 Task: Find connections with filter location Ciutat Vella with filter topic #programingwith filter profile language English with filter current company Xoriant with filter school G.B. Pant Govt. Engineering College with filter industry Accommodation Services with filter service category Labor and Employment Law with filter keywords title Managing Member
Action: Mouse moved to (258, 322)
Screenshot: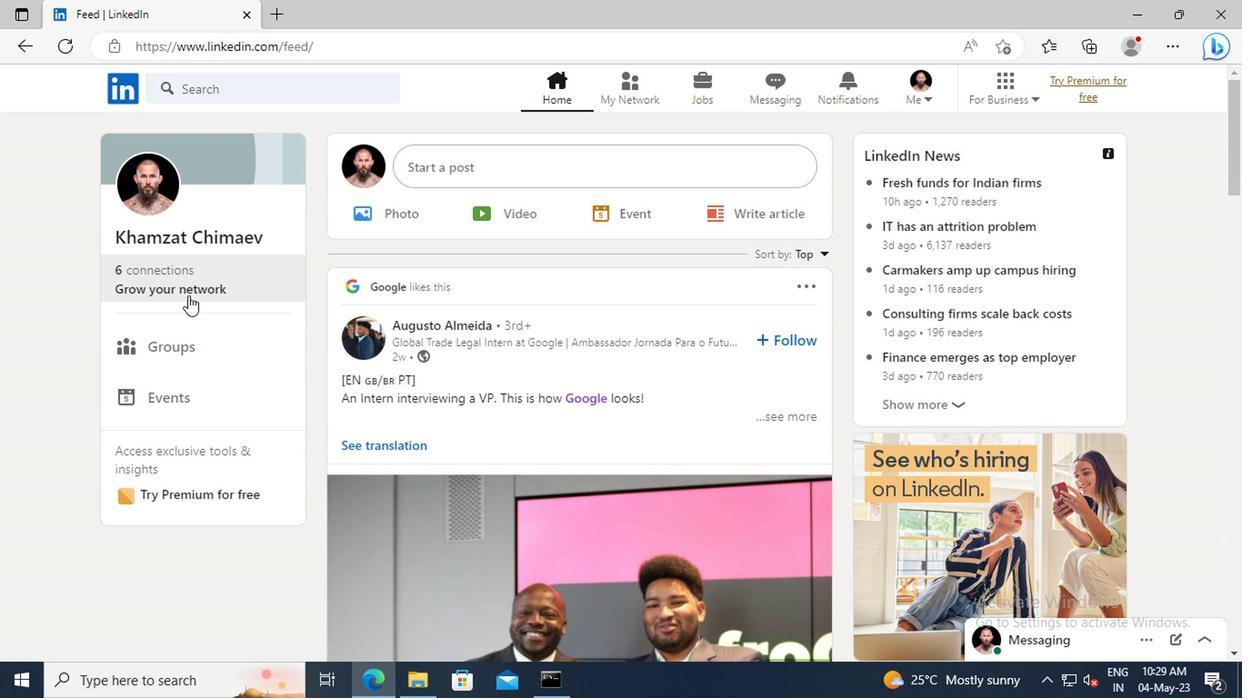 
Action: Mouse pressed left at (258, 322)
Screenshot: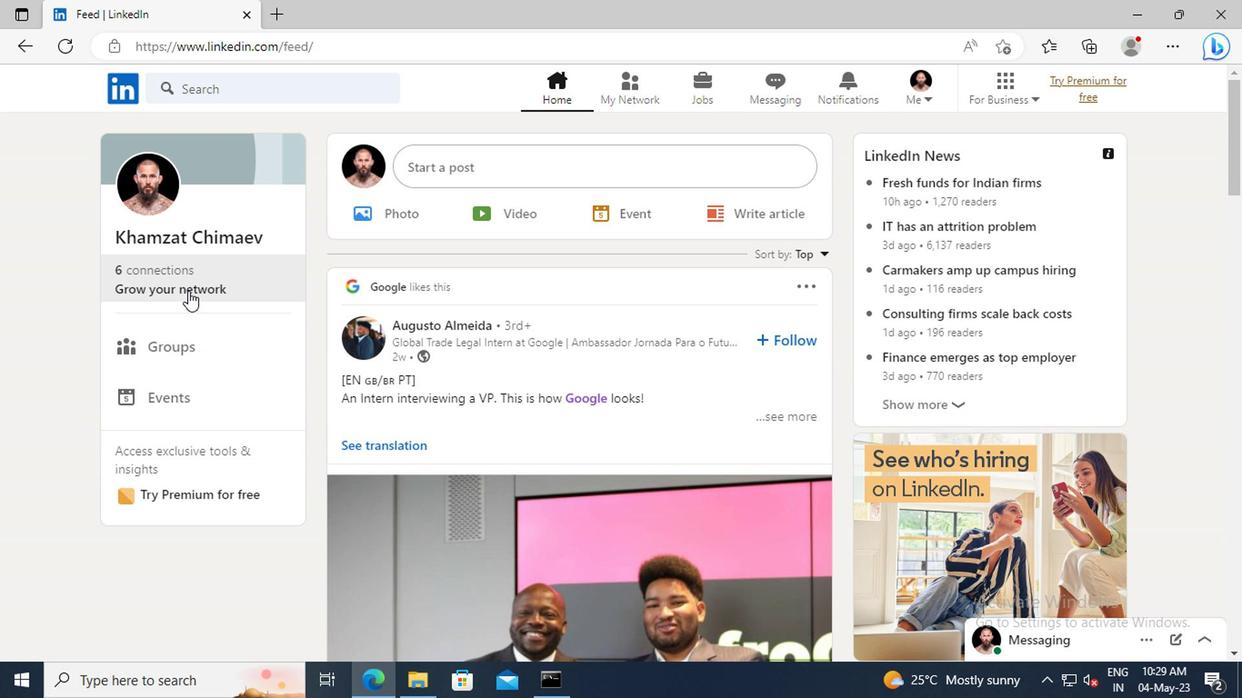 
Action: Mouse moved to (262, 258)
Screenshot: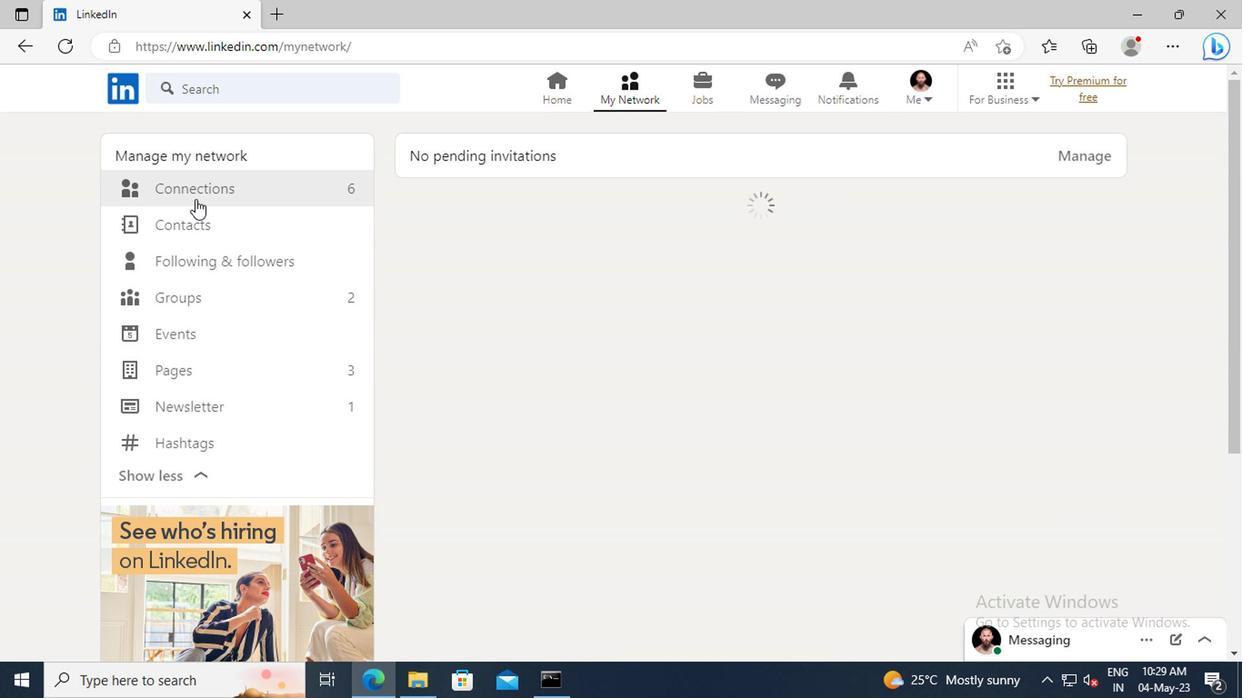 
Action: Mouse pressed left at (262, 258)
Screenshot: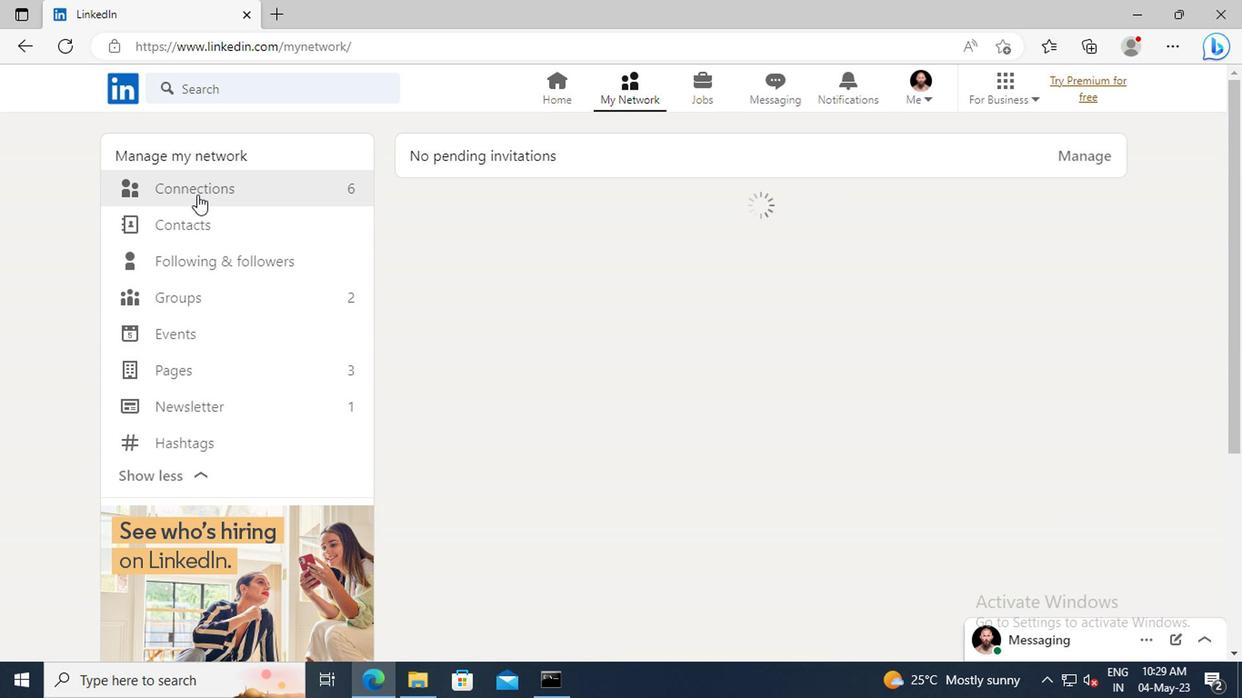 
Action: Mouse moved to (661, 259)
Screenshot: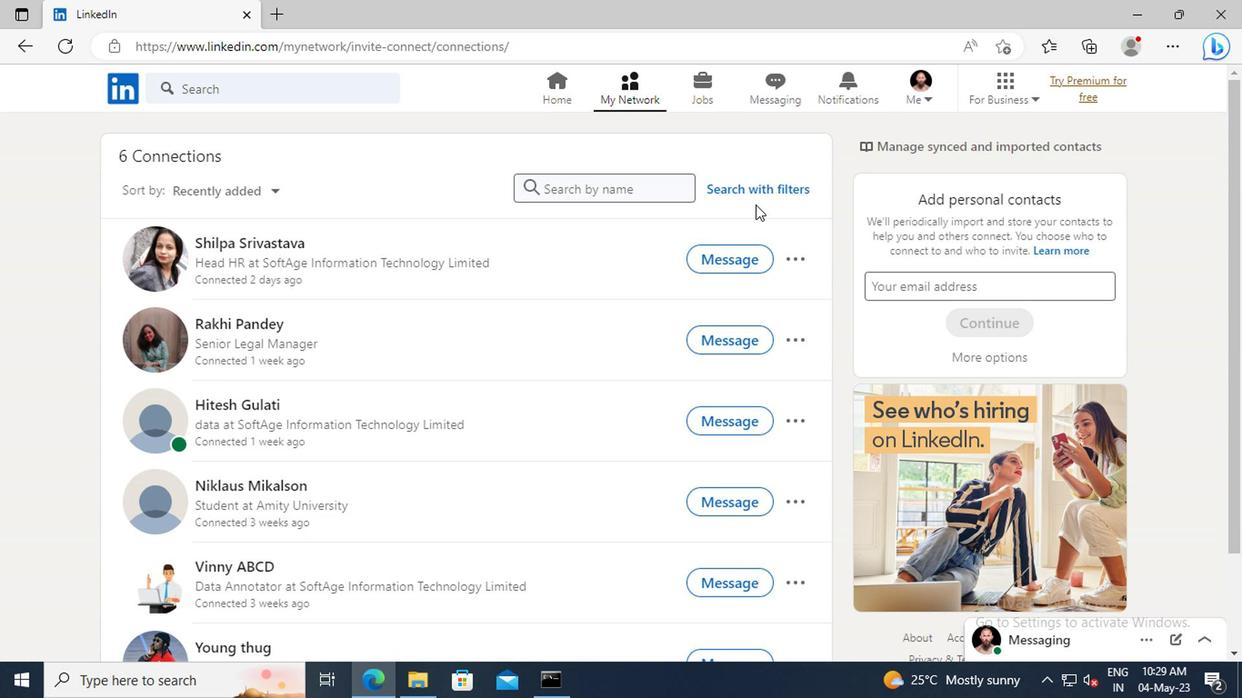 
Action: Mouse pressed left at (661, 259)
Screenshot: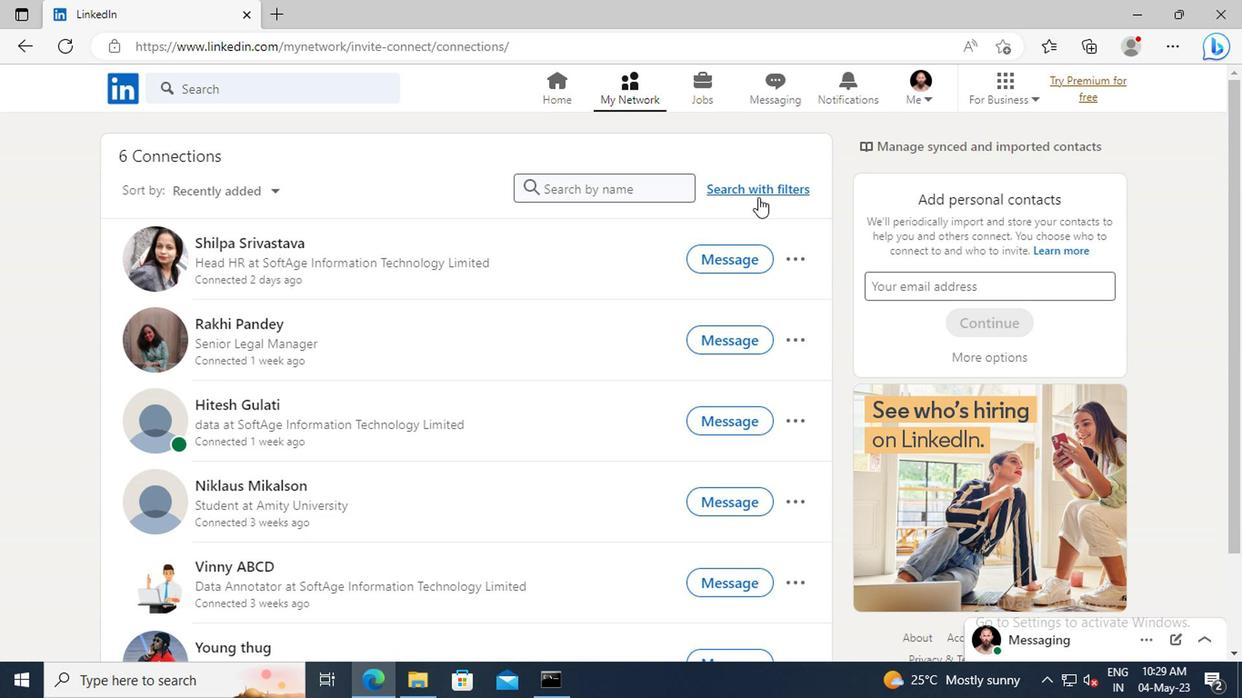 
Action: Mouse moved to (611, 222)
Screenshot: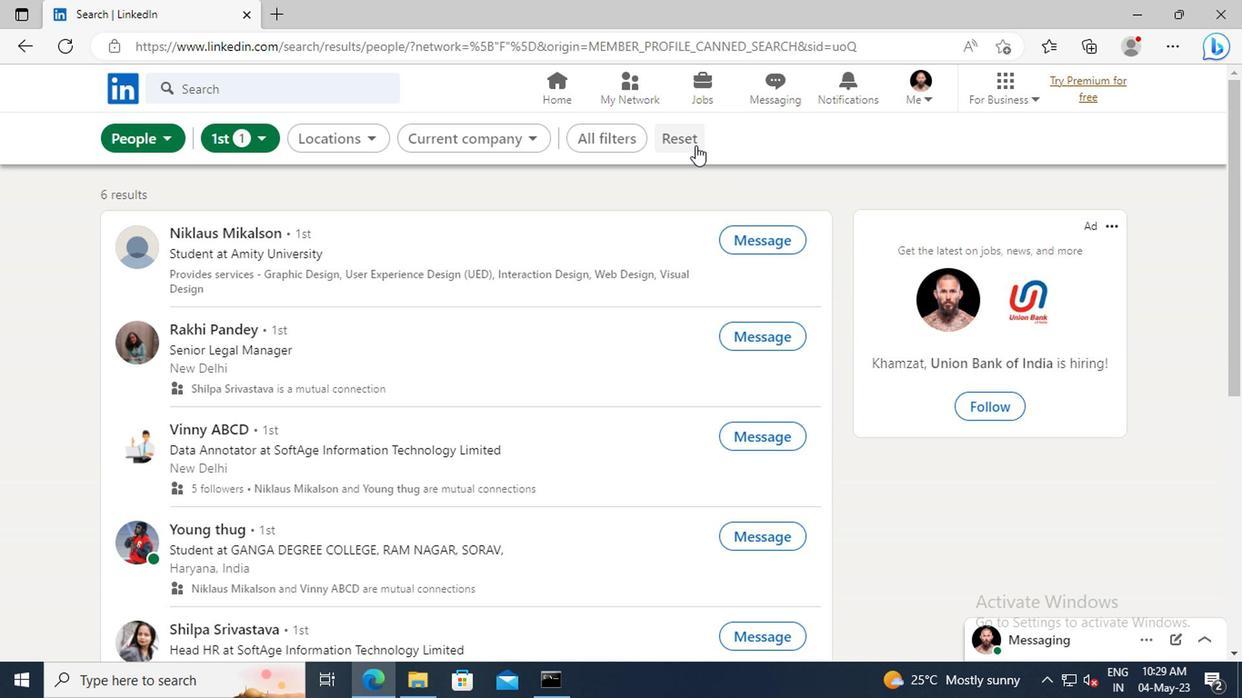 
Action: Mouse pressed left at (611, 222)
Screenshot: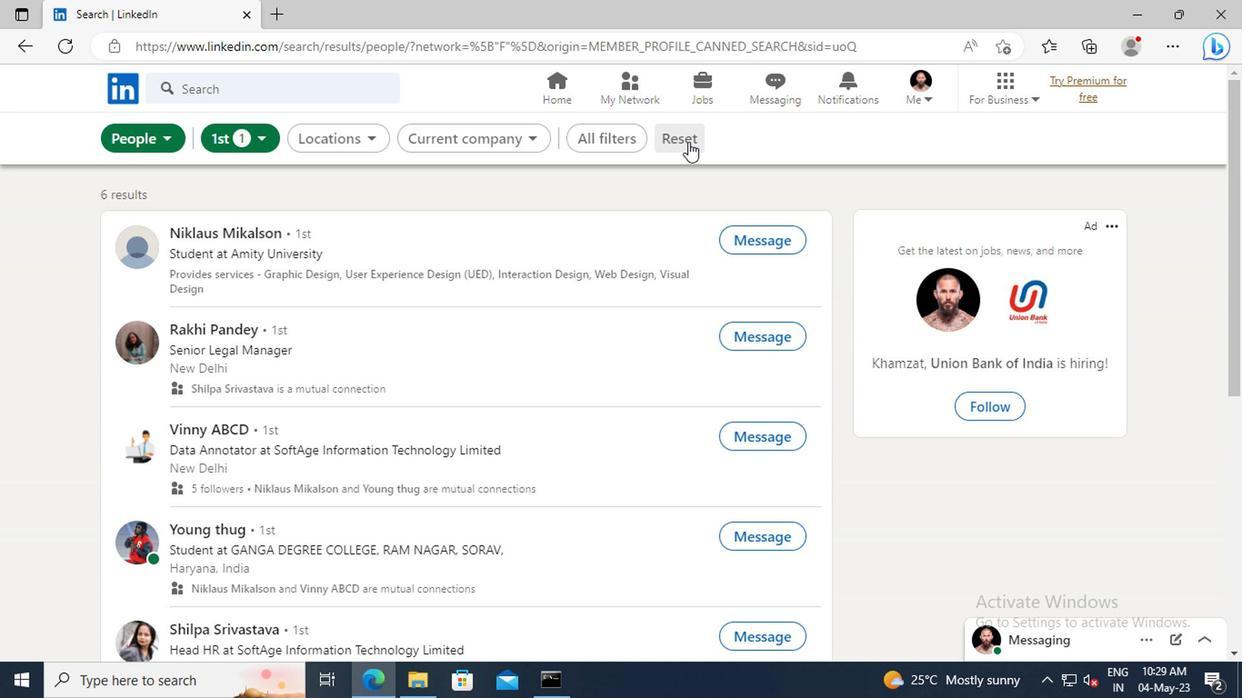 
Action: Mouse moved to (584, 221)
Screenshot: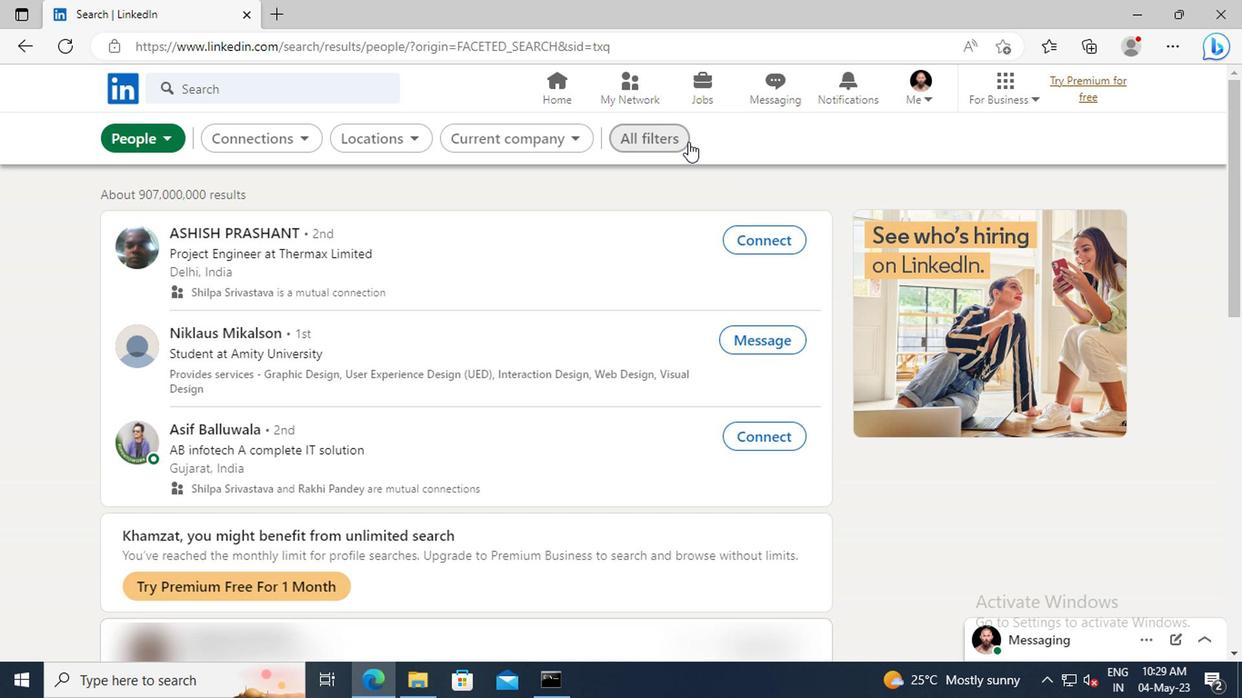 
Action: Mouse pressed left at (584, 221)
Screenshot: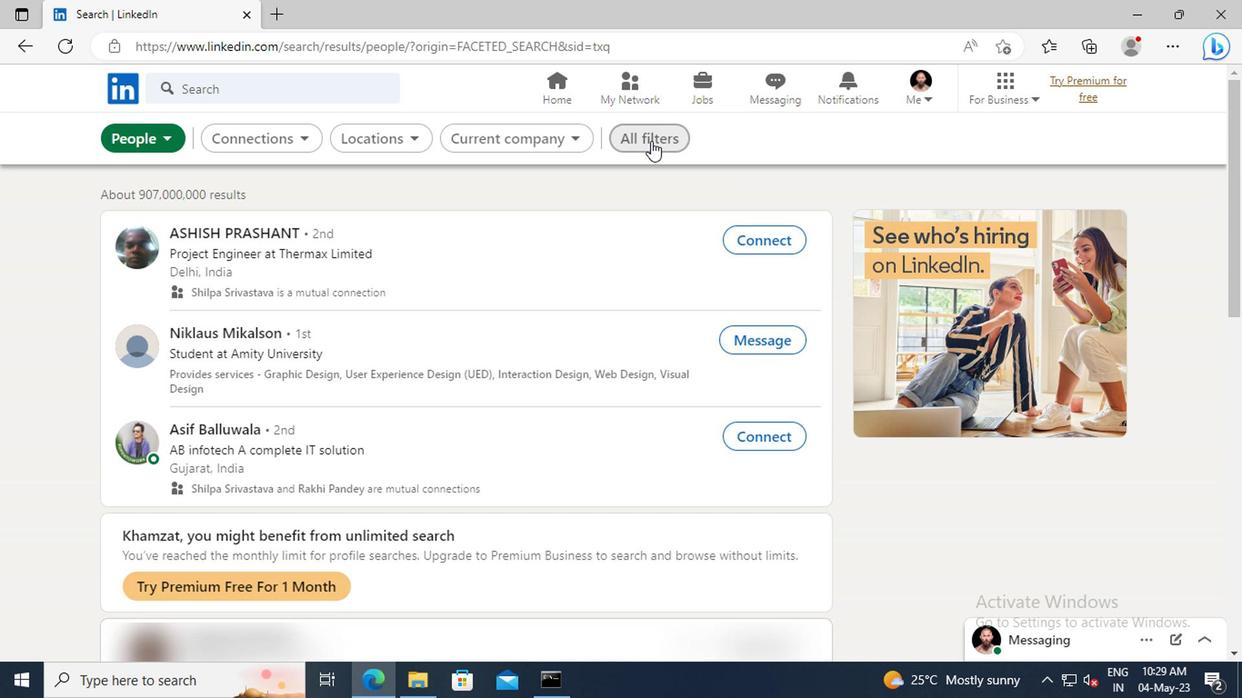 
Action: Mouse moved to (817, 370)
Screenshot: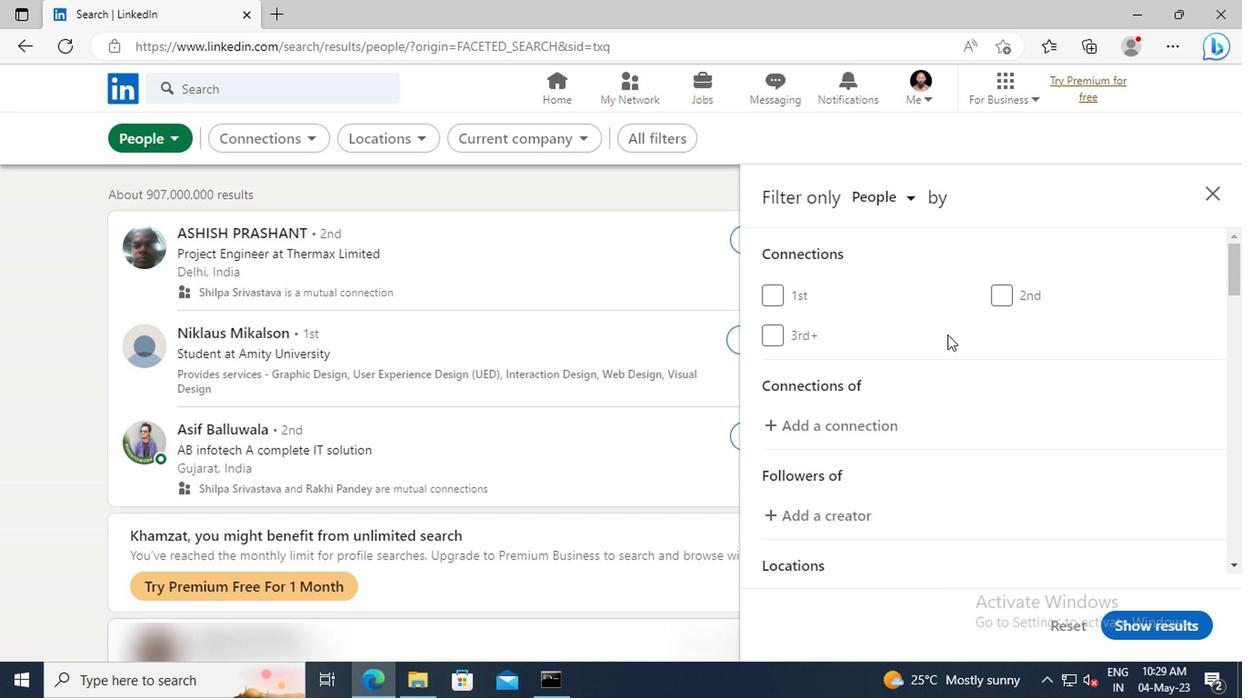
Action: Mouse scrolled (817, 370) with delta (0, 0)
Screenshot: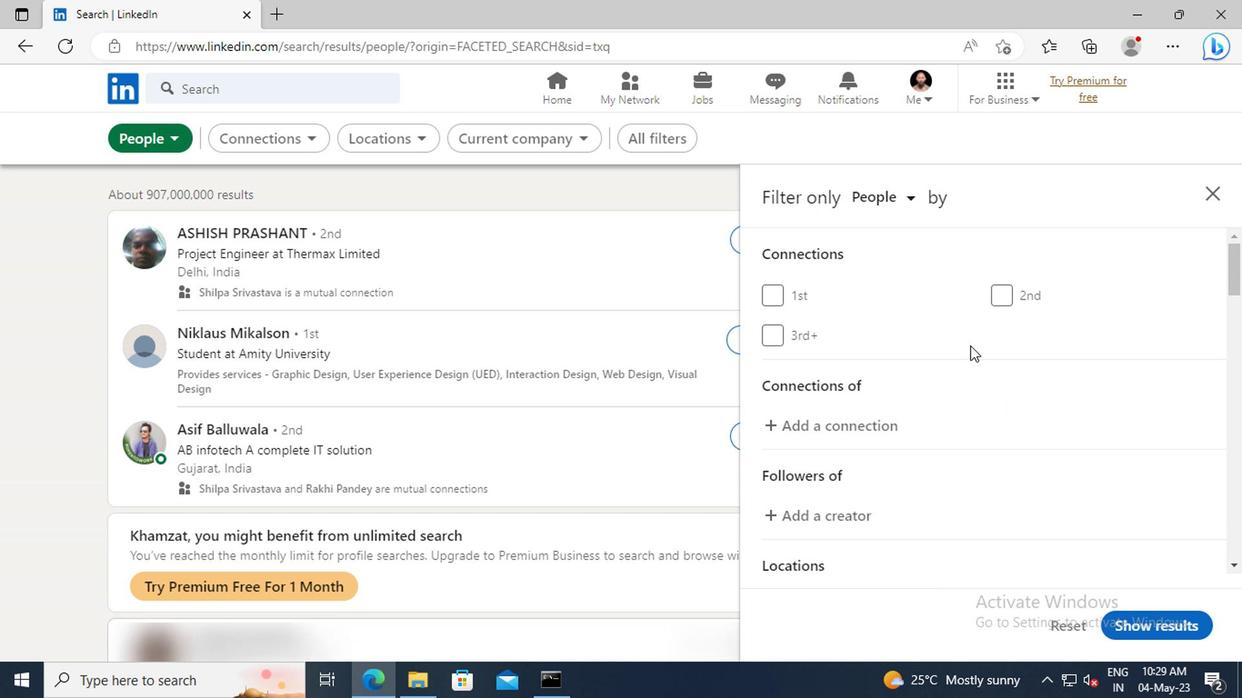 
Action: Mouse scrolled (817, 370) with delta (0, 0)
Screenshot: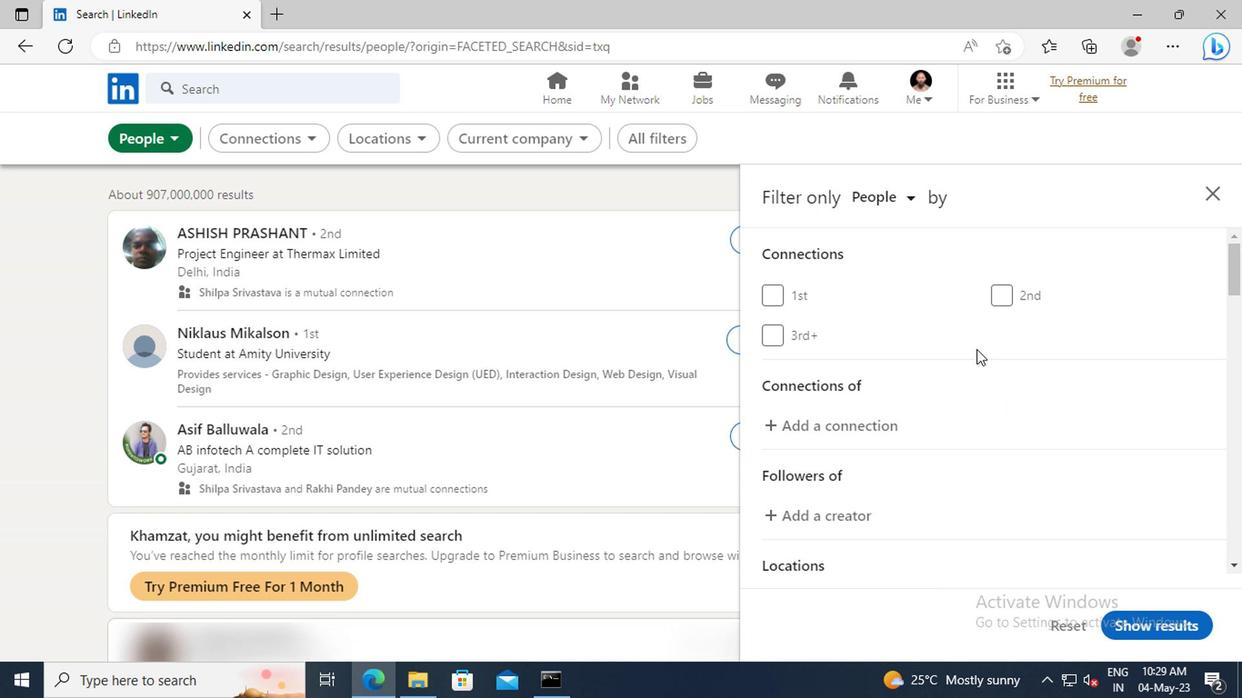 
Action: Mouse scrolled (817, 370) with delta (0, 0)
Screenshot: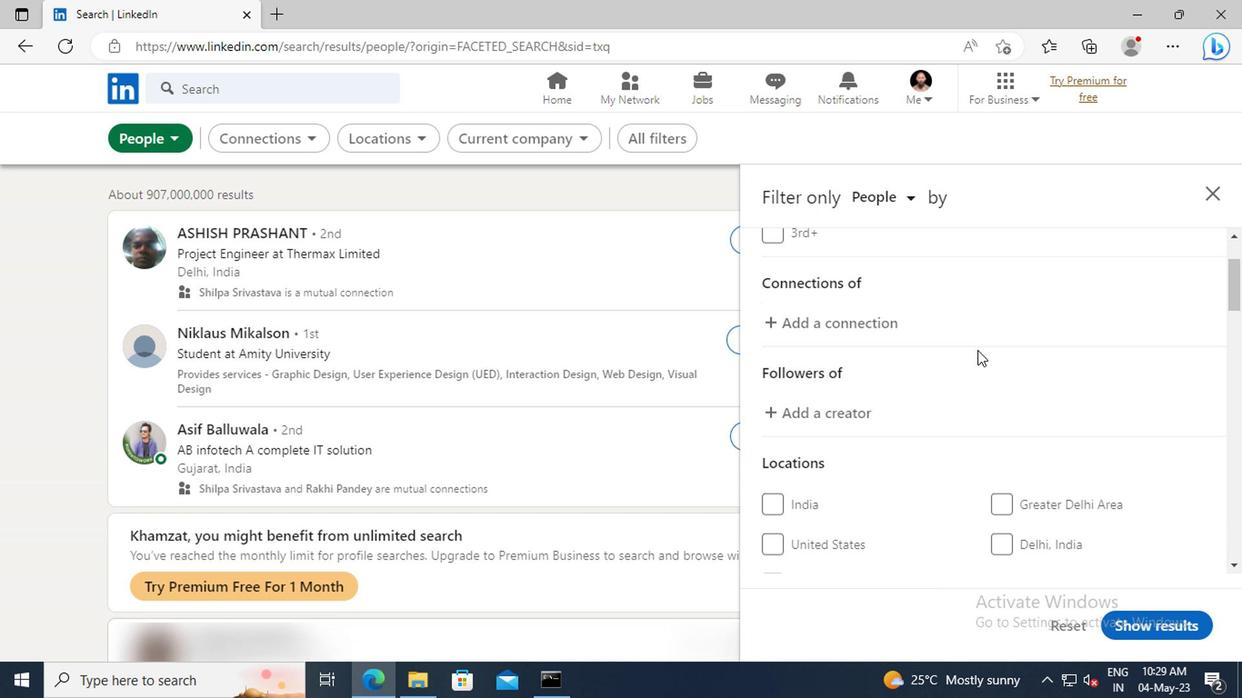 
Action: Mouse scrolled (817, 370) with delta (0, 0)
Screenshot: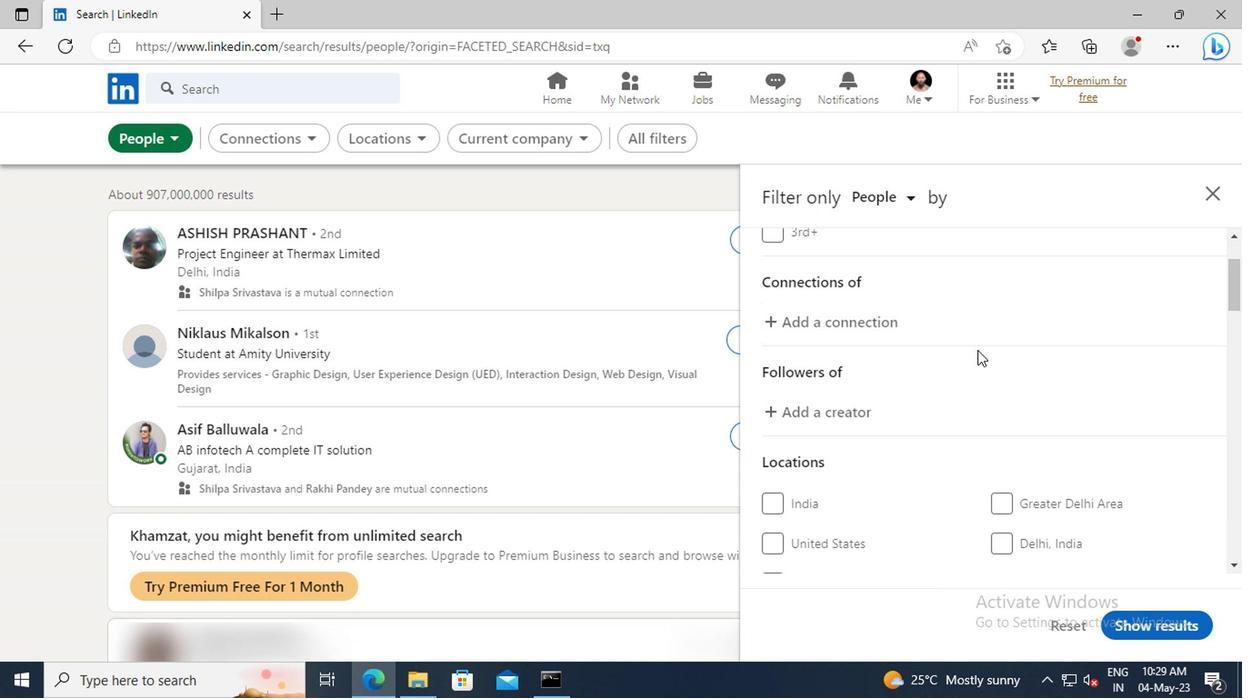 
Action: Mouse scrolled (817, 370) with delta (0, 0)
Screenshot: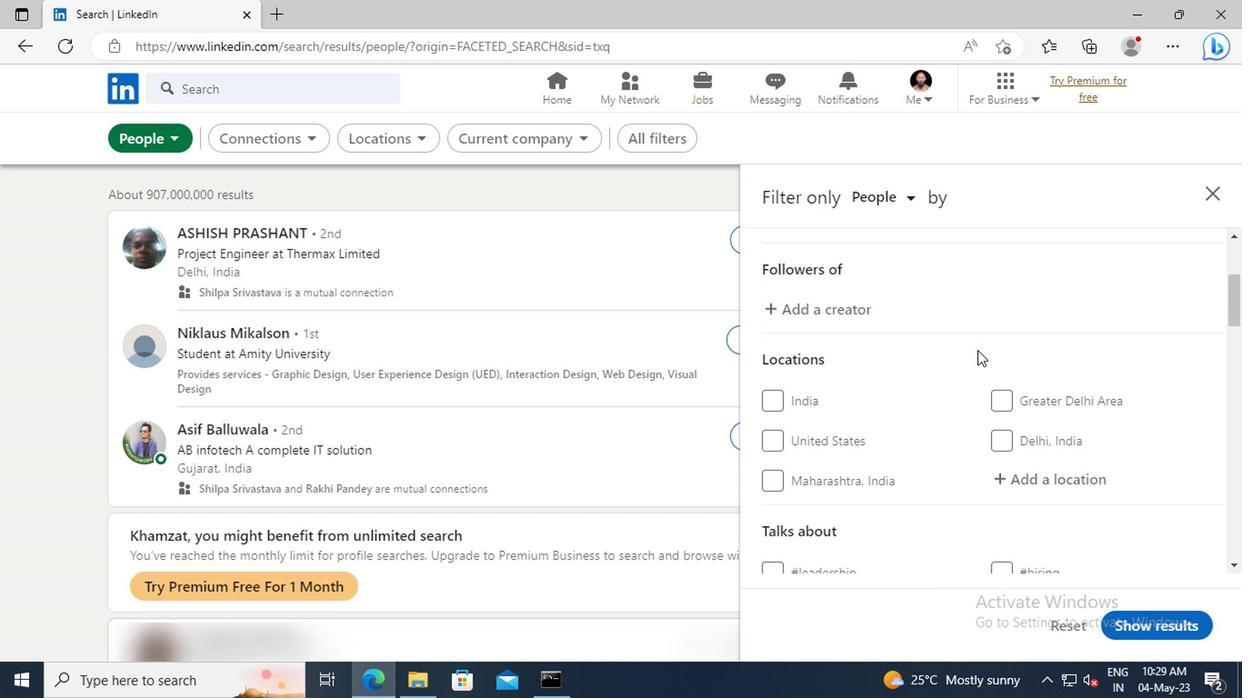 
Action: Mouse scrolled (817, 370) with delta (0, 0)
Screenshot: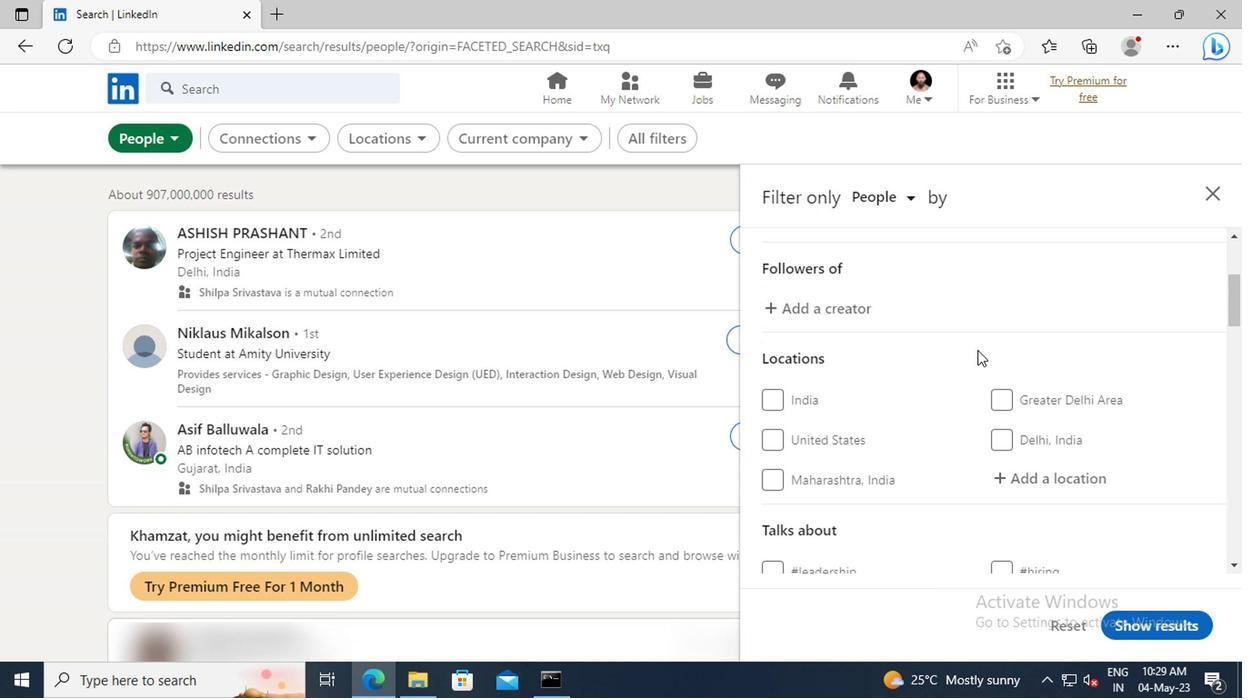 
Action: Mouse moved to (831, 391)
Screenshot: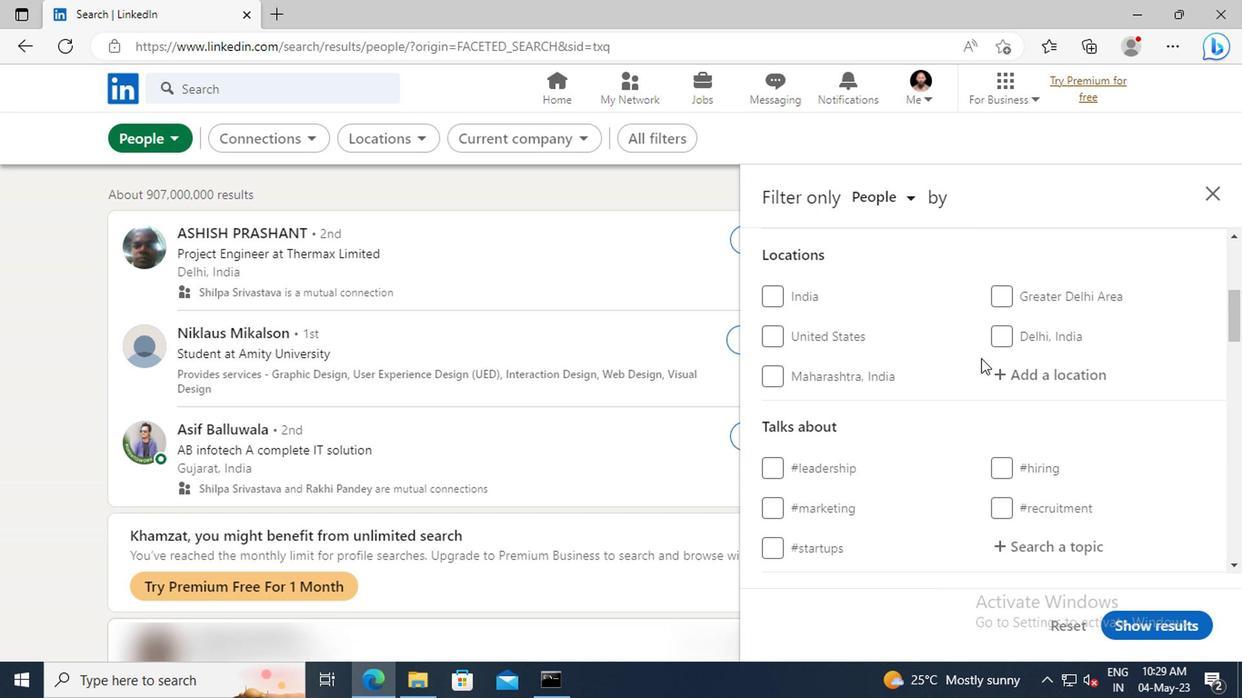 
Action: Mouse pressed left at (831, 391)
Screenshot: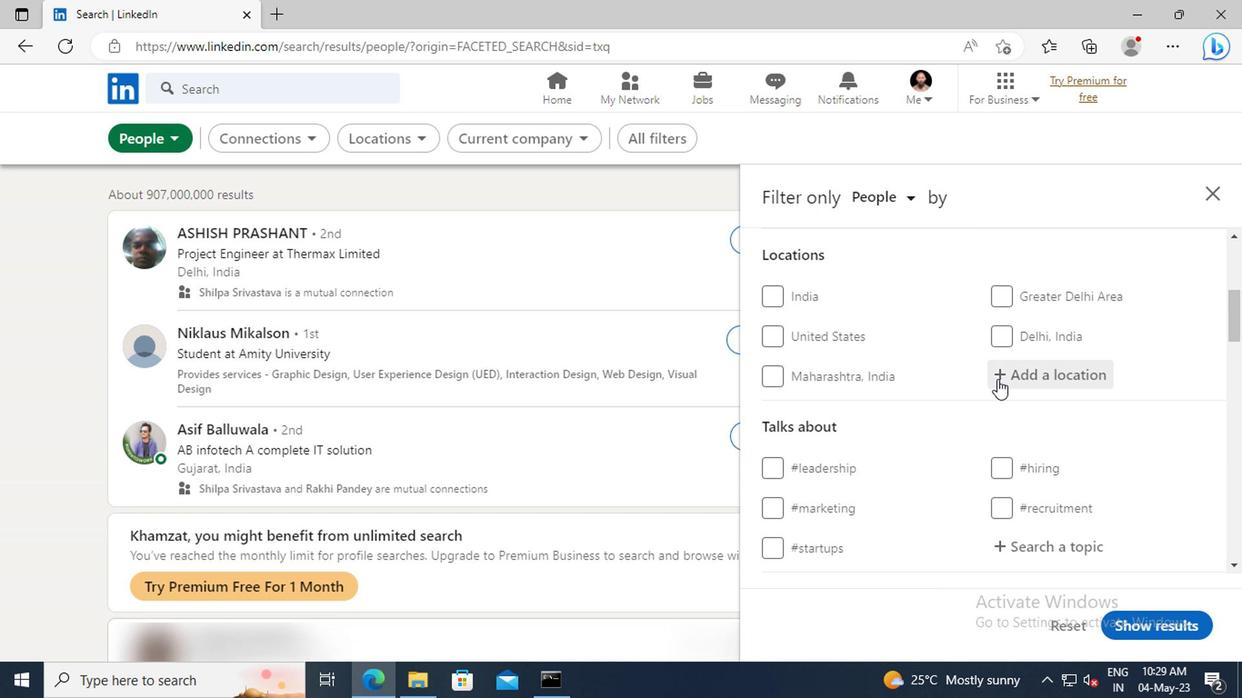 
Action: Key pressed <Key.shift>CIUTAT<Key.space><Key.shift>VELLA<Key.enter>
Screenshot: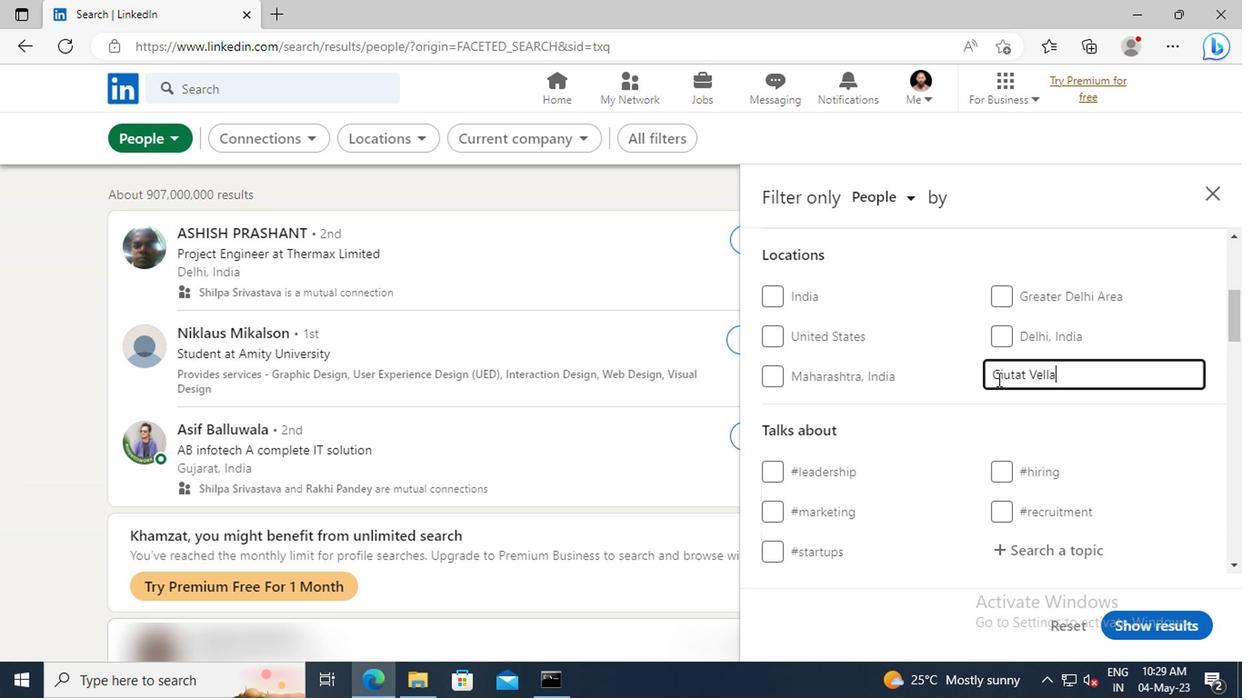 
Action: Mouse scrolled (831, 390) with delta (0, 0)
Screenshot: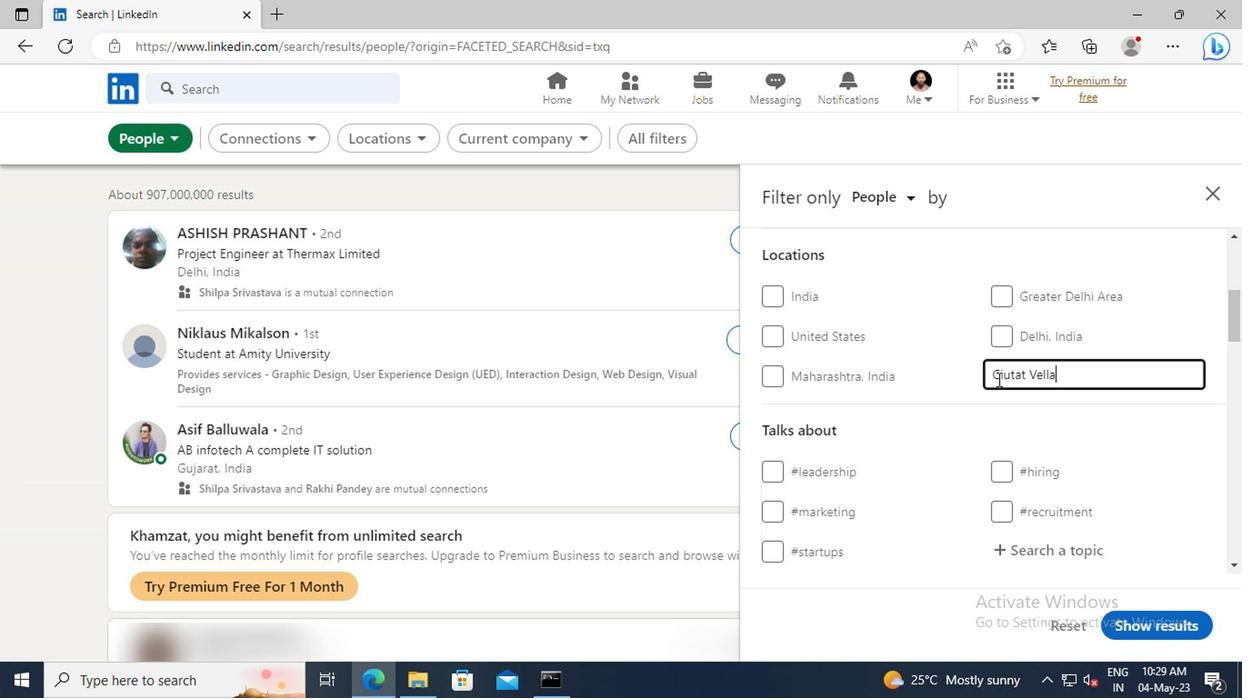 
Action: Mouse scrolled (831, 390) with delta (0, 0)
Screenshot: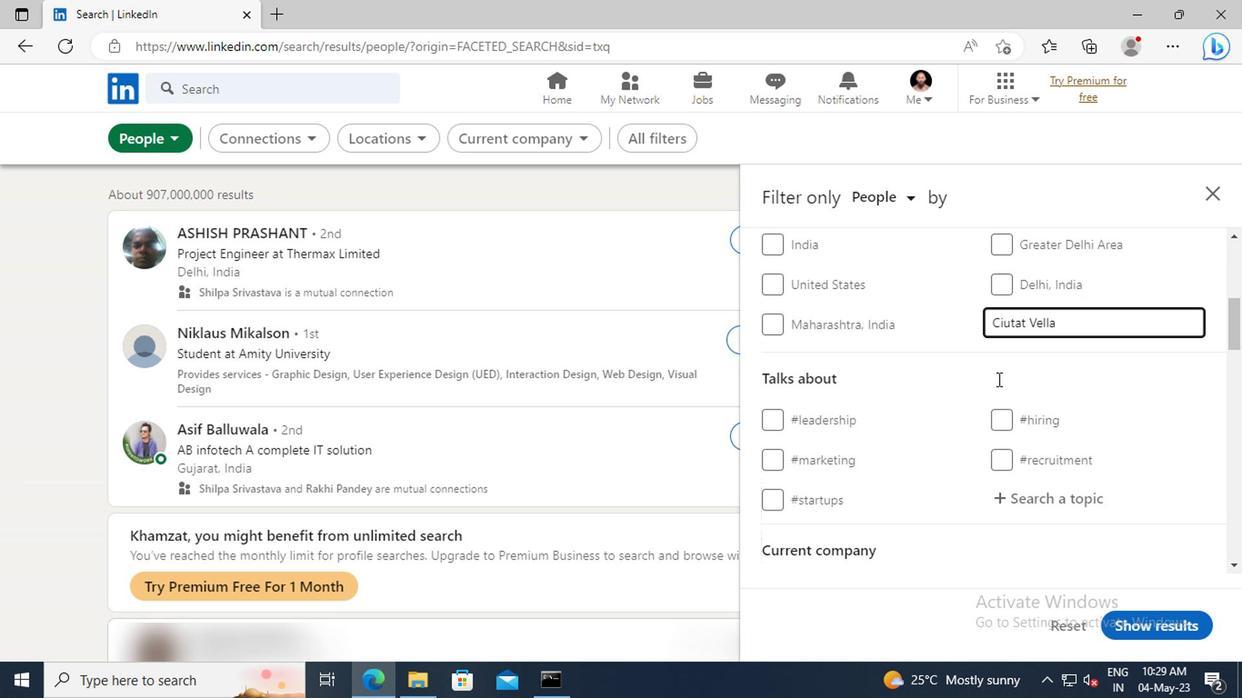 
Action: Mouse scrolled (831, 390) with delta (0, 0)
Screenshot: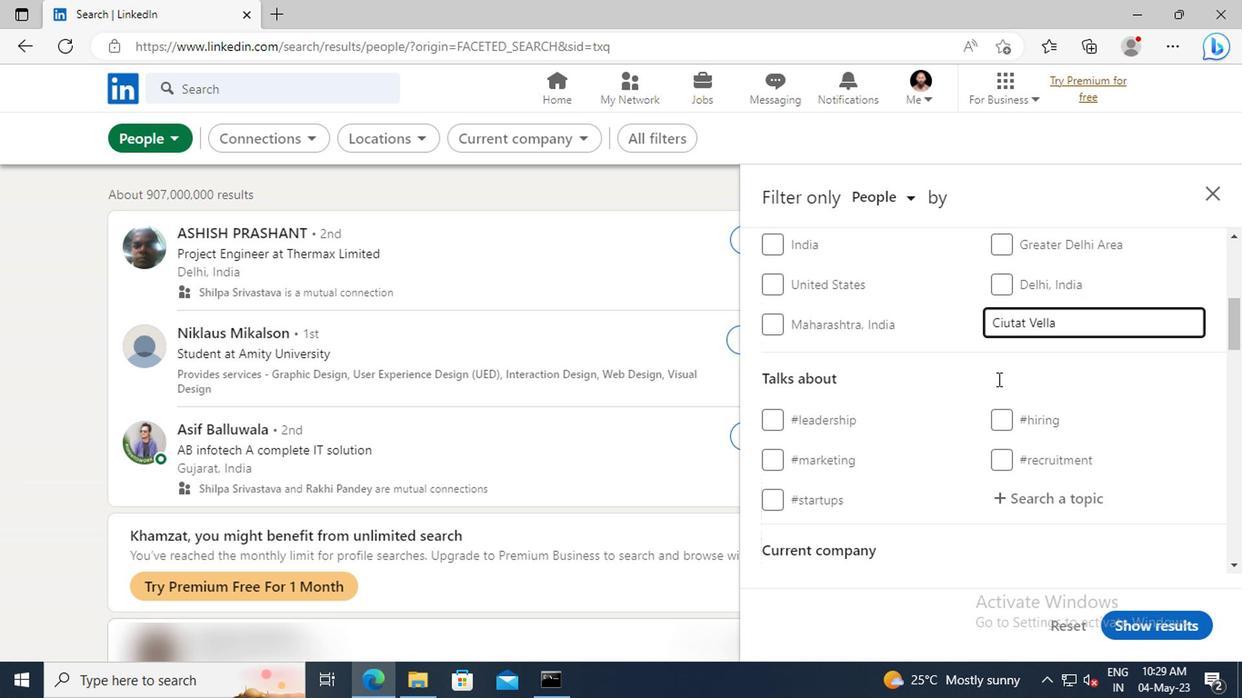 
Action: Mouse moved to (834, 398)
Screenshot: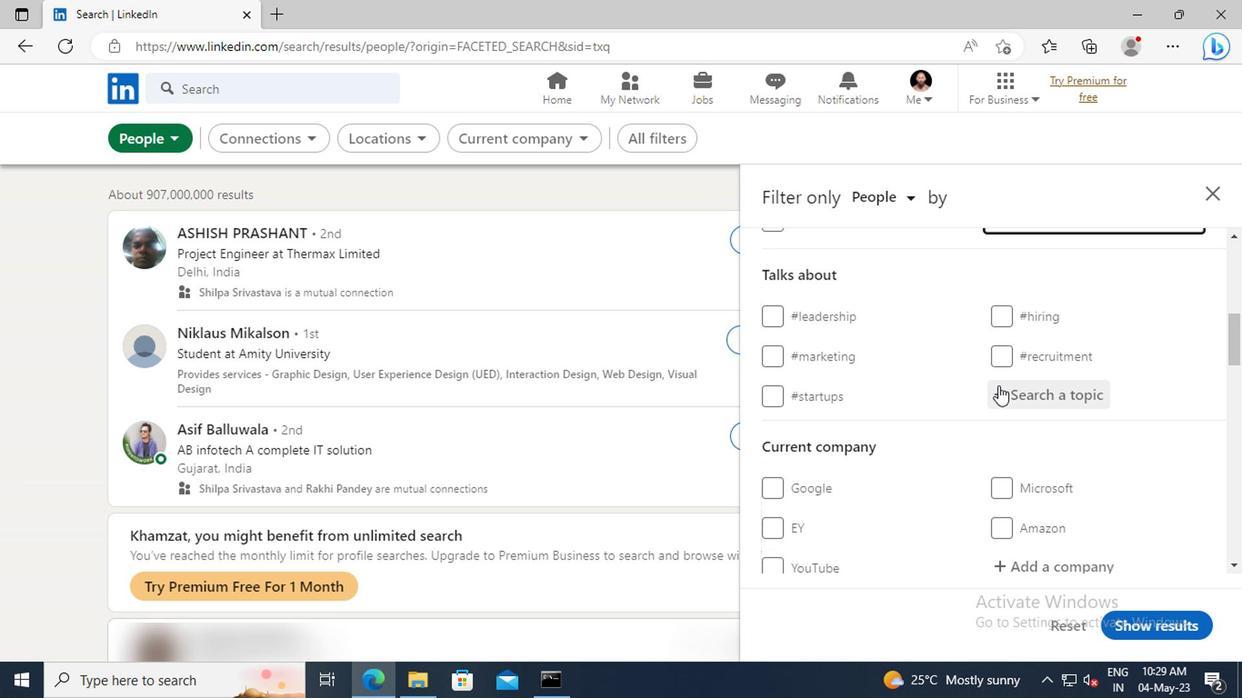 
Action: Mouse pressed left at (834, 398)
Screenshot: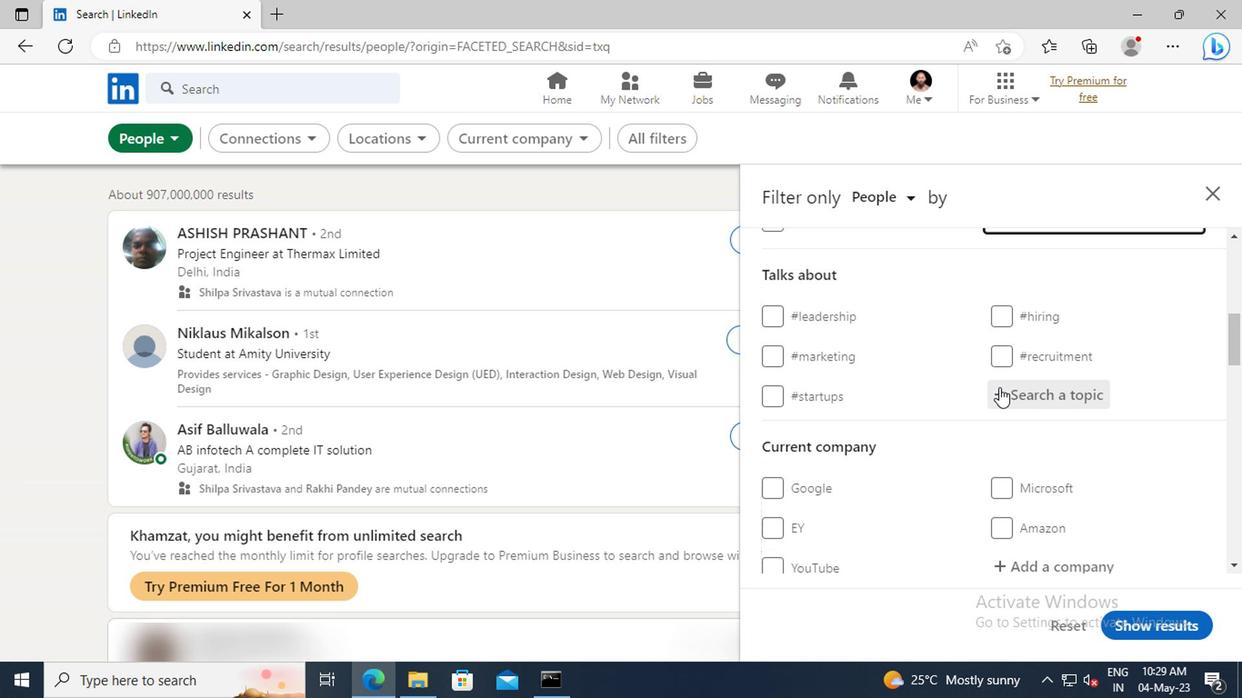 
Action: Key pressed PROGRAMIN
Screenshot: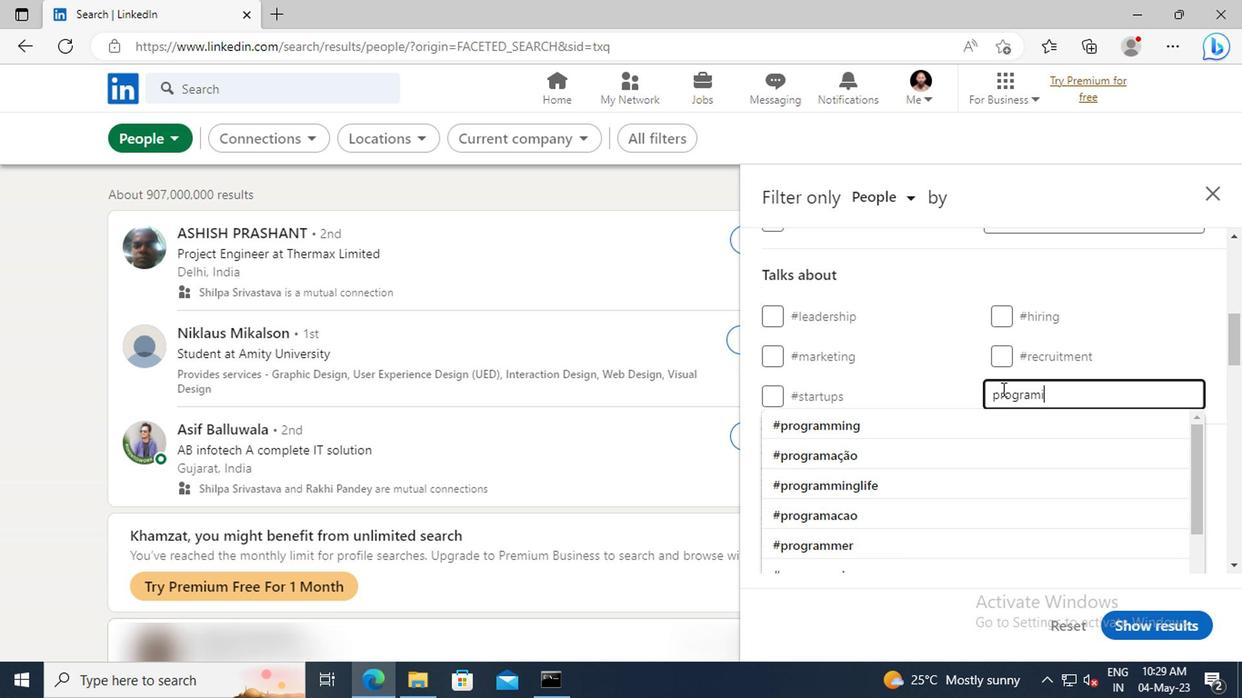 
Action: Mouse moved to (833, 419)
Screenshot: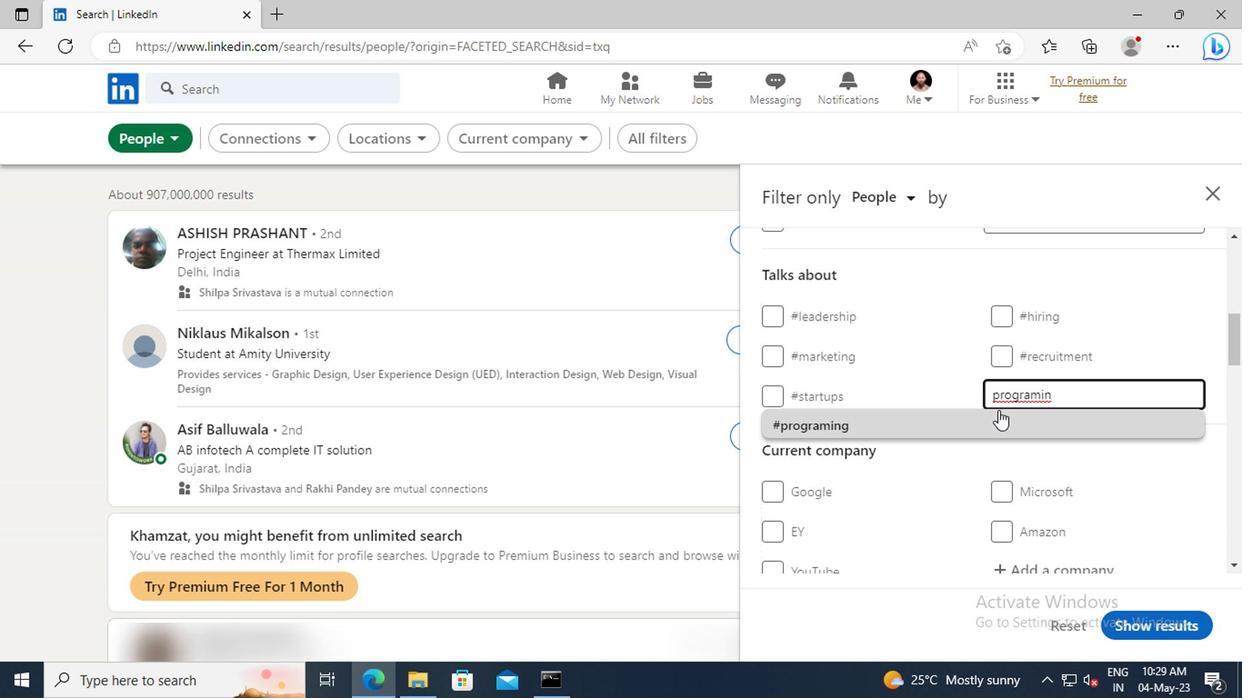 
Action: Mouse pressed left at (833, 419)
Screenshot: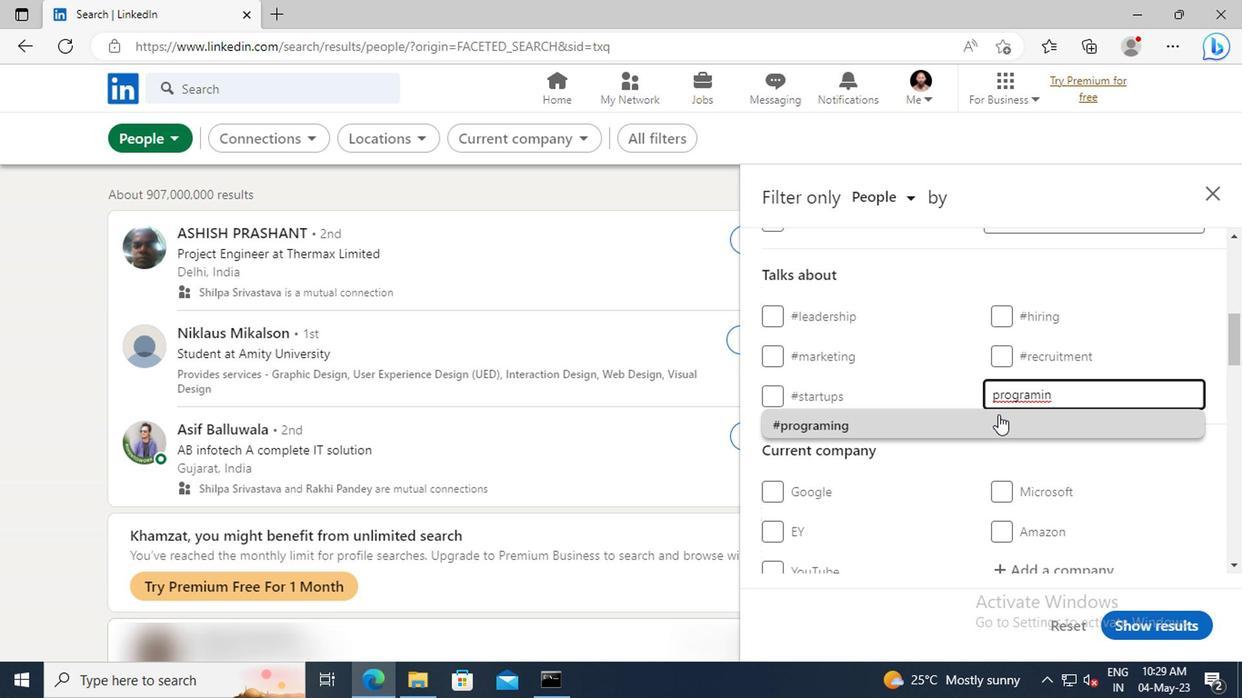 
Action: Mouse scrolled (833, 419) with delta (0, 0)
Screenshot: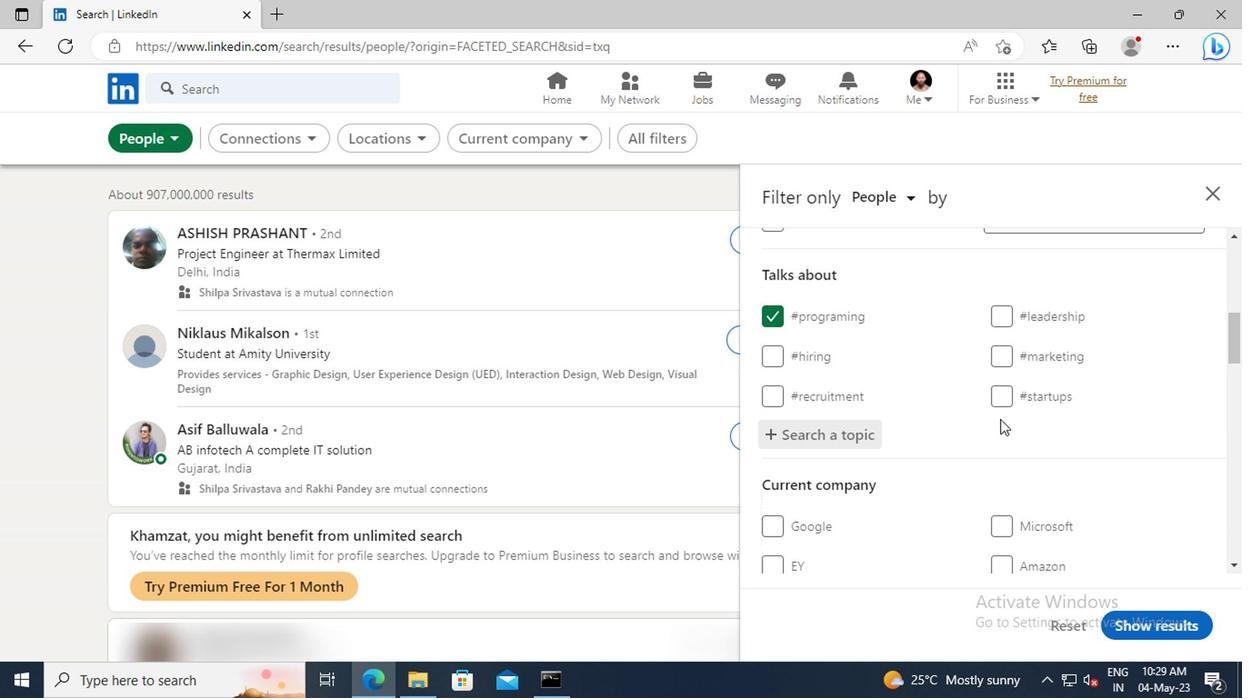 
Action: Mouse scrolled (833, 419) with delta (0, 0)
Screenshot: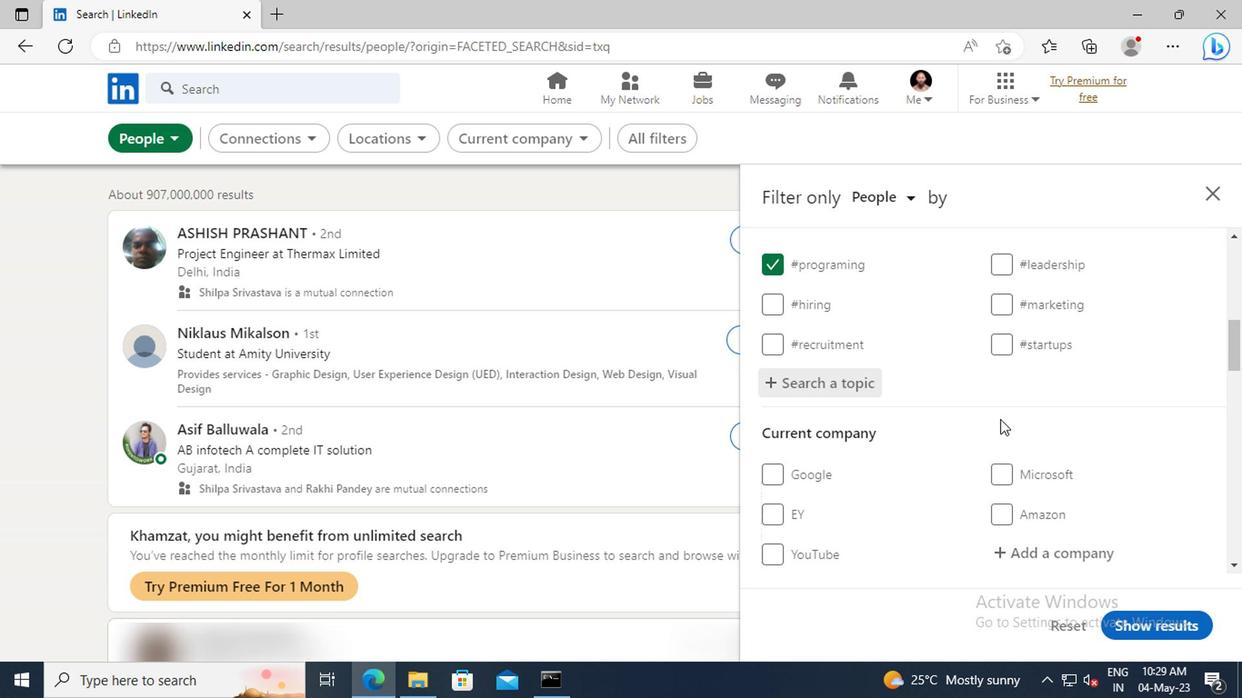 
Action: Mouse scrolled (833, 419) with delta (0, 0)
Screenshot: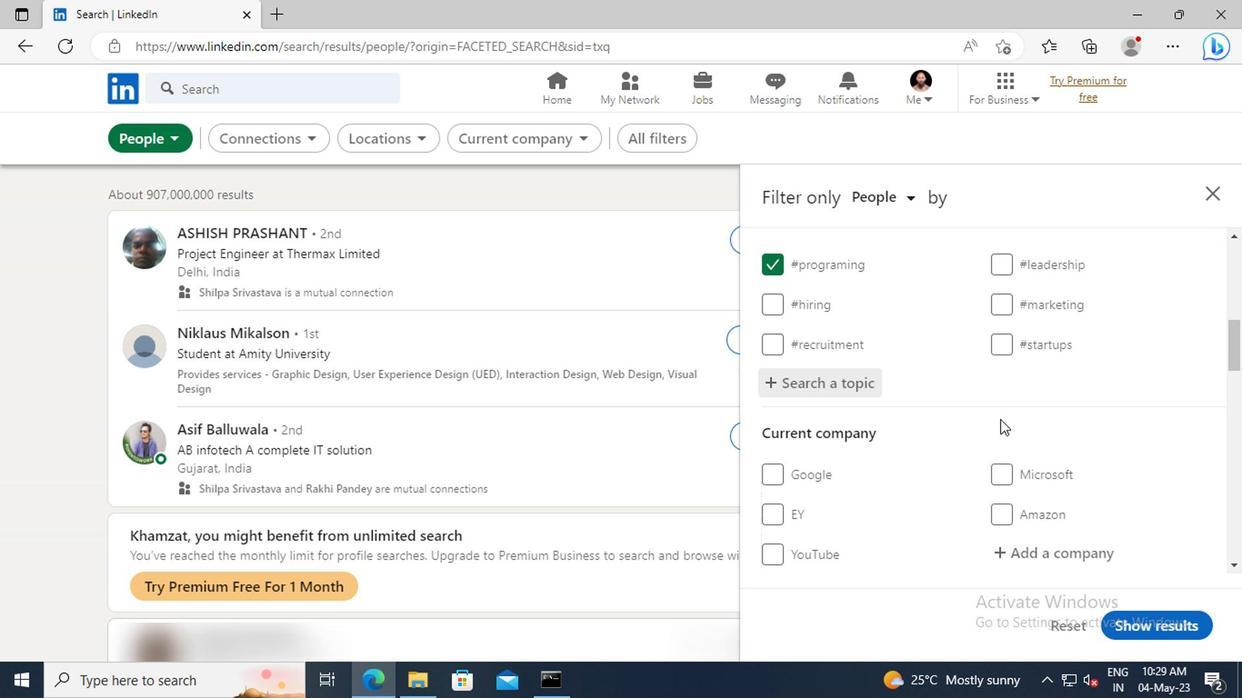 
Action: Mouse scrolled (833, 419) with delta (0, 0)
Screenshot: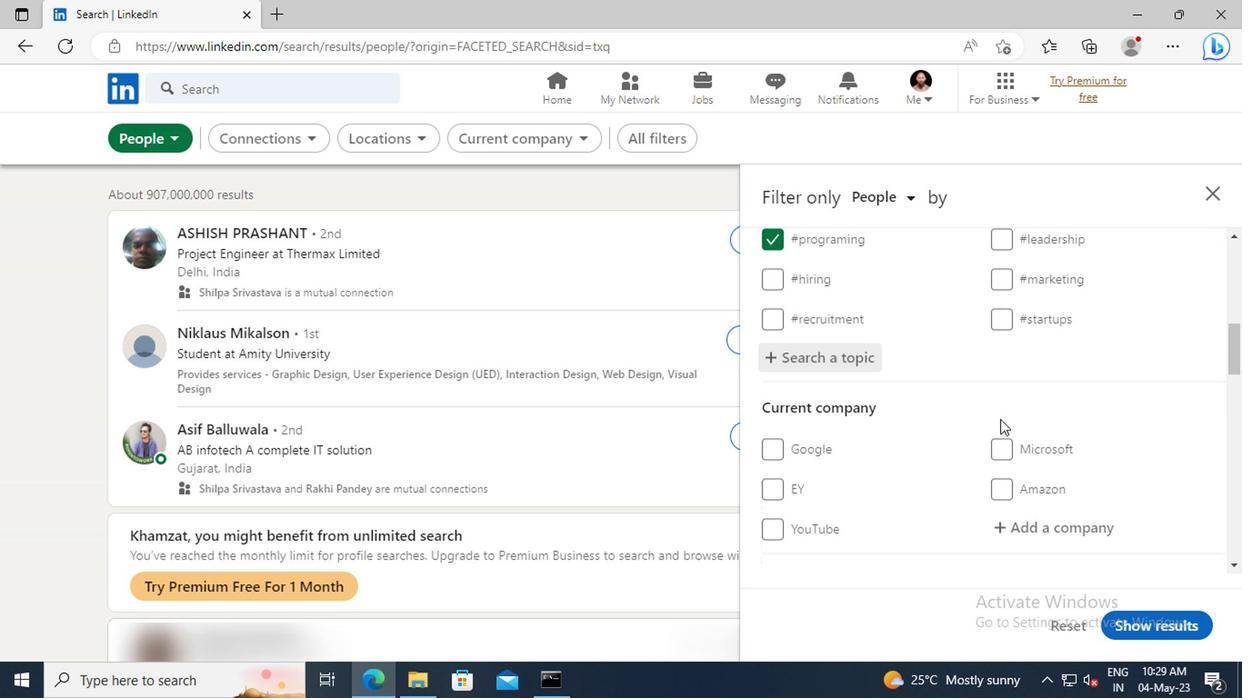 
Action: Mouse scrolled (833, 419) with delta (0, 0)
Screenshot: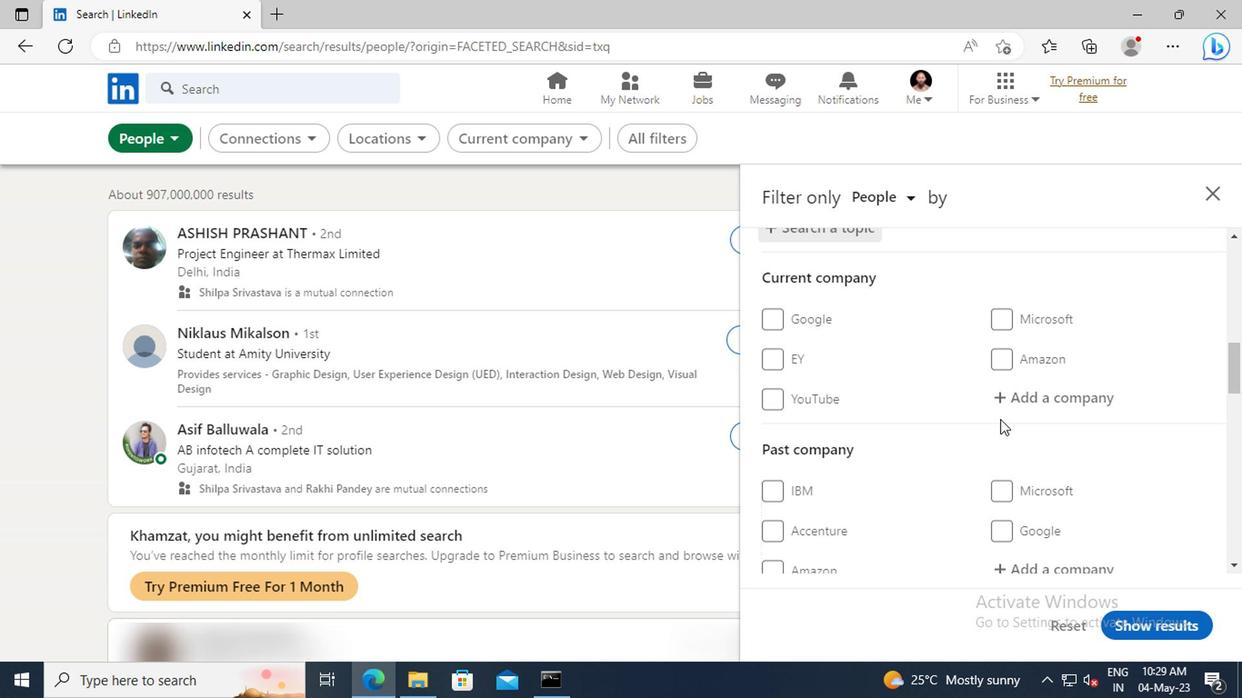 
Action: Mouse scrolled (833, 419) with delta (0, 0)
Screenshot: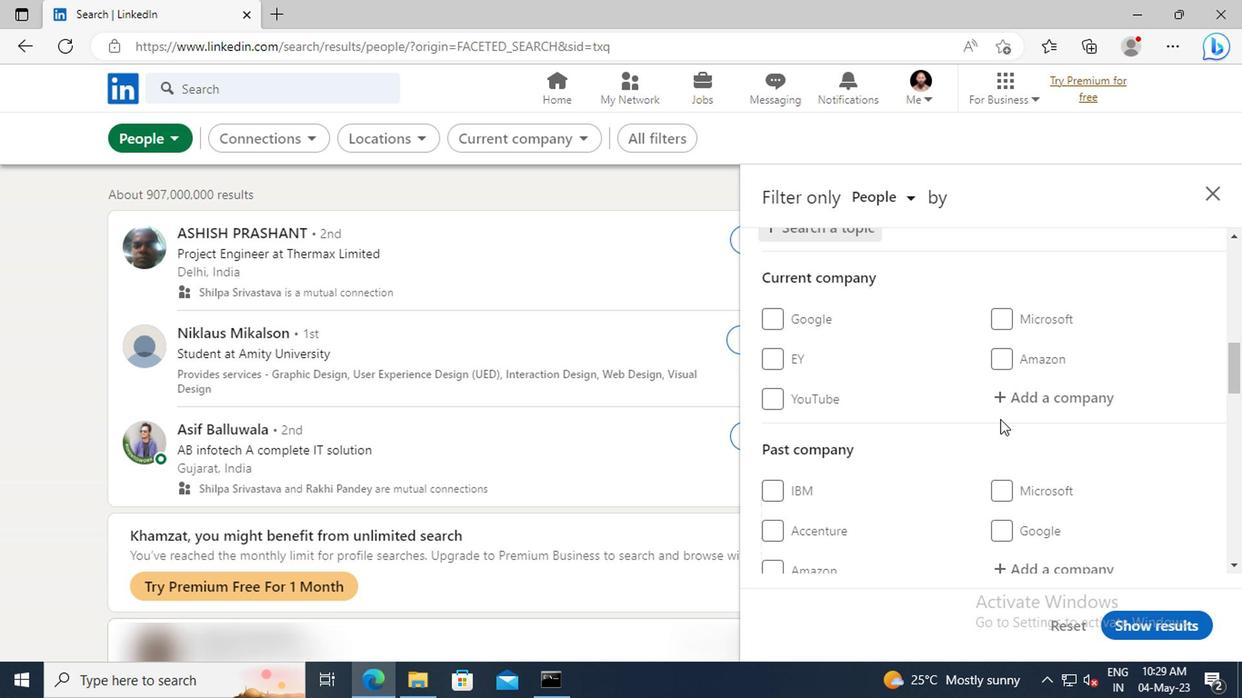 
Action: Mouse scrolled (833, 419) with delta (0, 0)
Screenshot: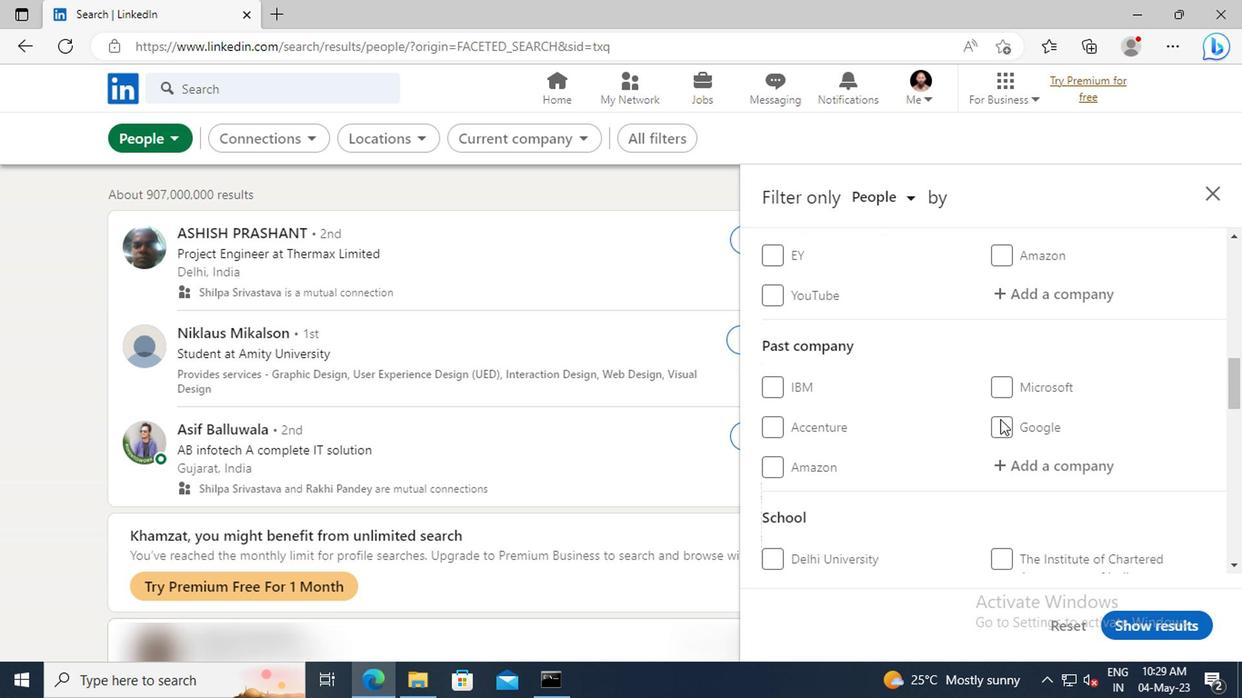 
Action: Mouse scrolled (833, 419) with delta (0, 0)
Screenshot: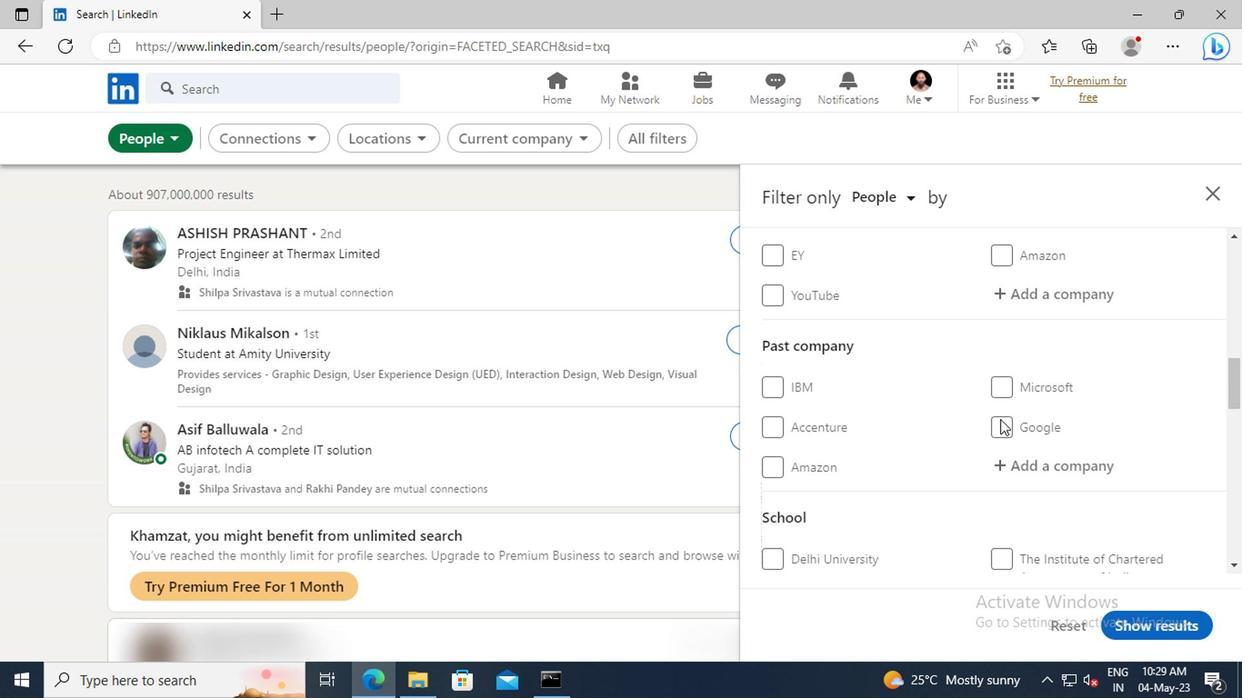 
Action: Mouse scrolled (833, 419) with delta (0, 0)
Screenshot: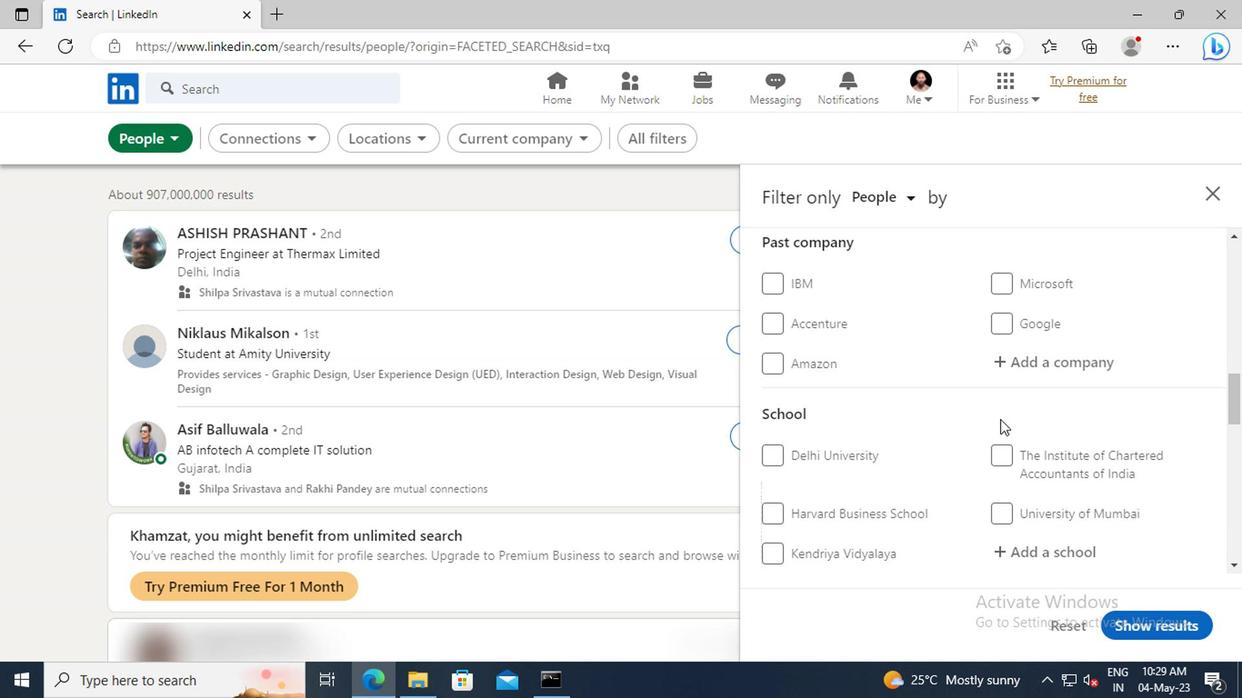 
Action: Mouse scrolled (833, 419) with delta (0, 0)
Screenshot: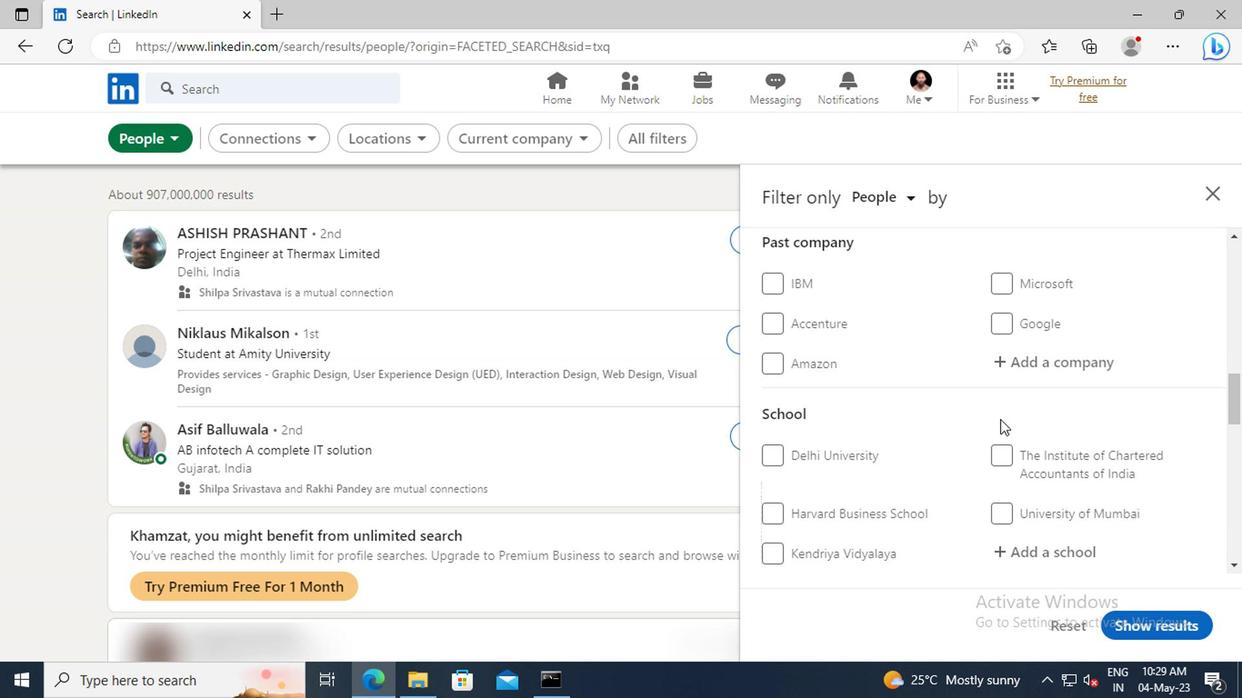 
Action: Mouse scrolled (833, 419) with delta (0, 0)
Screenshot: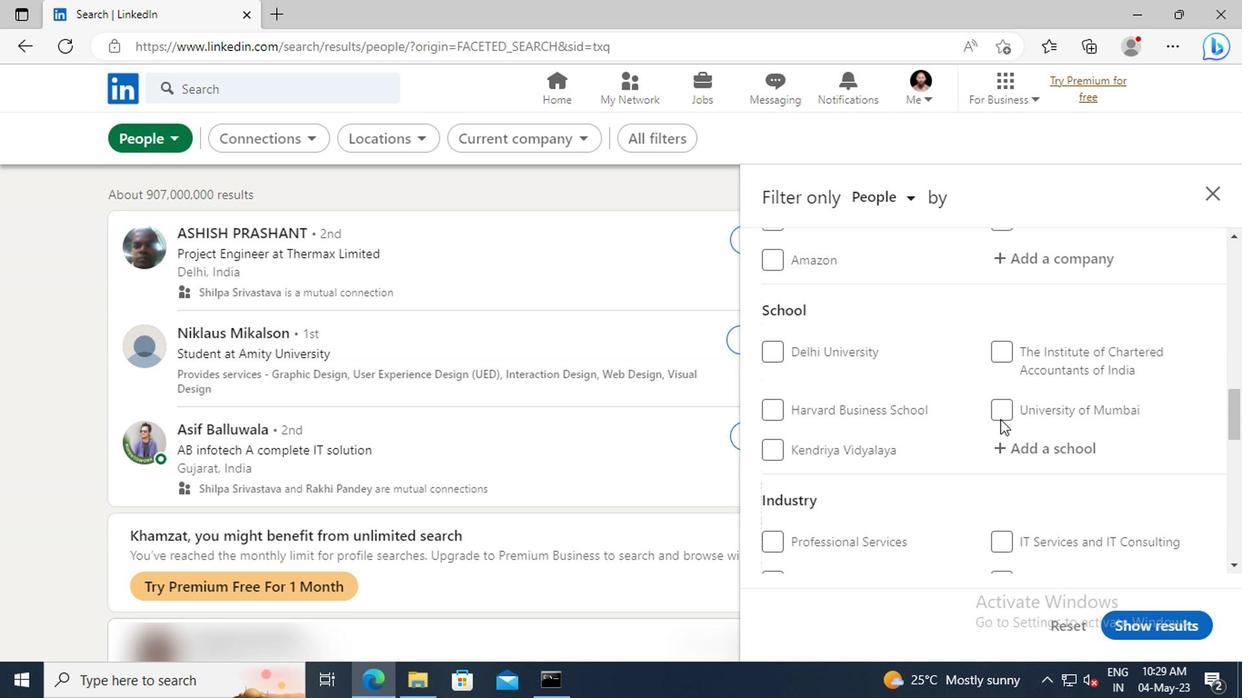 
Action: Mouse scrolled (833, 419) with delta (0, 0)
Screenshot: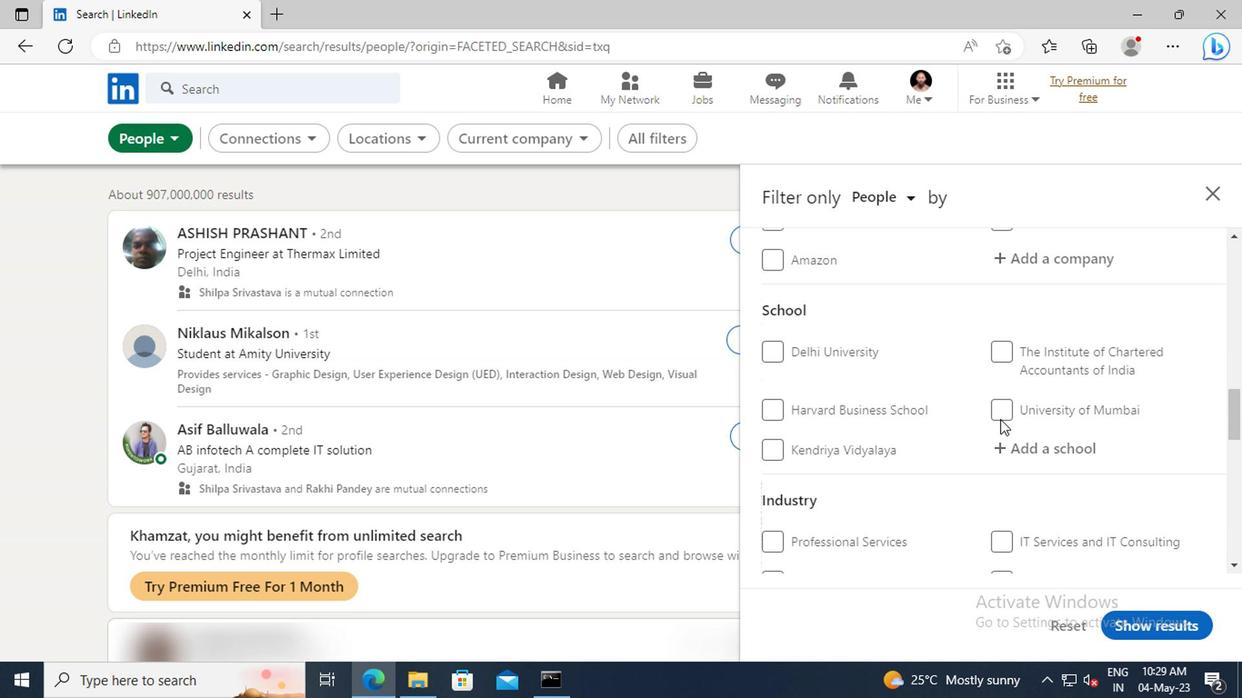 
Action: Mouse scrolled (833, 419) with delta (0, 0)
Screenshot: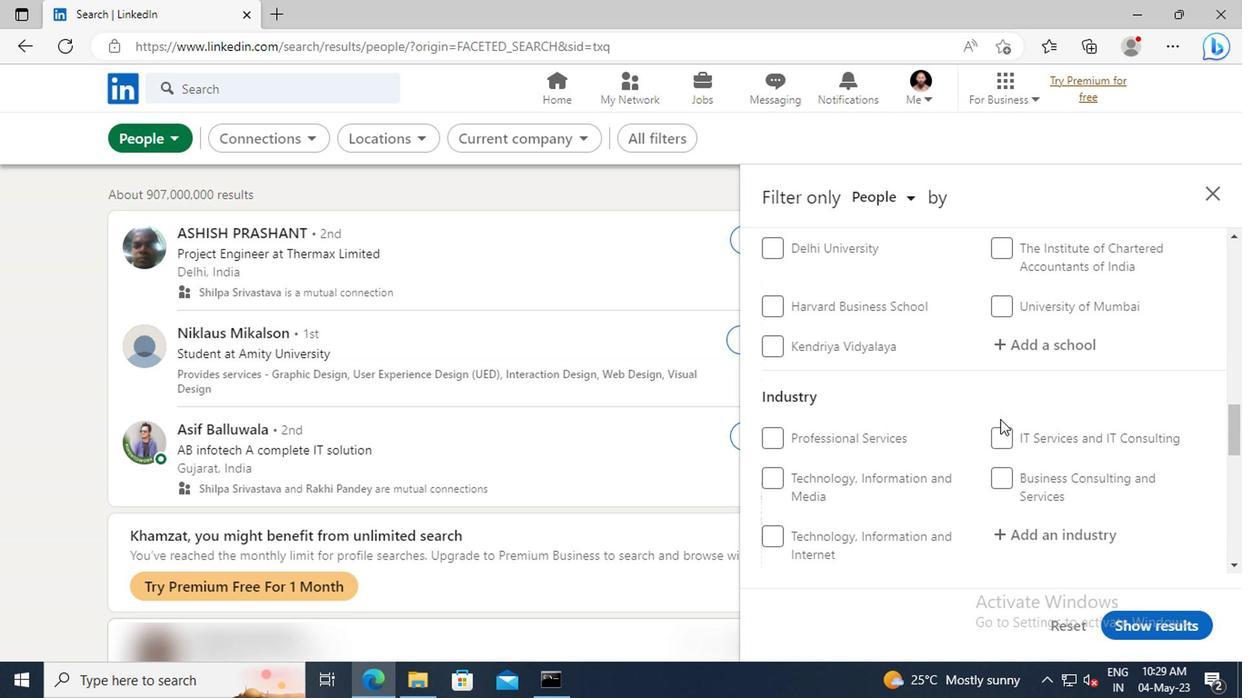 
Action: Mouse scrolled (833, 419) with delta (0, 0)
Screenshot: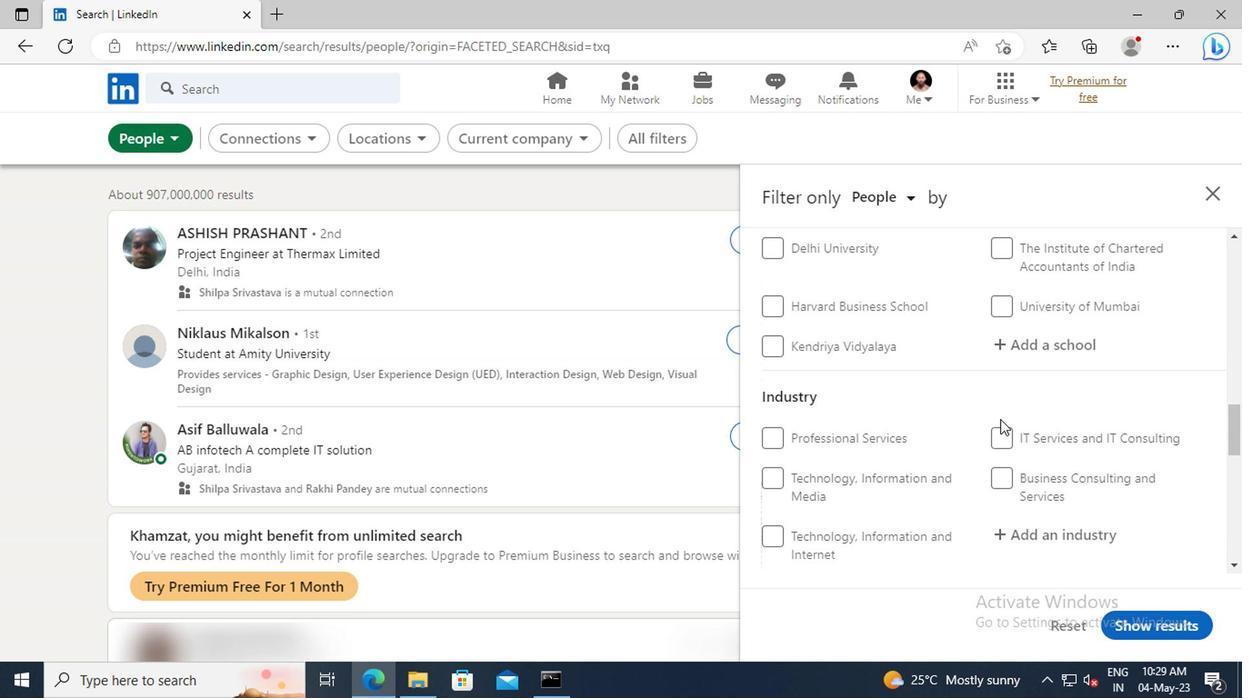 
Action: Mouse scrolled (833, 419) with delta (0, 0)
Screenshot: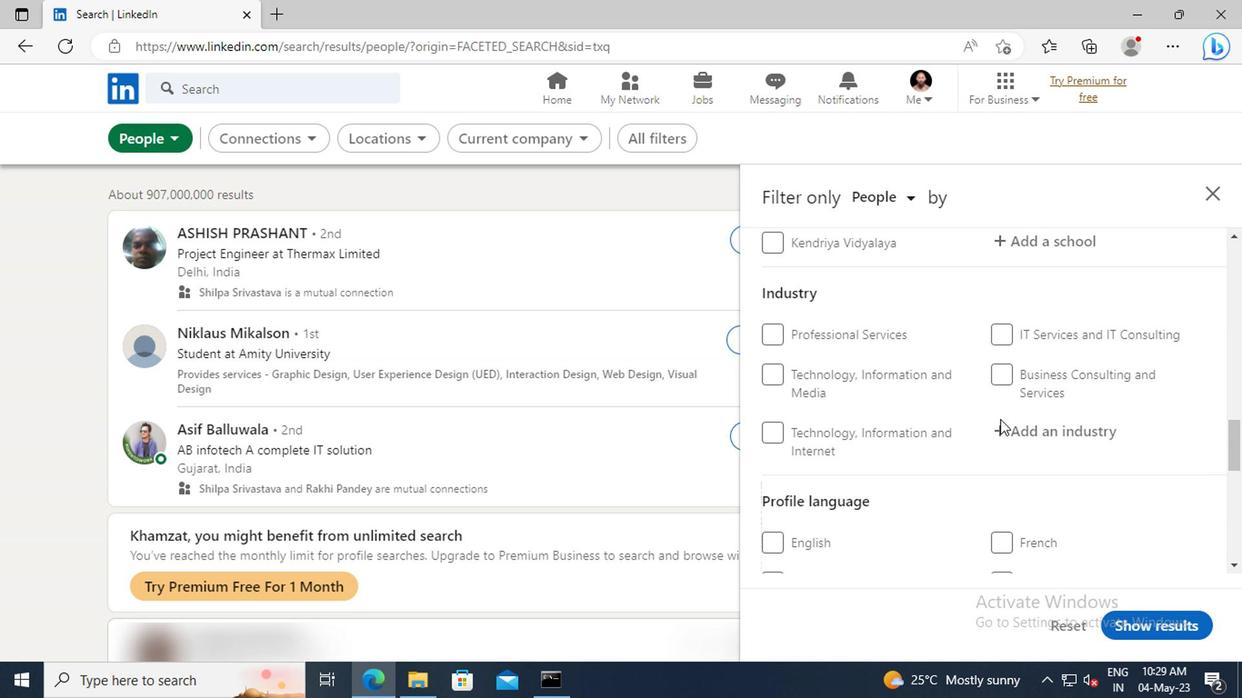 
Action: Mouse scrolled (833, 419) with delta (0, 0)
Screenshot: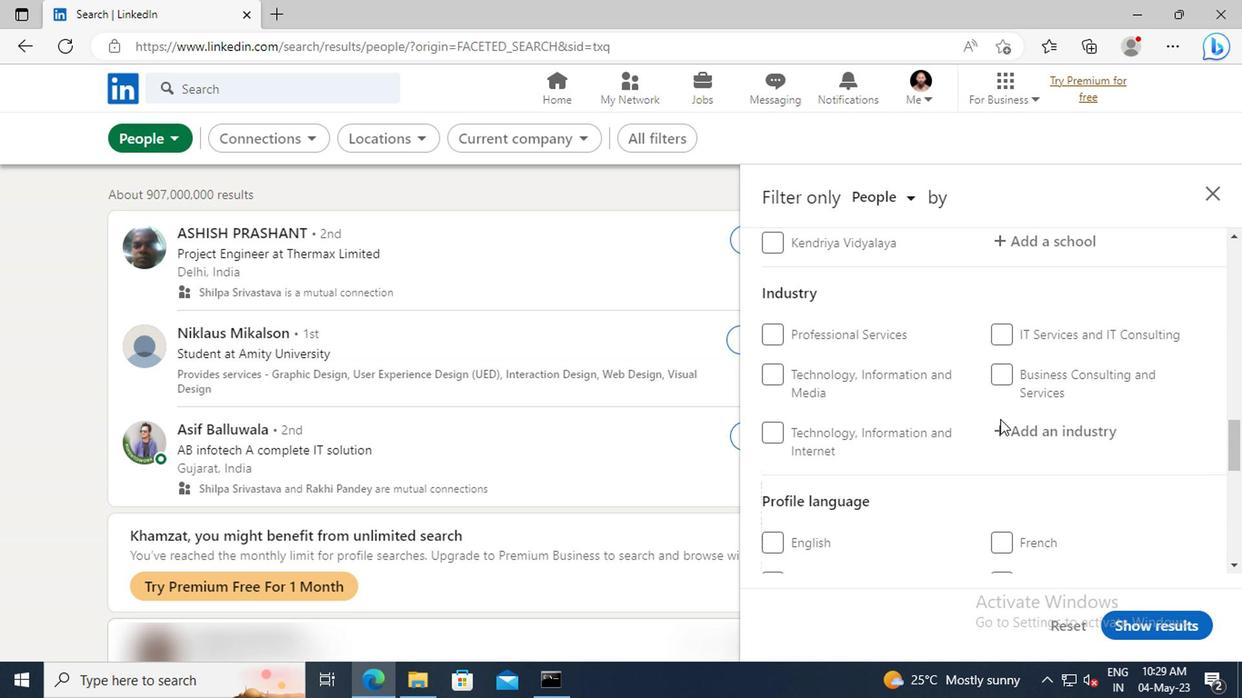 
Action: Mouse moved to (669, 433)
Screenshot: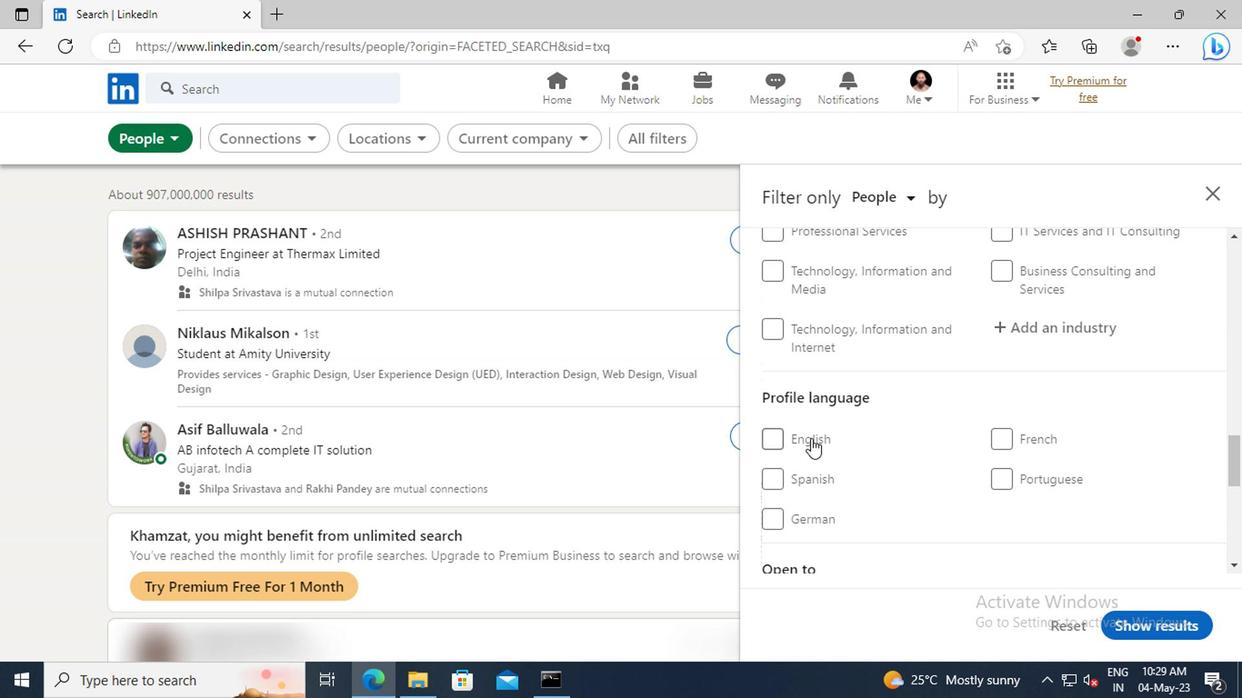 
Action: Mouse pressed left at (669, 433)
Screenshot: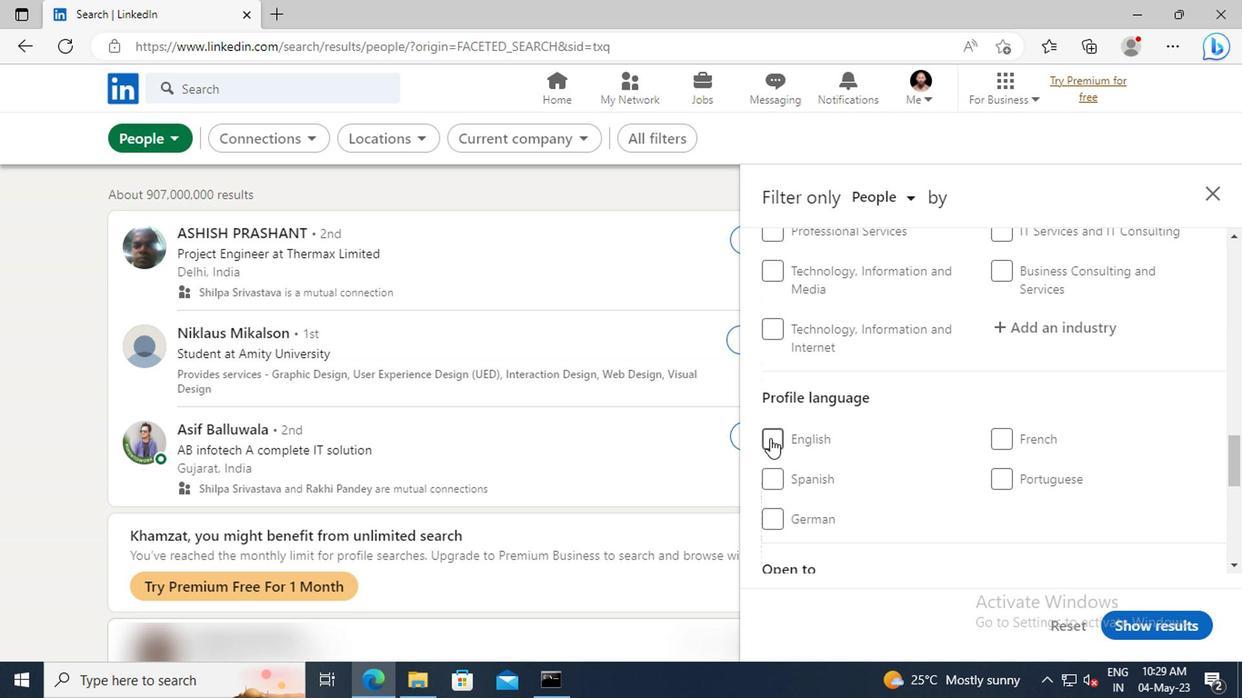 
Action: Mouse moved to (851, 419)
Screenshot: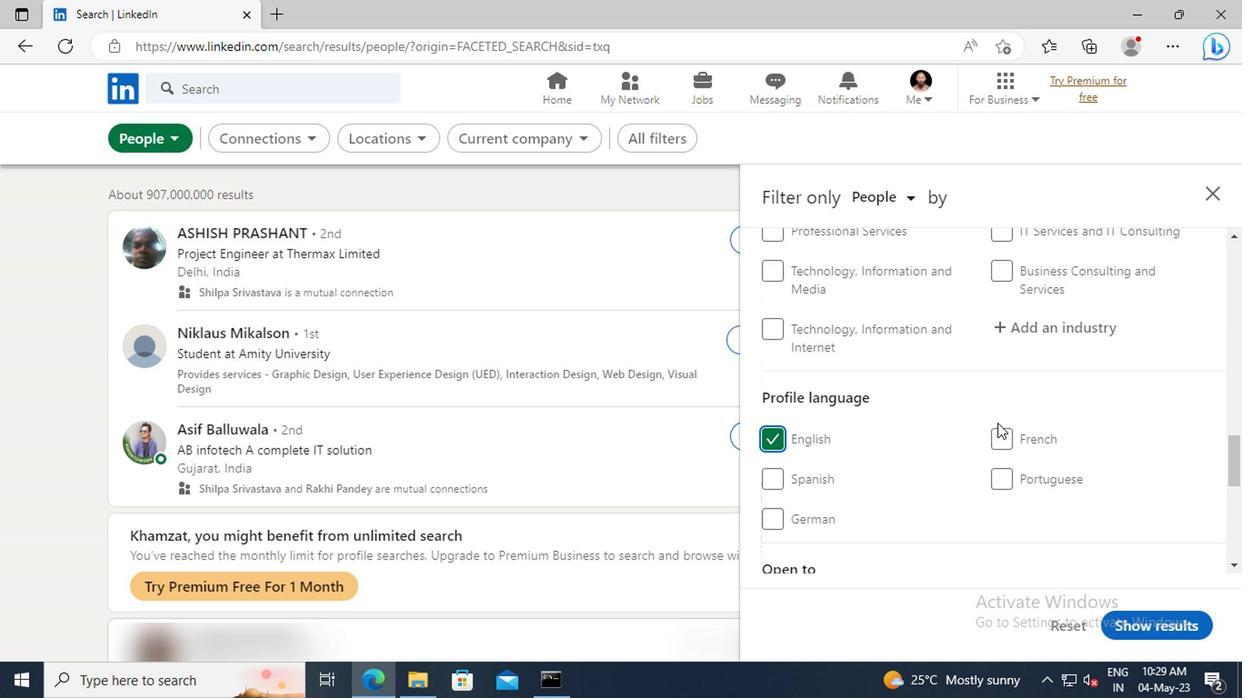 
Action: Mouse scrolled (851, 419) with delta (0, 0)
Screenshot: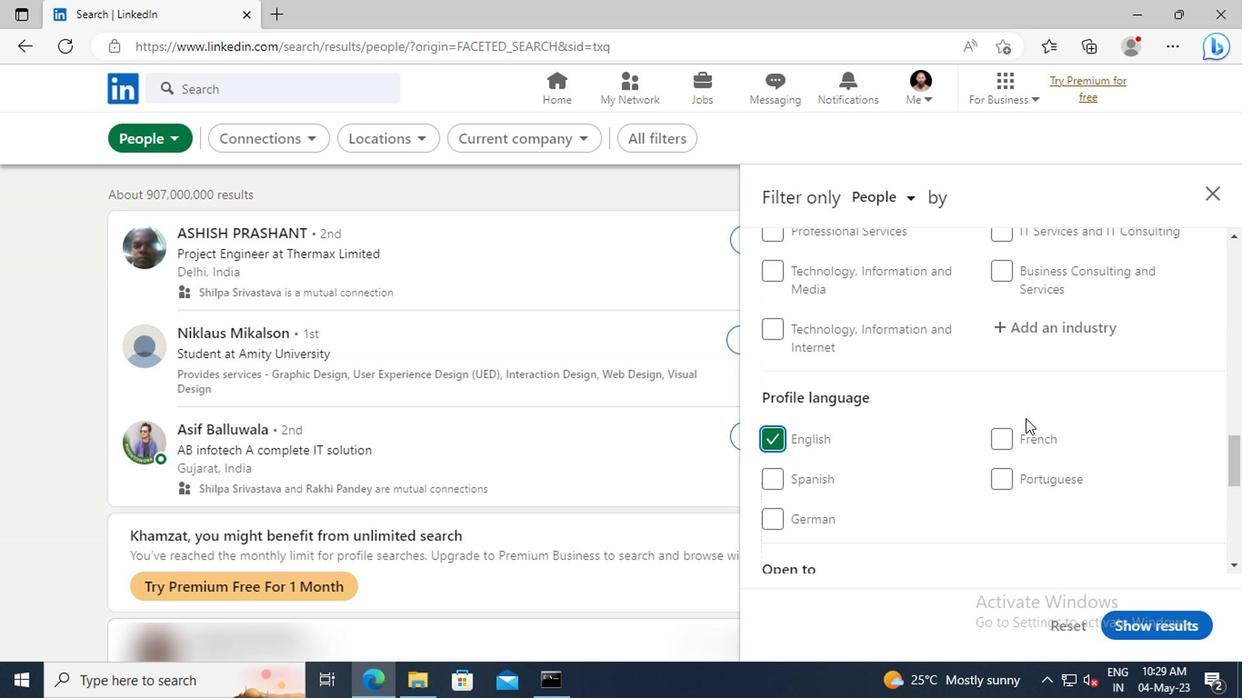 
Action: Mouse scrolled (851, 419) with delta (0, 0)
Screenshot: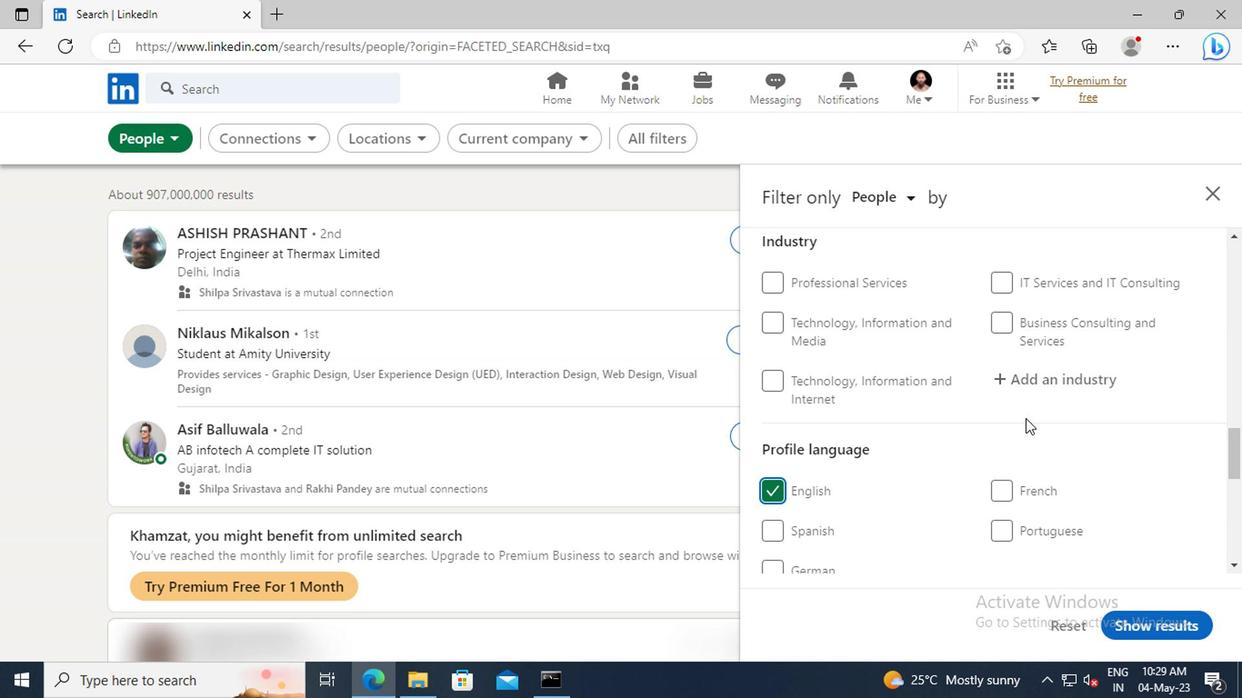 
Action: Mouse scrolled (851, 419) with delta (0, 0)
Screenshot: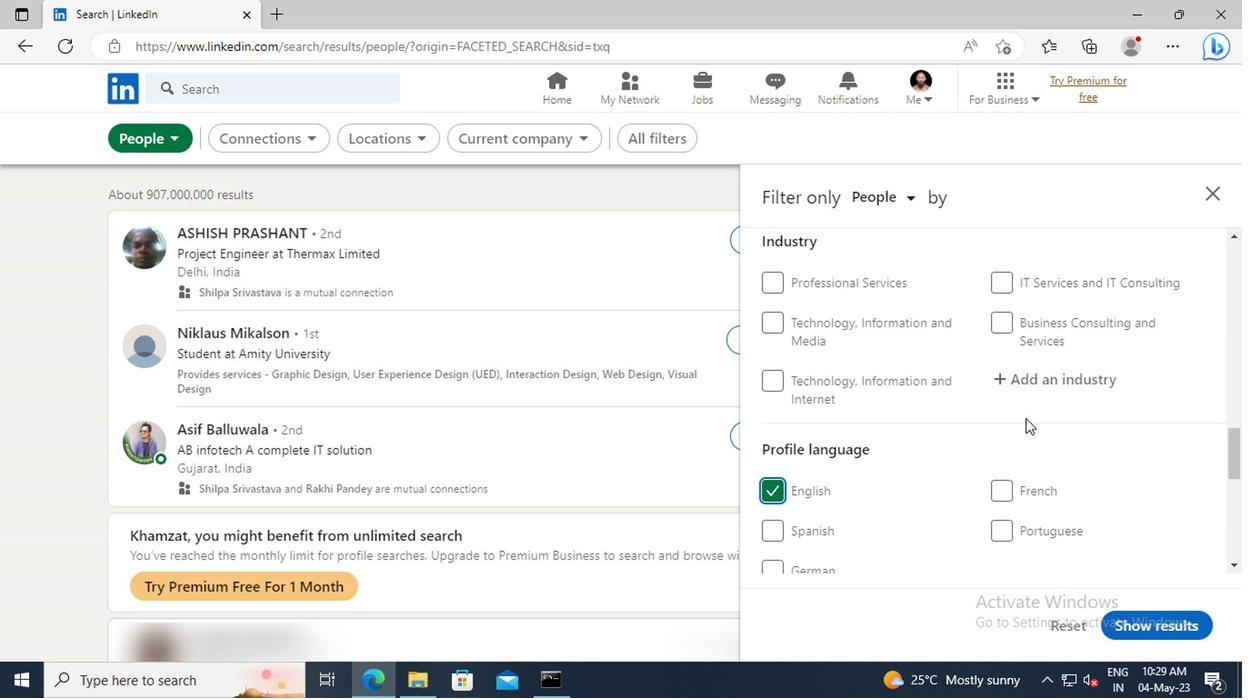 
Action: Mouse scrolled (851, 419) with delta (0, 0)
Screenshot: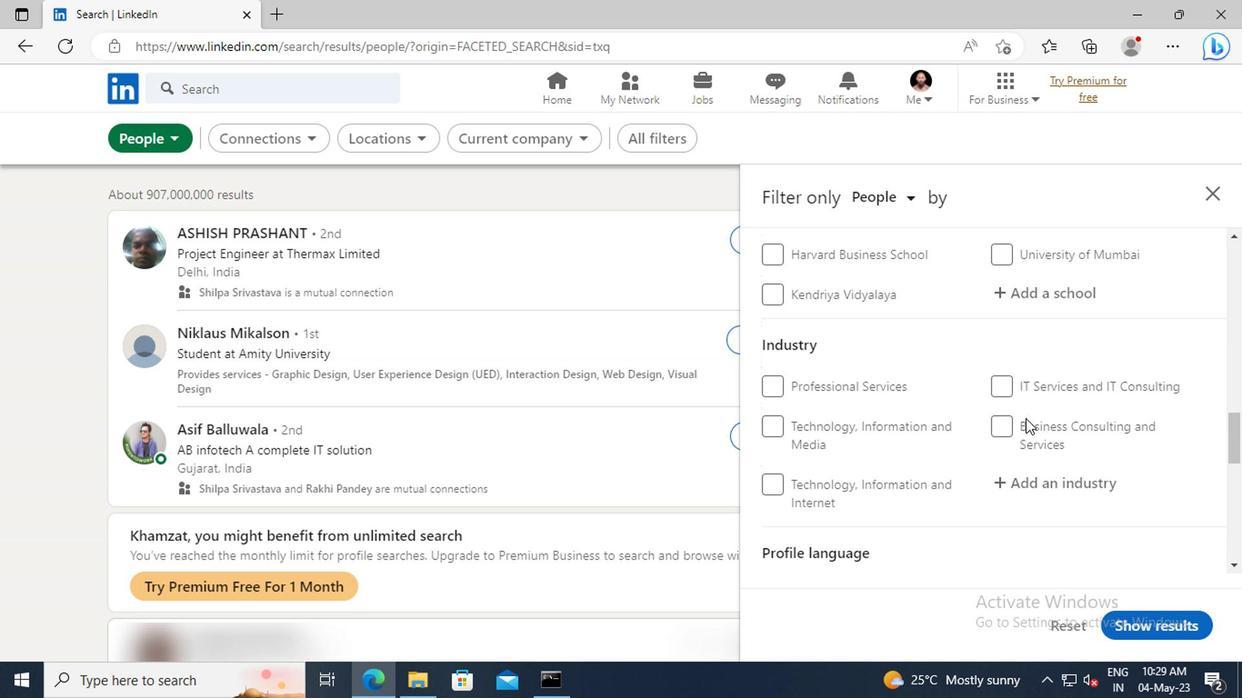 
Action: Mouse scrolled (851, 419) with delta (0, 0)
Screenshot: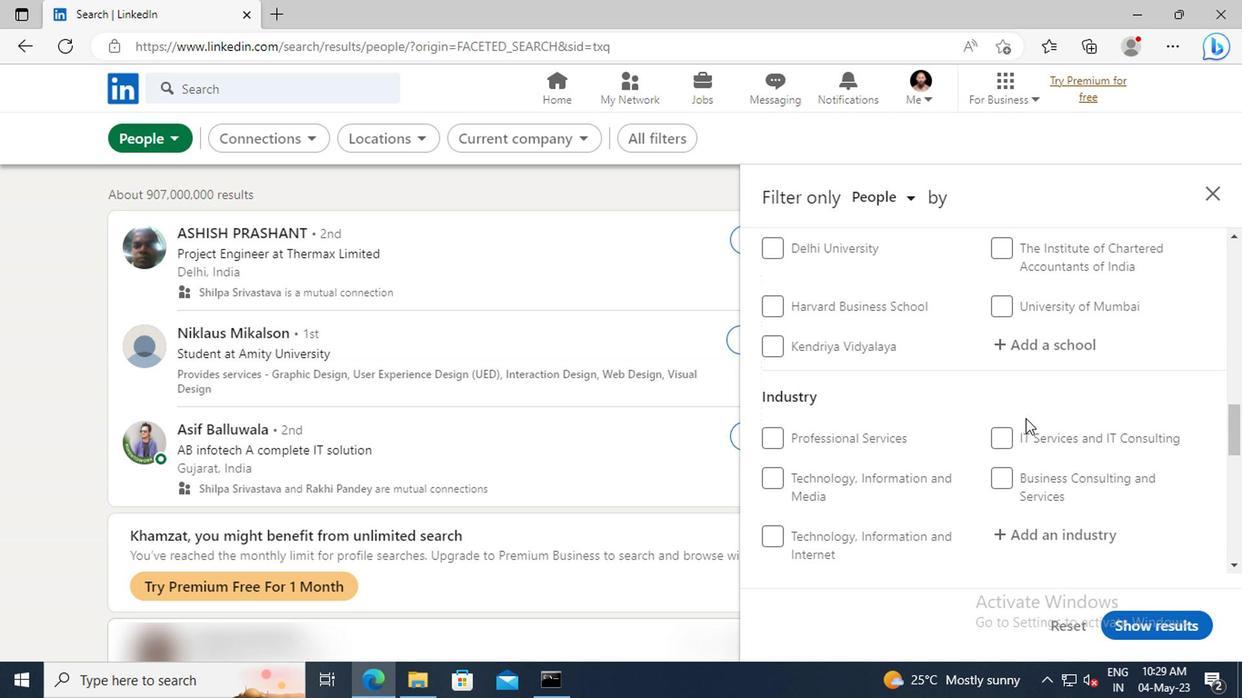 
Action: Mouse scrolled (851, 419) with delta (0, 0)
Screenshot: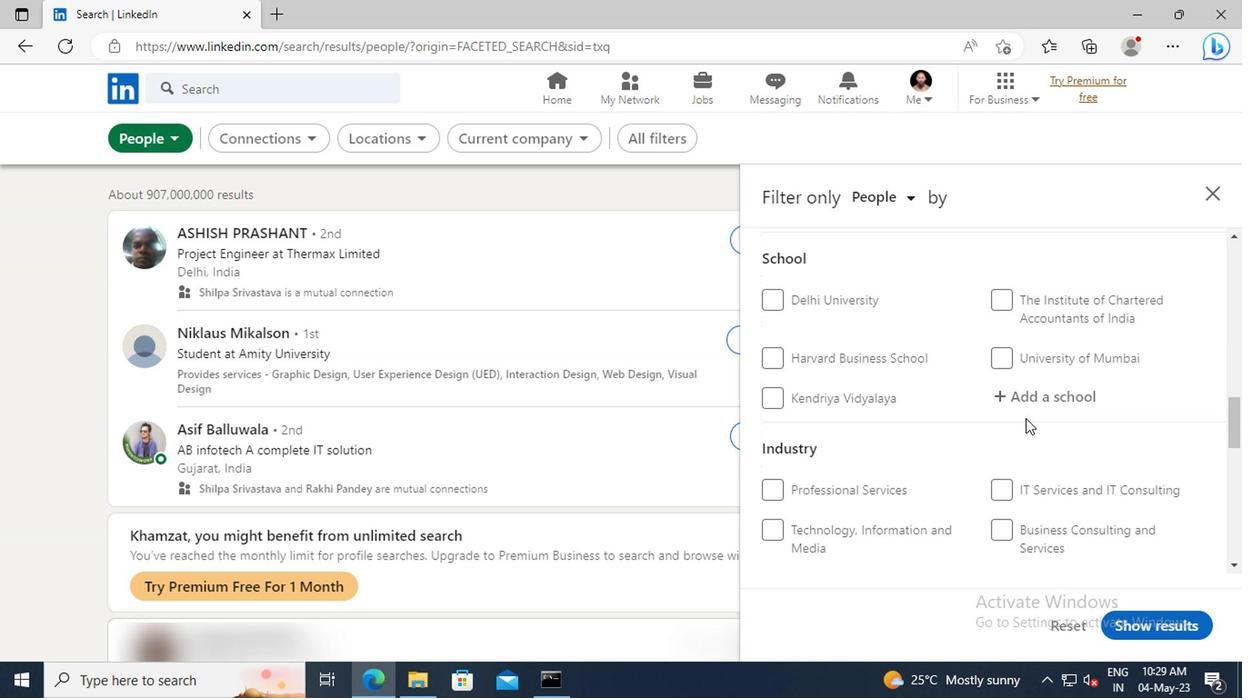 
Action: Mouse scrolled (851, 419) with delta (0, 0)
Screenshot: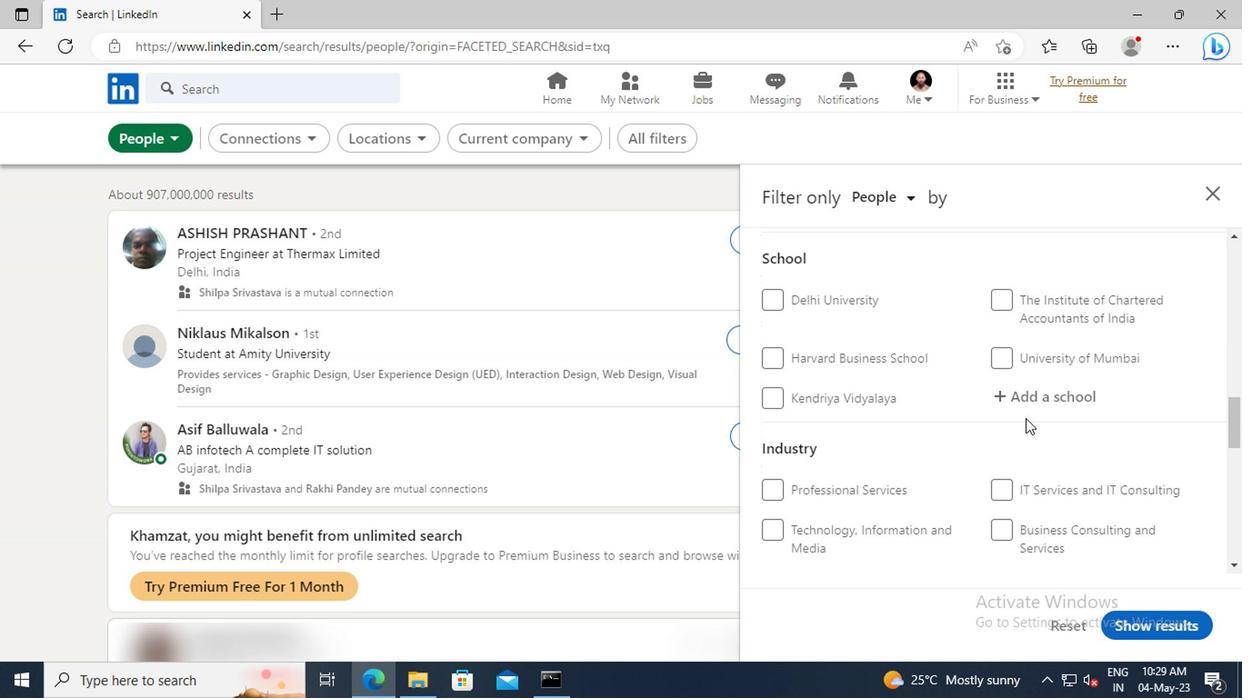 
Action: Mouse scrolled (851, 419) with delta (0, 0)
Screenshot: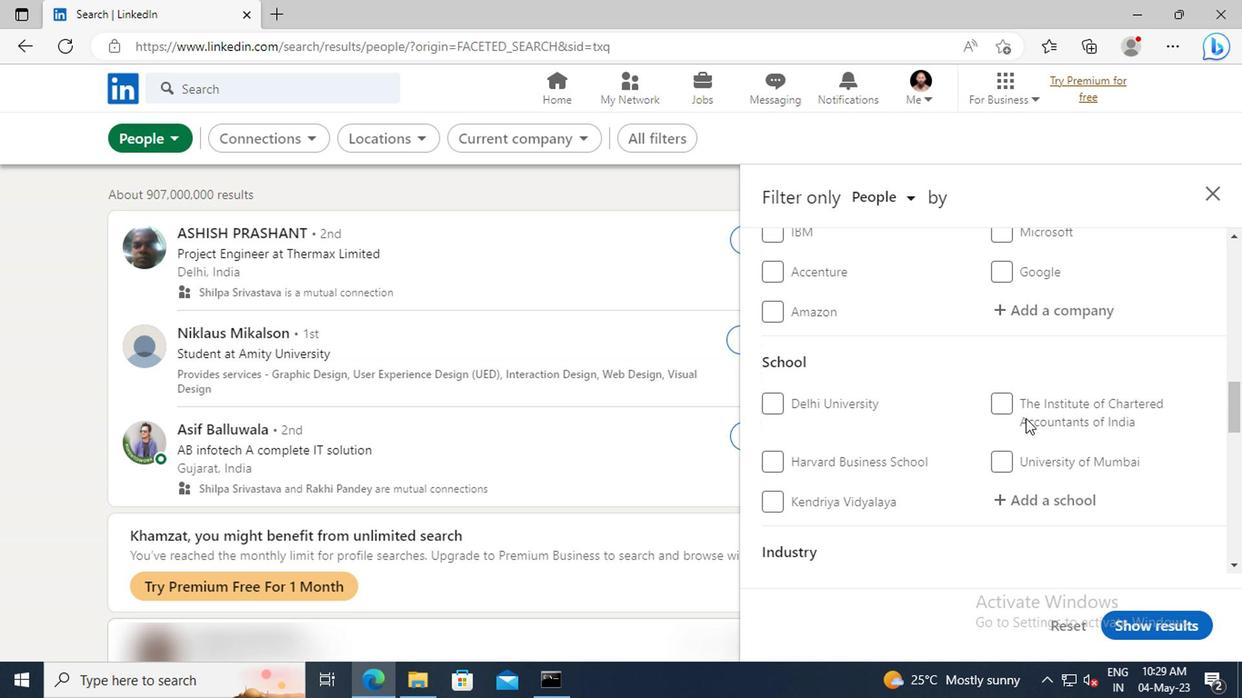 
Action: Mouse scrolled (851, 419) with delta (0, 0)
Screenshot: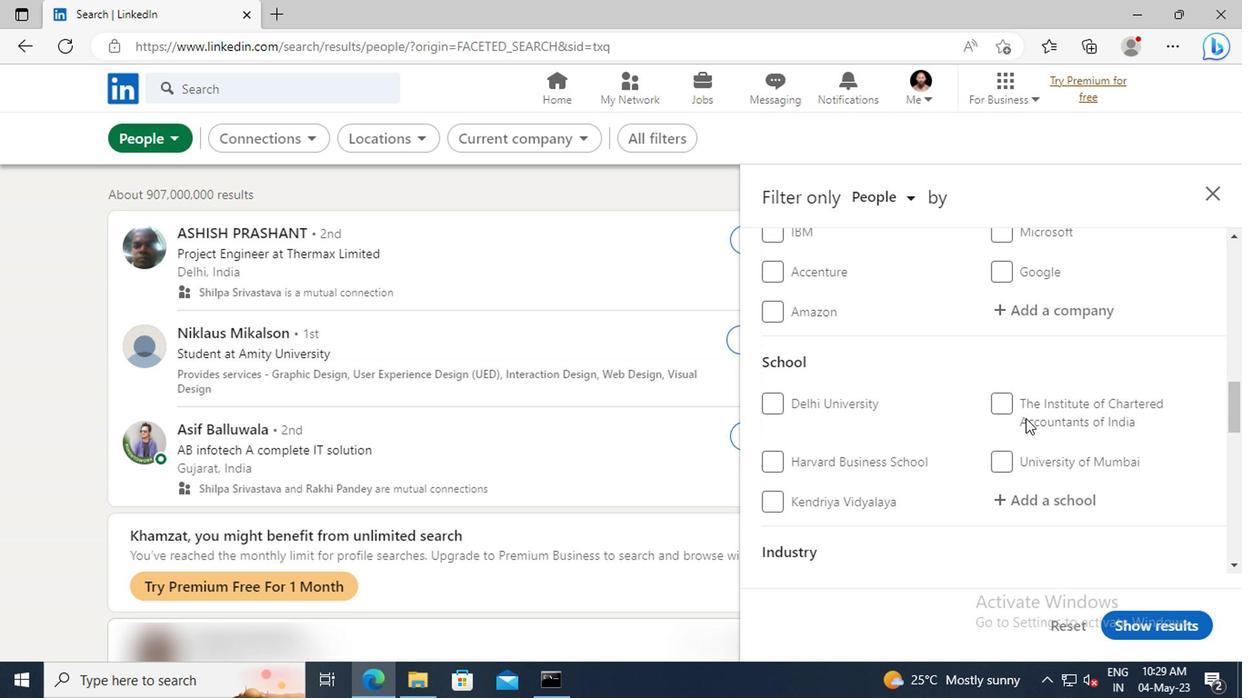 
Action: Mouse scrolled (851, 419) with delta (0, 0)
Screenshot: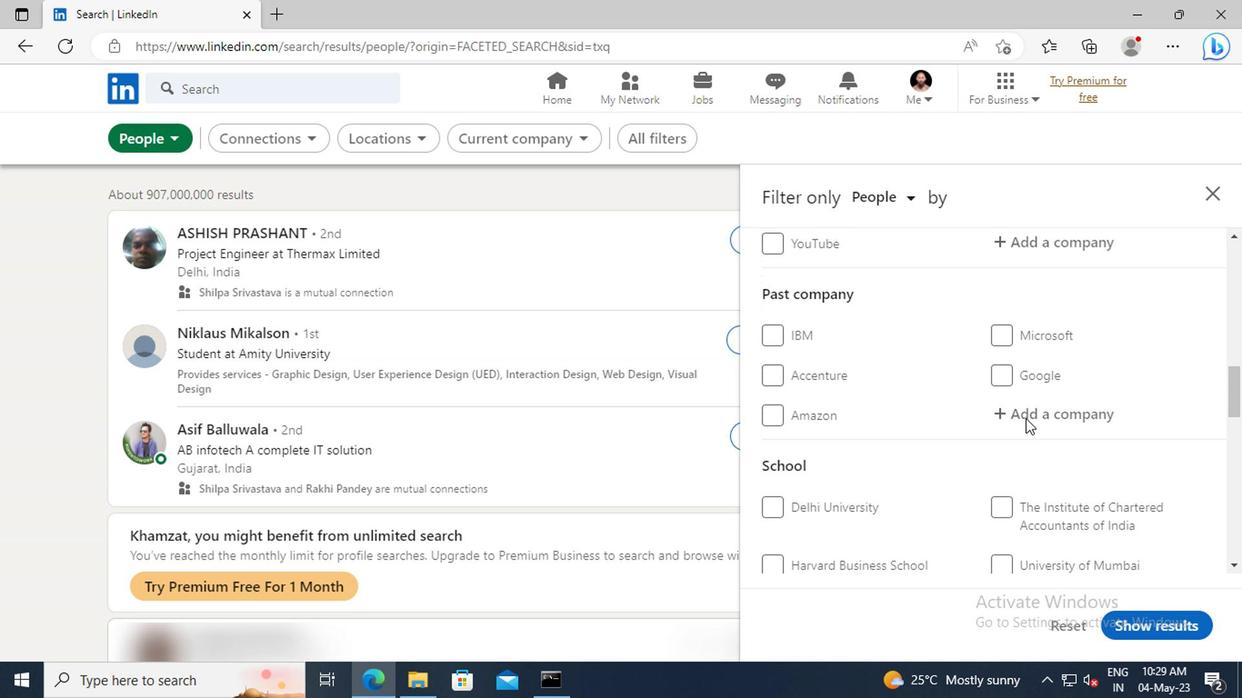 
Action: Mouse scrolled (851, 419) with delta (0, 0)
Screenshot: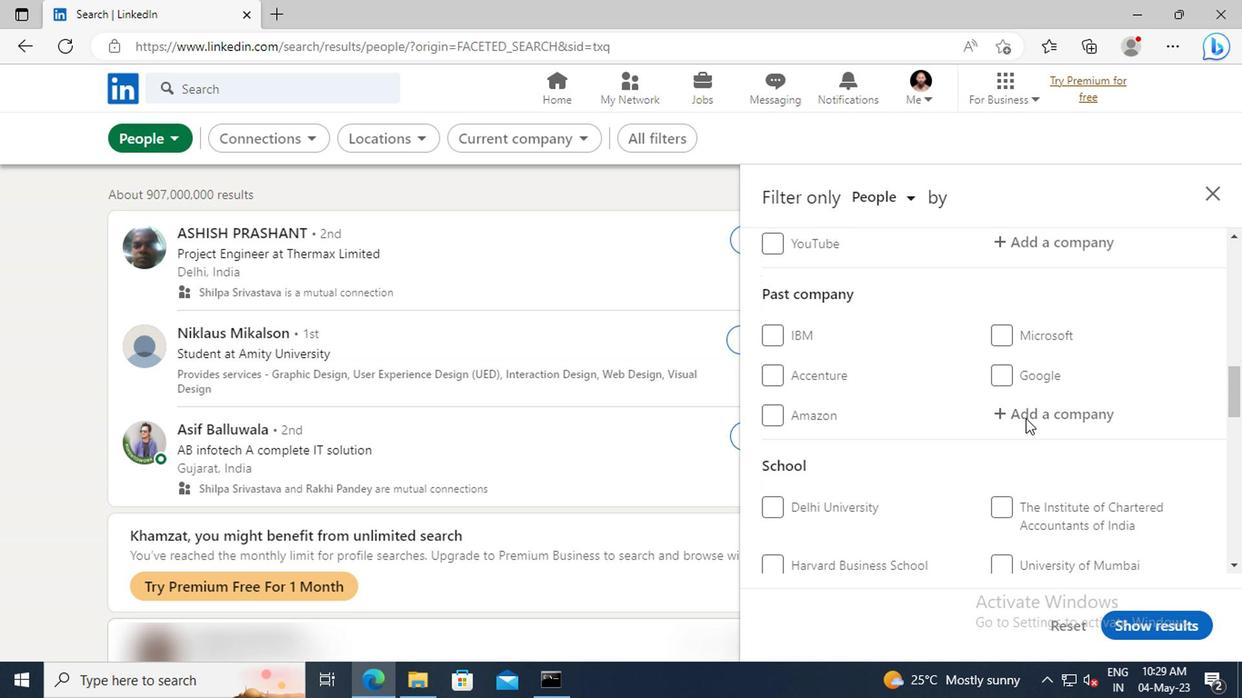 
Action: Mouse scrolled (851, 419) with delta (0, 0)
Screenshot: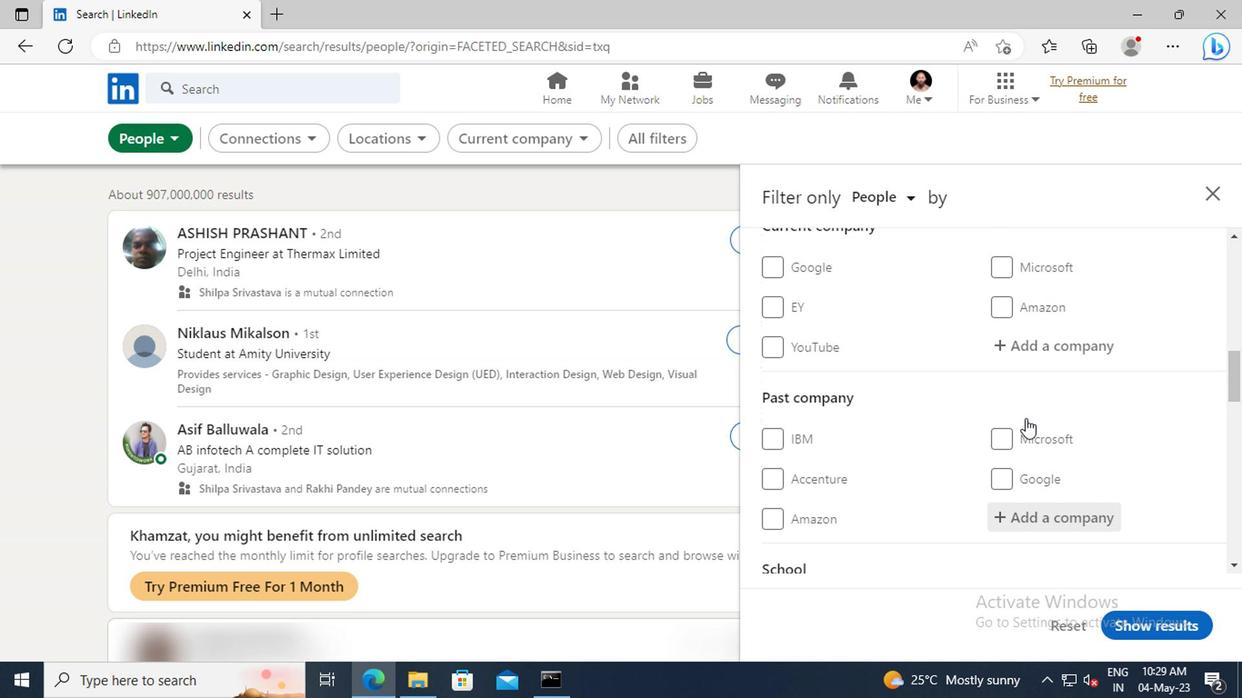 
Action: Mouse moved to (854, 410)
Screenshot: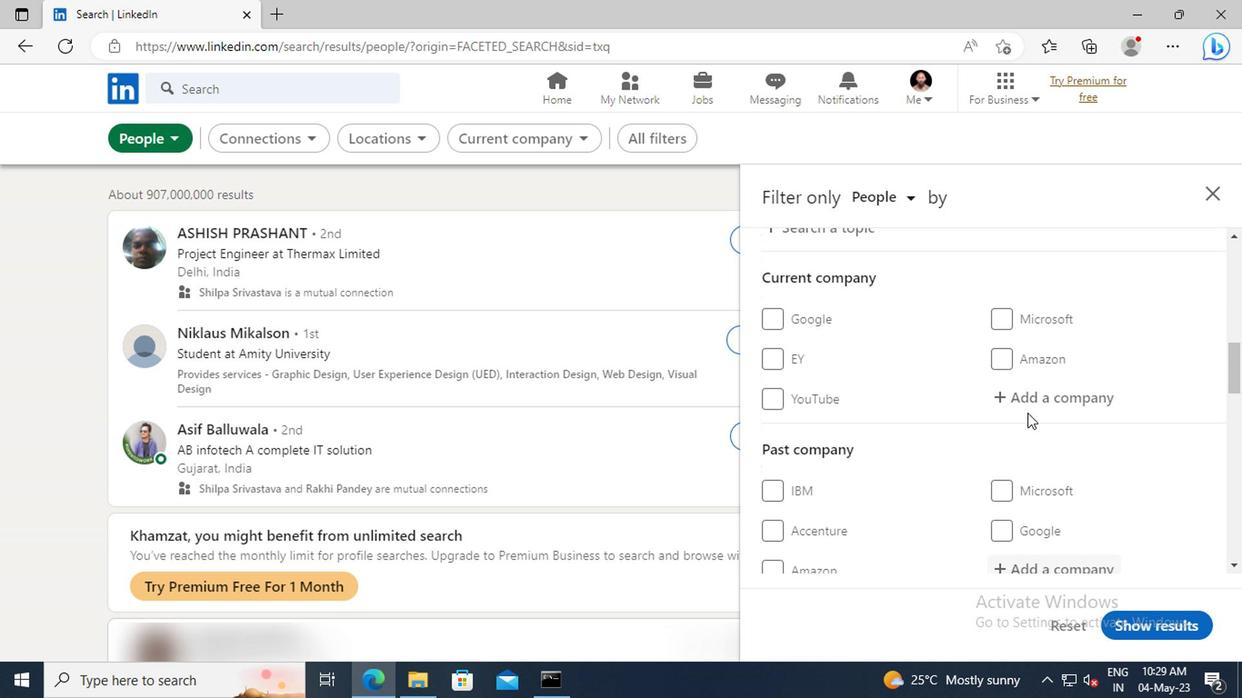 
Action: Mouse pressed left at (854, 410)
Screenshot: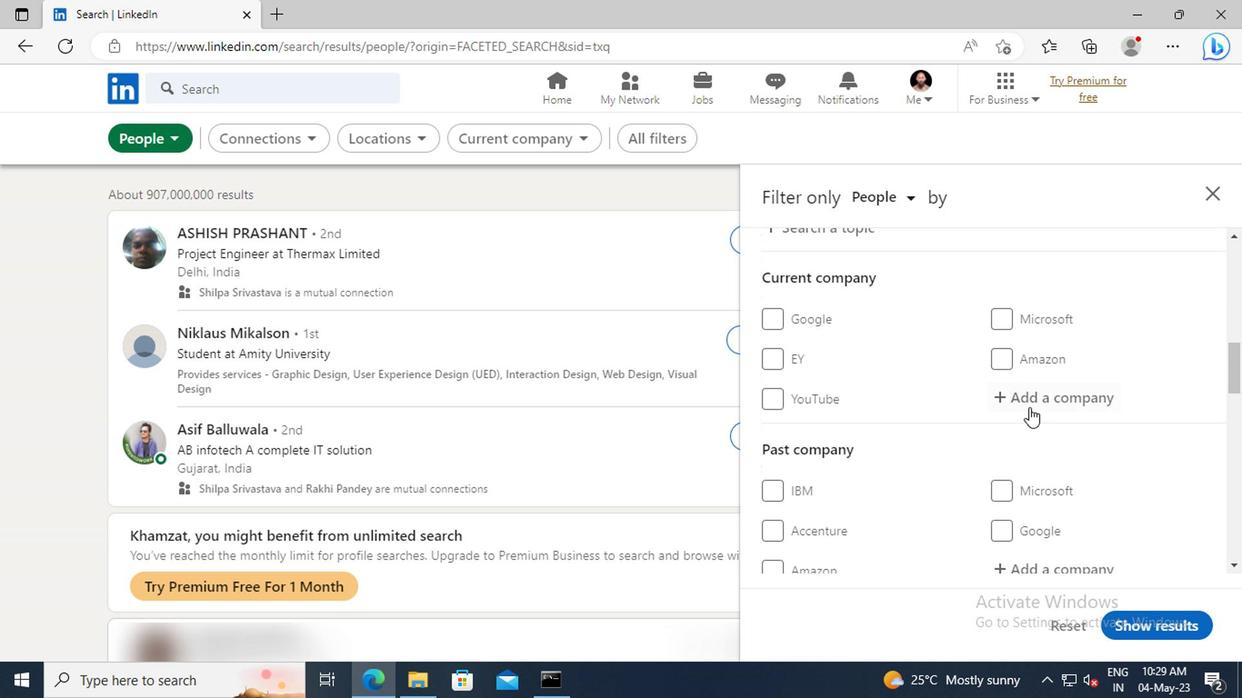 
Action: Key pressed <Key.shift>
Screenshot: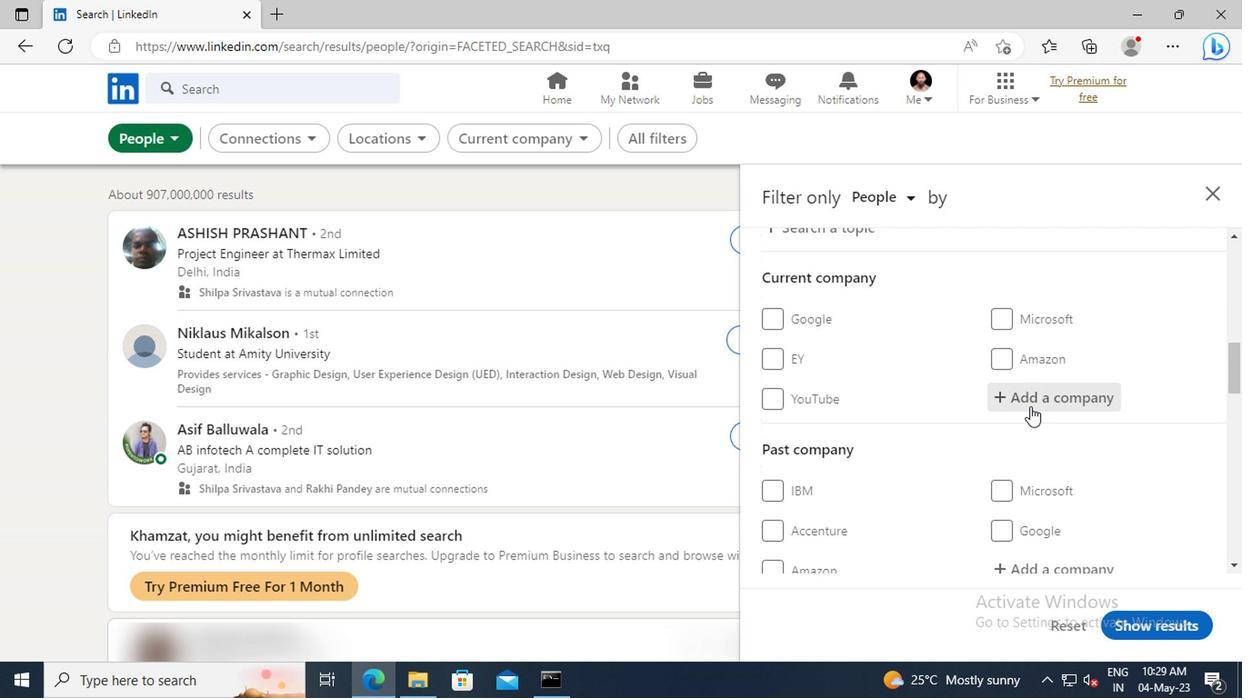 
Action: Mouse moved to (853, 409)
Screenshot: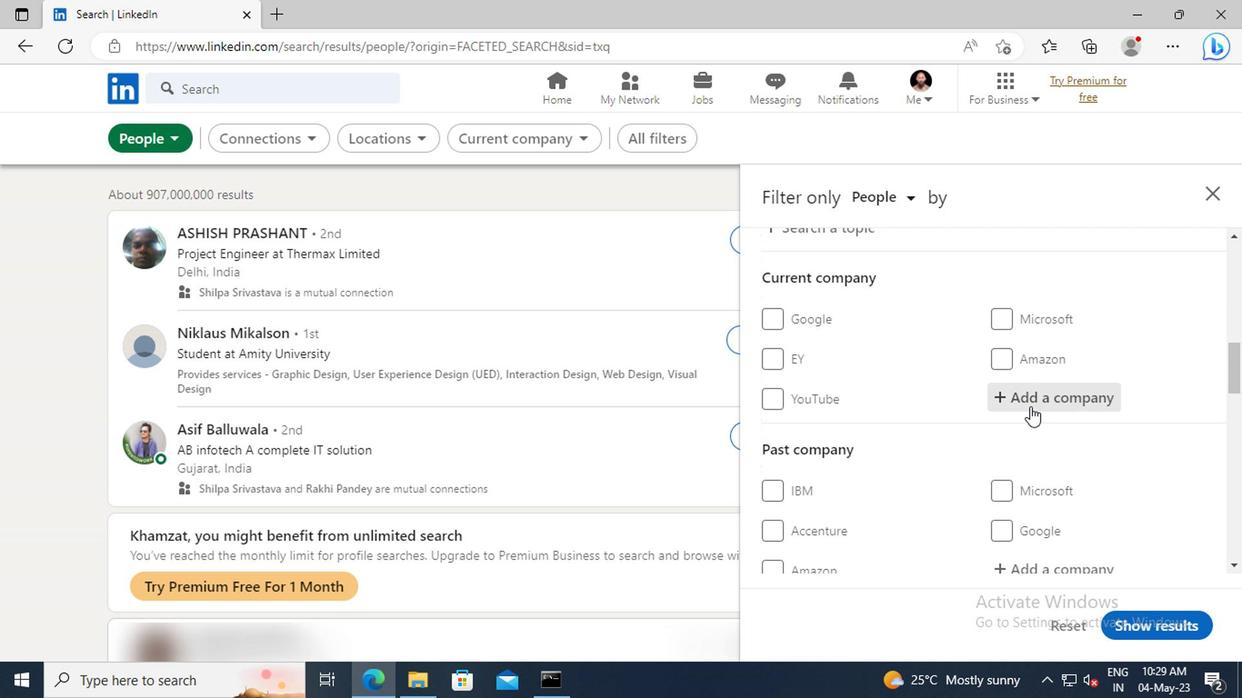 
Action: Key pressed <Key.shift><Key.shift>XORIA
Screenshot: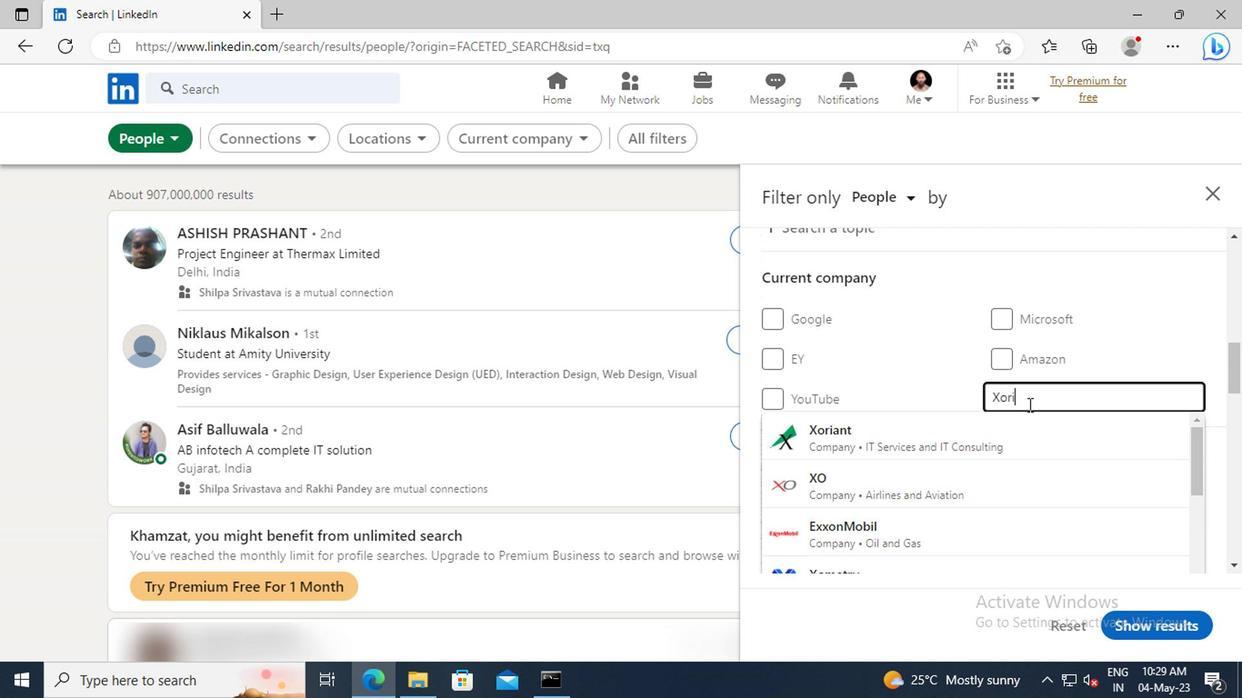 
Action: Mouse moved to (850, 427)
Screenshot: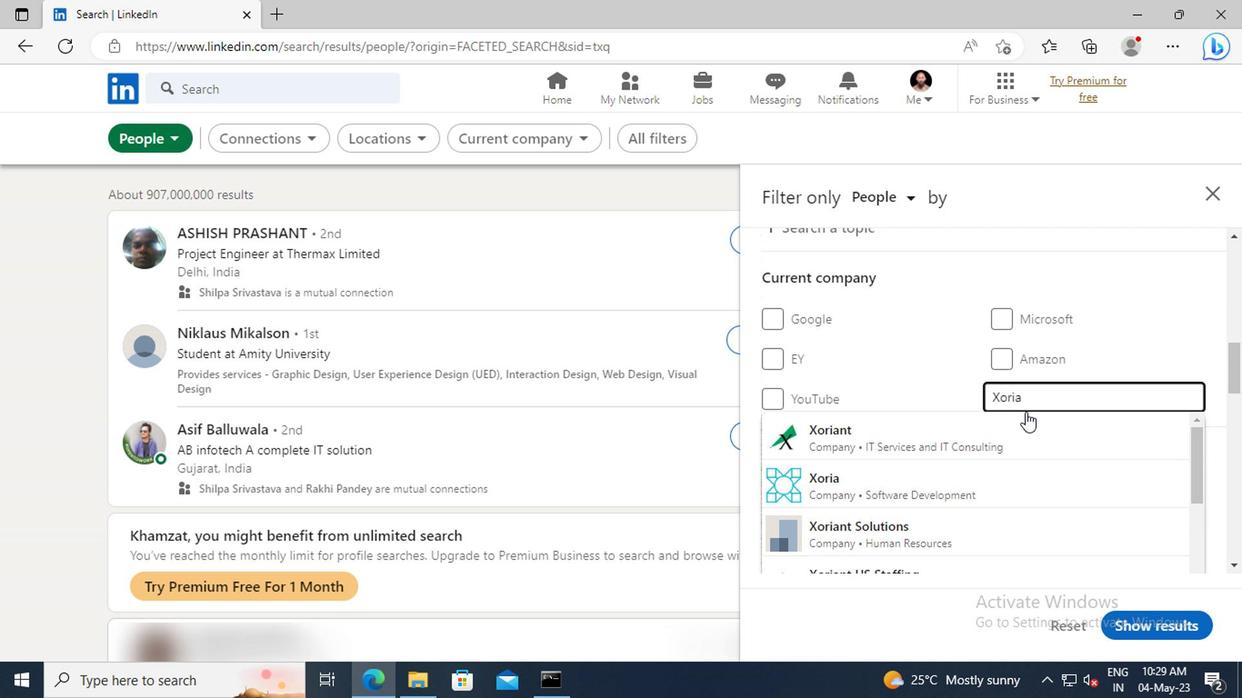 
Action: Mouse pressed left at (850, 427)
Screenshot: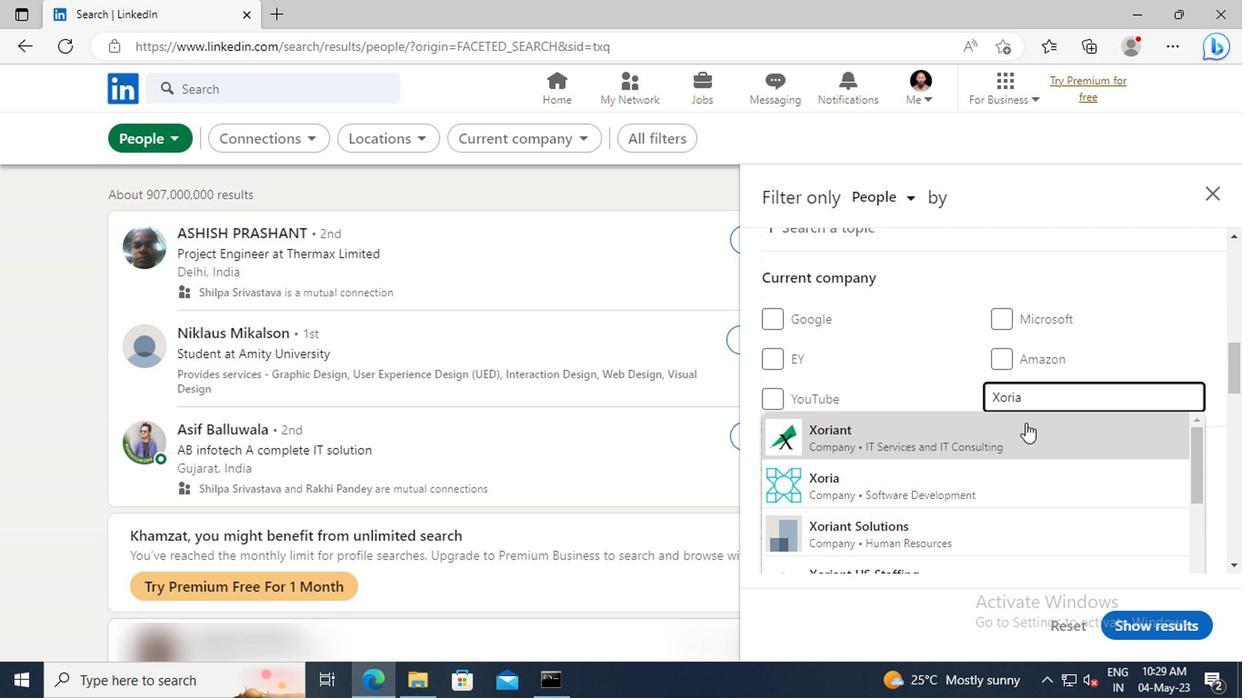 
Action: Mouse scrolled (850, 427) with delta (0, 0)
Screenshot: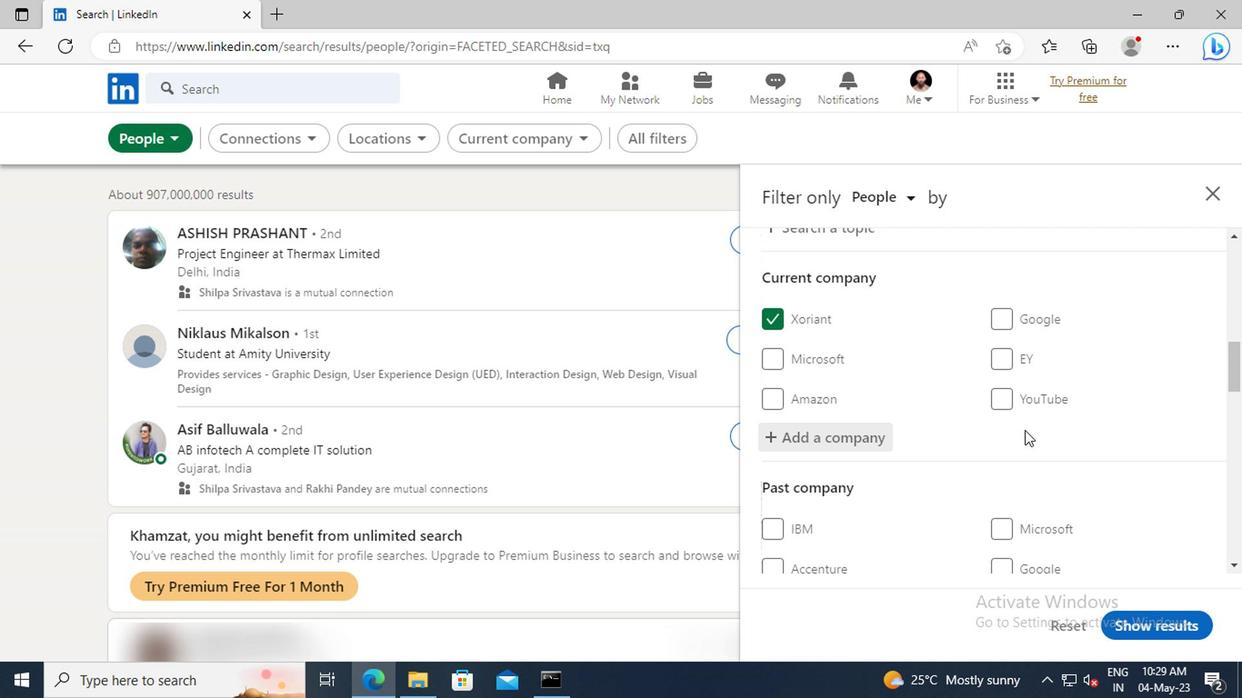 
Action: Mouse scrolled (850, 427) with delta (0, 0)
Screenshot: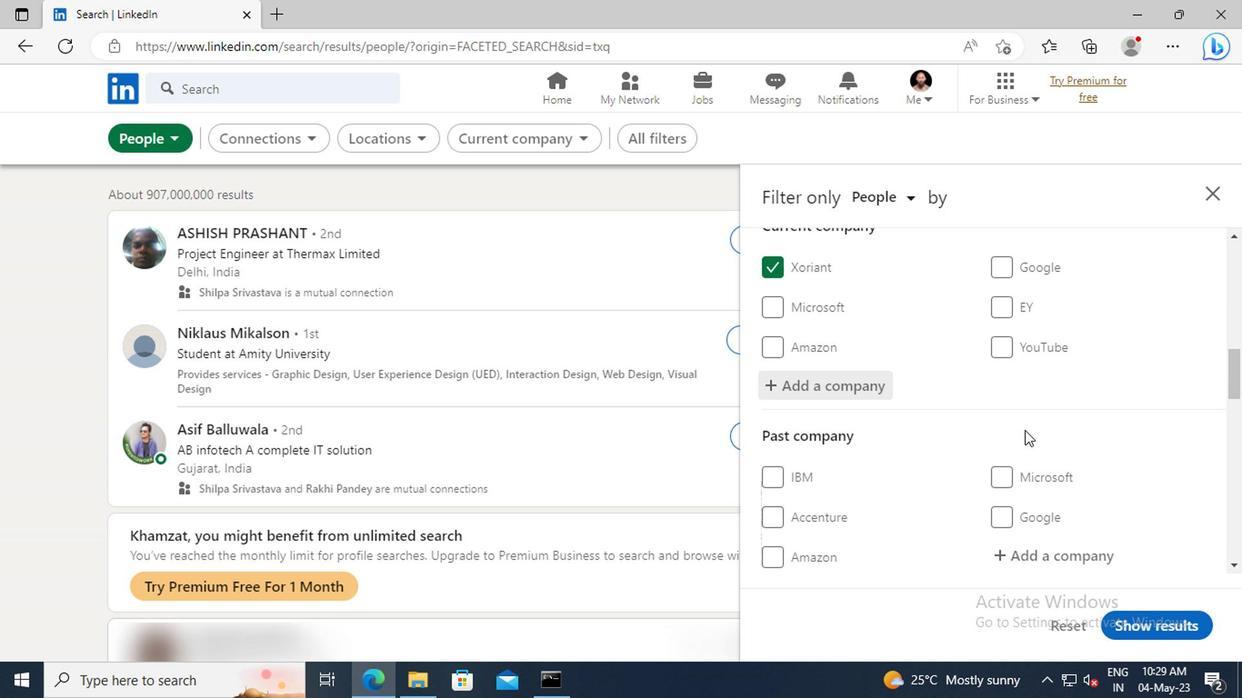 
Action: Mouse scrolled (850, 427) with delta (0, 0)
Screenshot: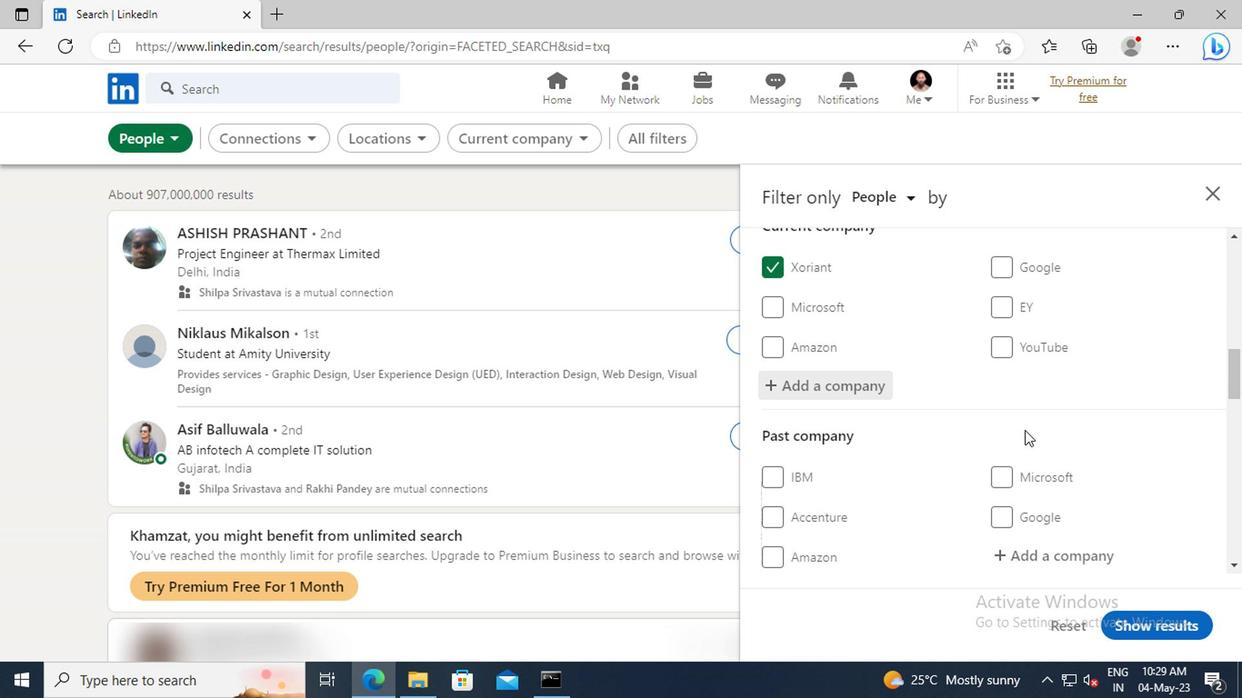 
Action: Mouse moved to (850, 425)
Screenshot: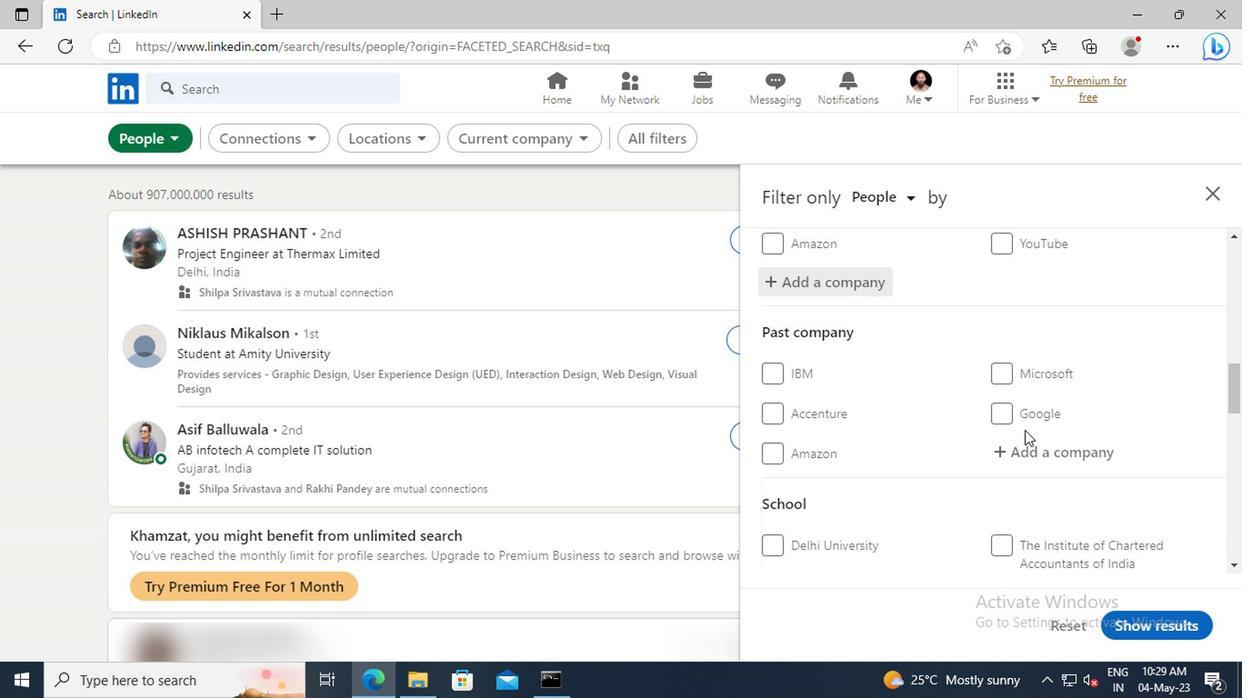 
Action: Mouse scrolled (850, 424) with delta (0, 0)
Screenshot: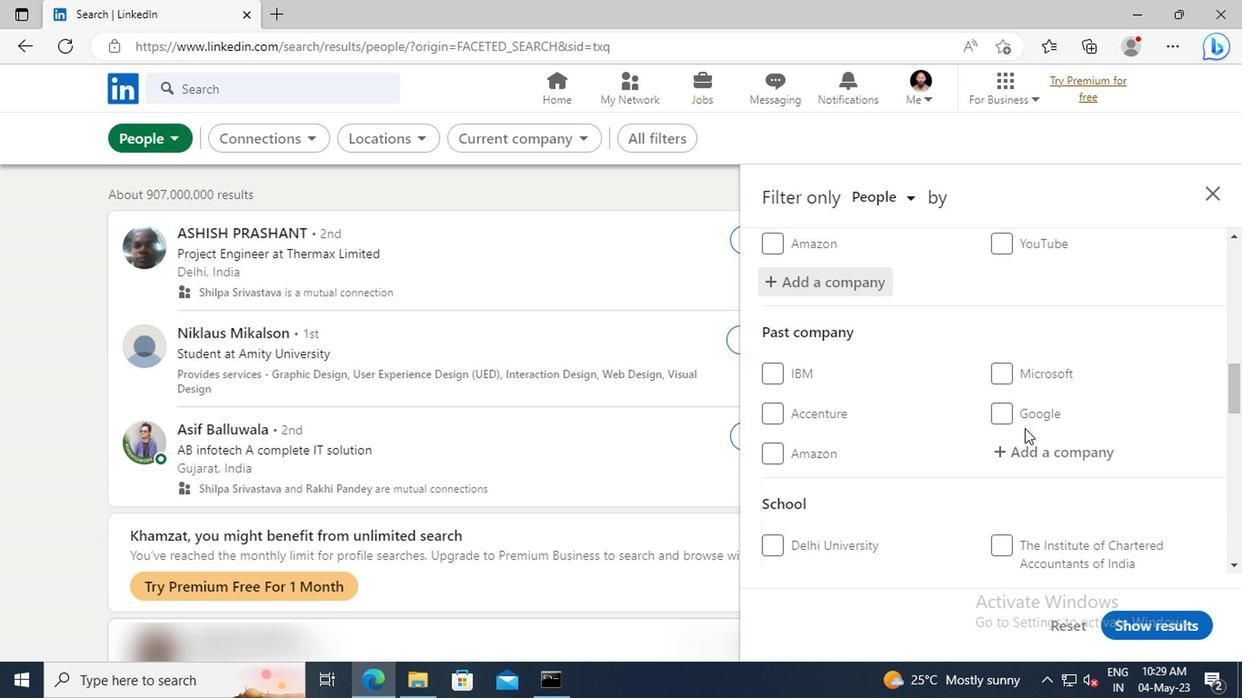 
Action: Mouse scrolled (850, 424) with delta (0, 0)
Screenshot: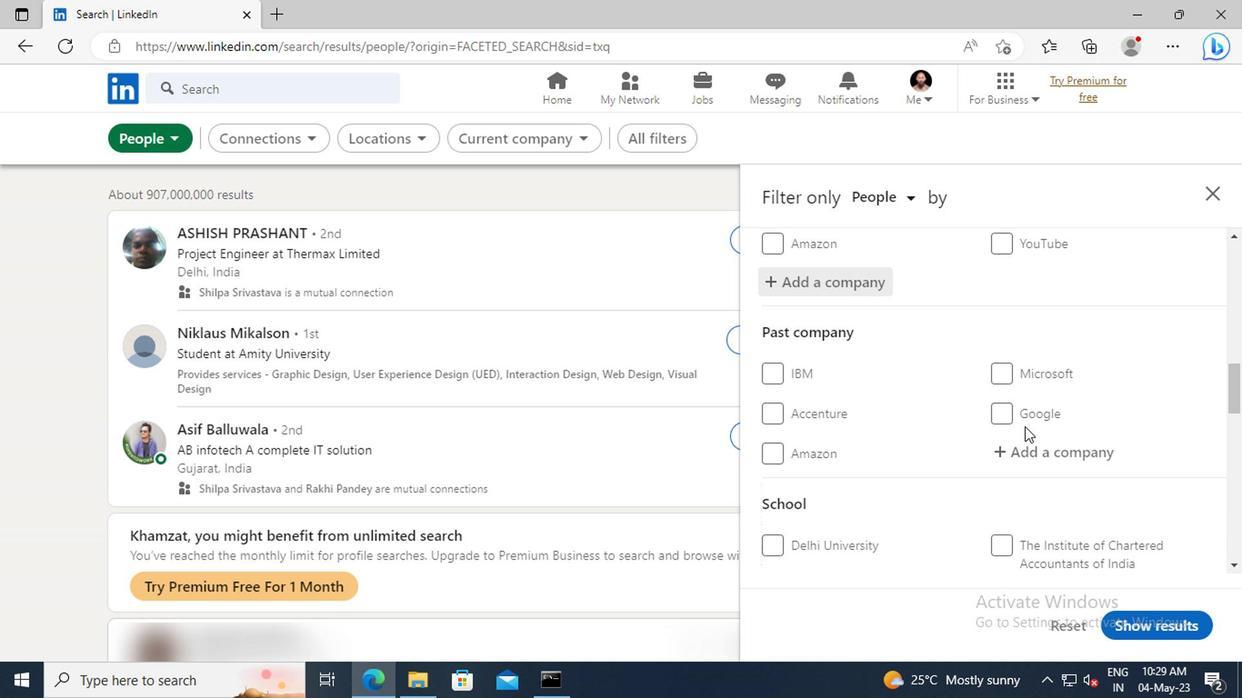 
Action: Mouse moved to (851, 418)
Screenshot: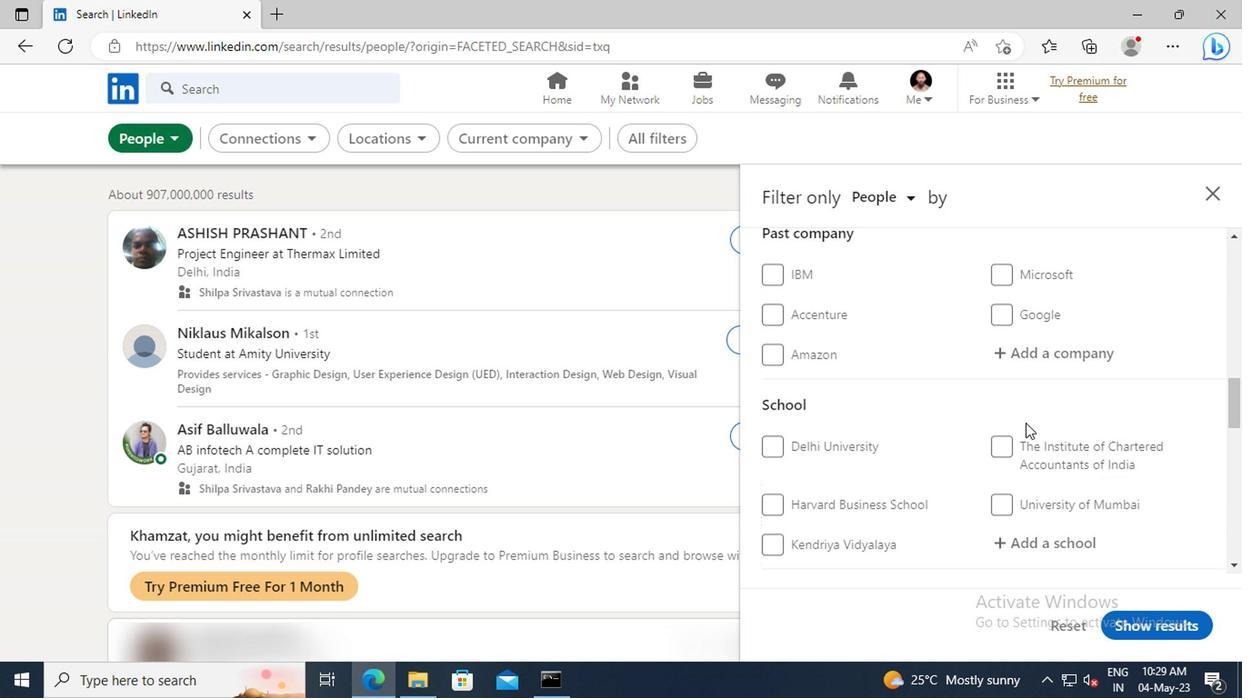 
Action: Mouse scrolled (851, 417) with delta (0, 0)
Screenshot: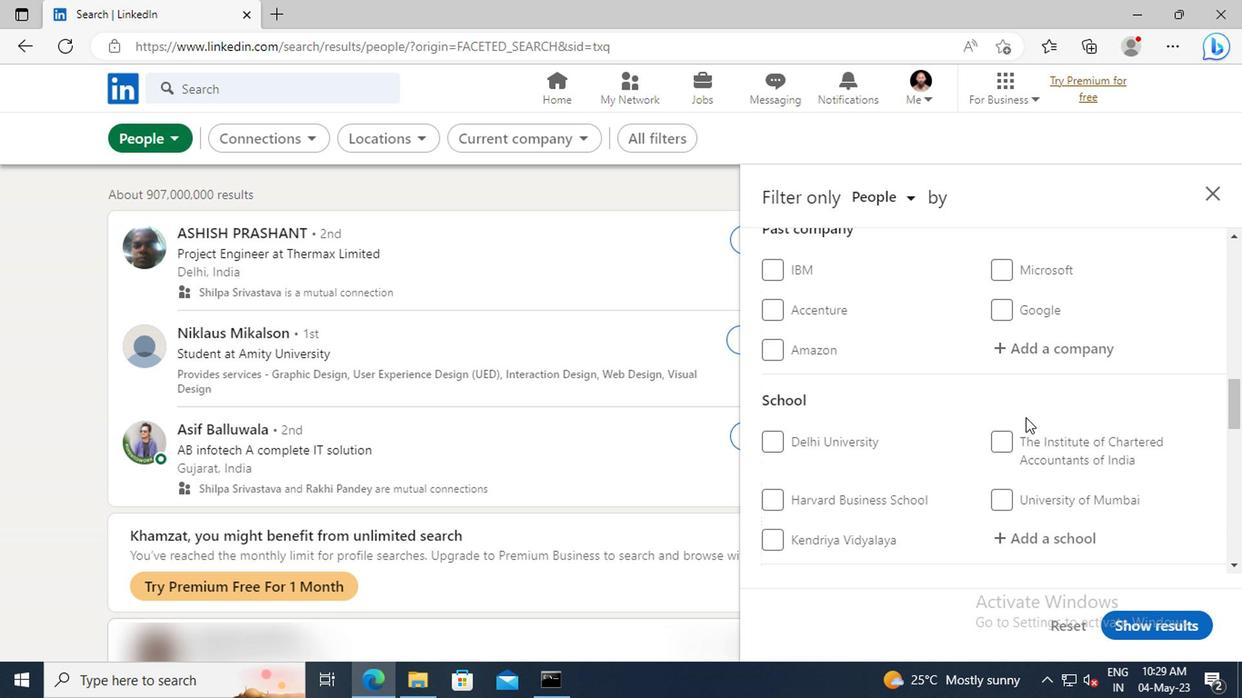 
Action: Mouse scrolled (851, 417) with delta (0, 0)
Screenshot: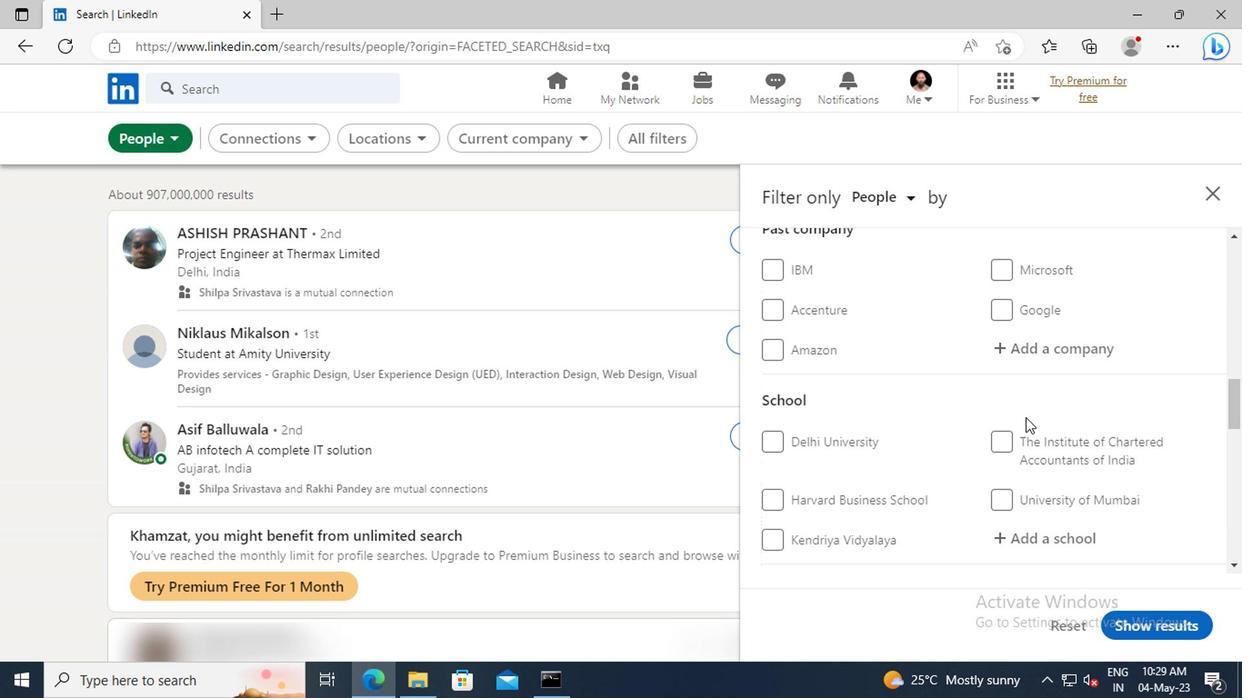 
Action: Mouse moved to (850, 427)
Screenshot: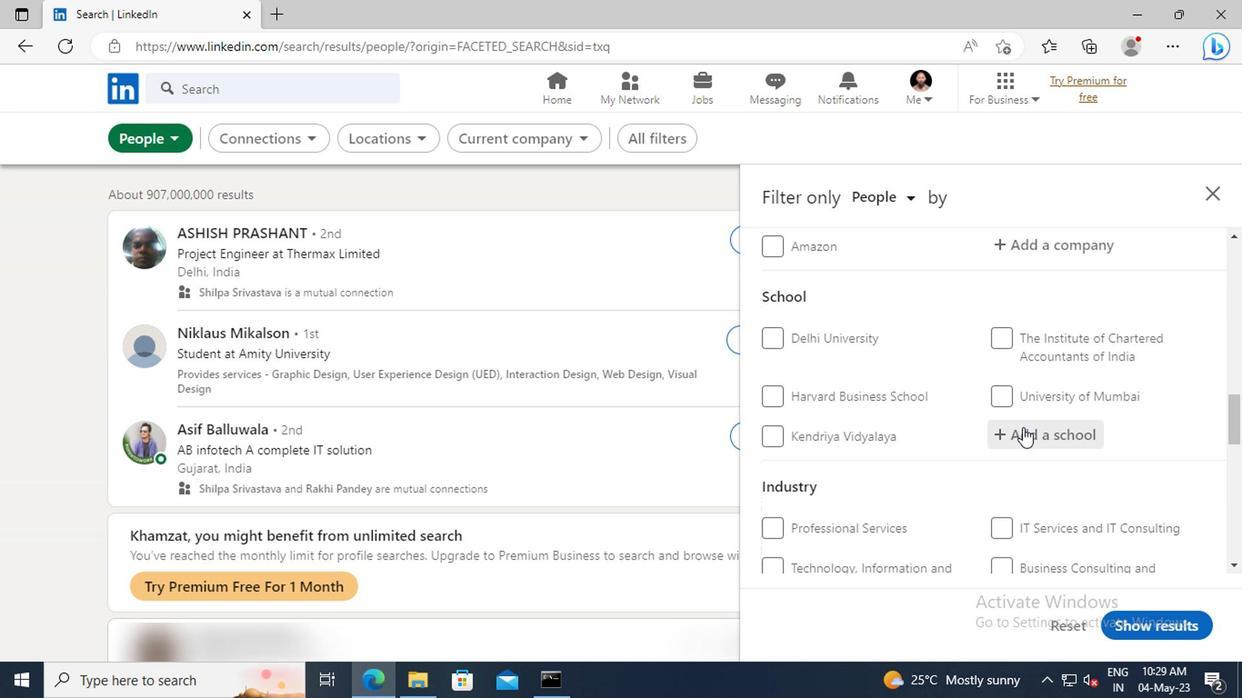 
Action: Mouse pressed left at (850, 427)
Screenshot: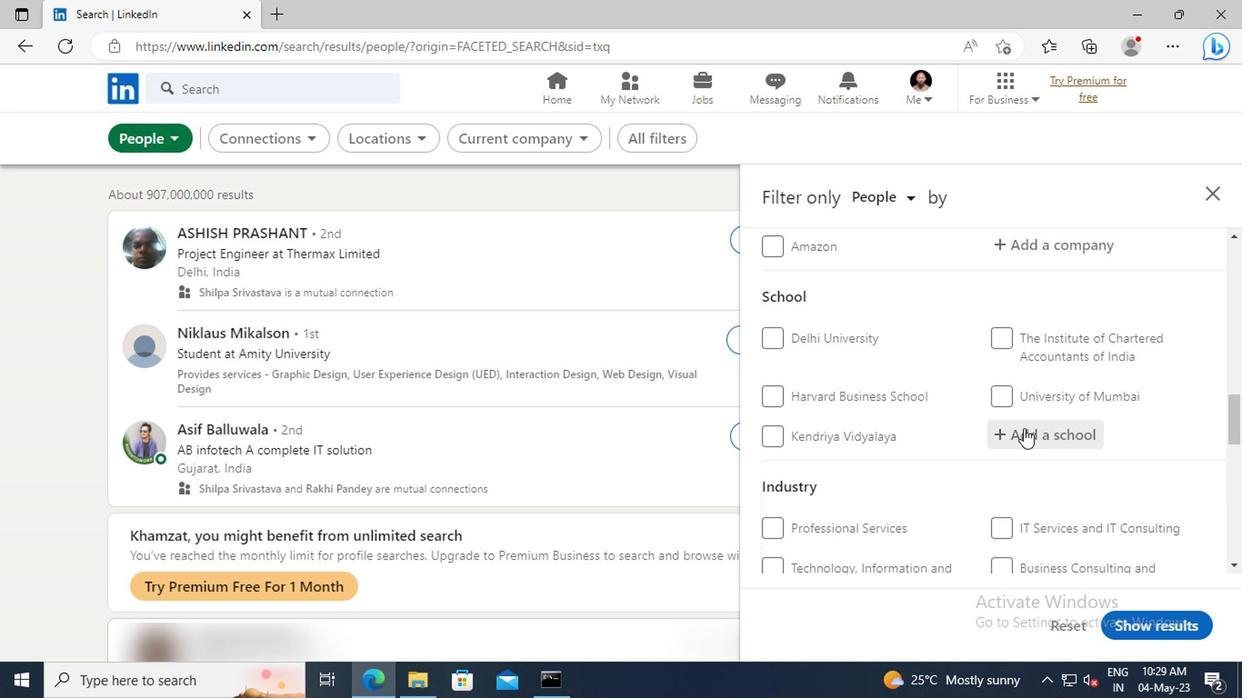
Action: Mouse moved to (850, 427)
Screenshot: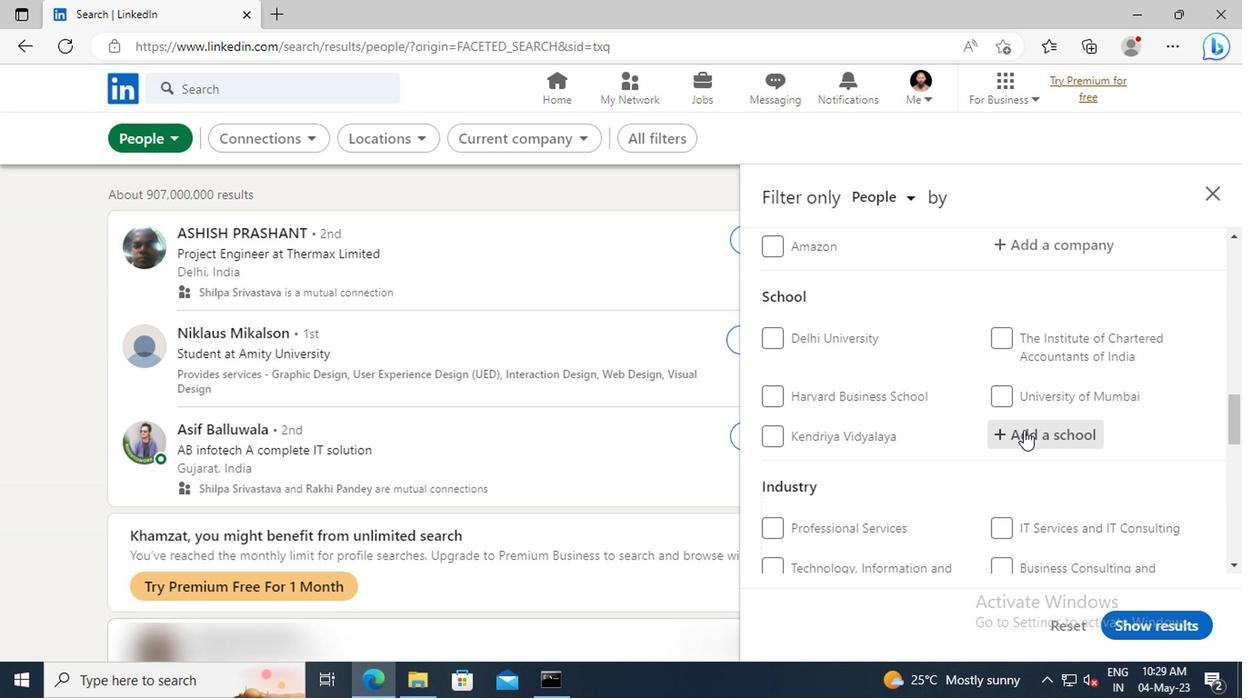 
Action: Key pressed <Key.shift>G.<Key.shift>B.<Key.space><Key.shift>PA
Screenshot: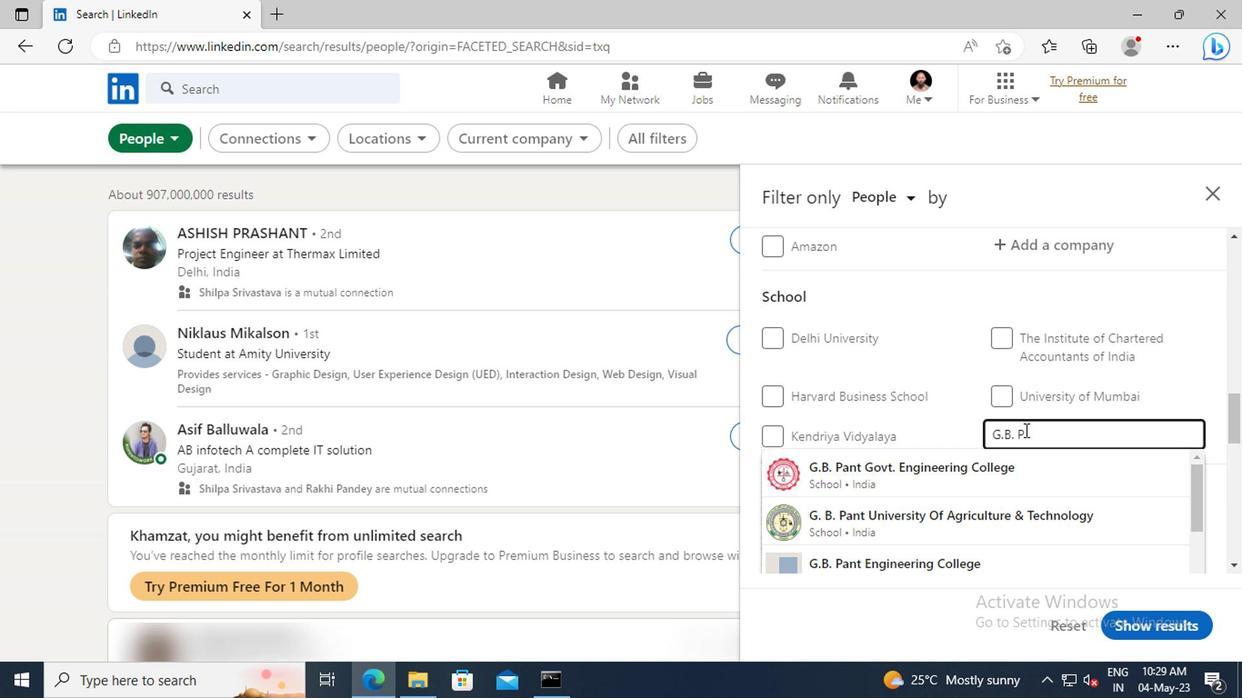 
Action: Mouse moved to (852, 452)
Screenshot: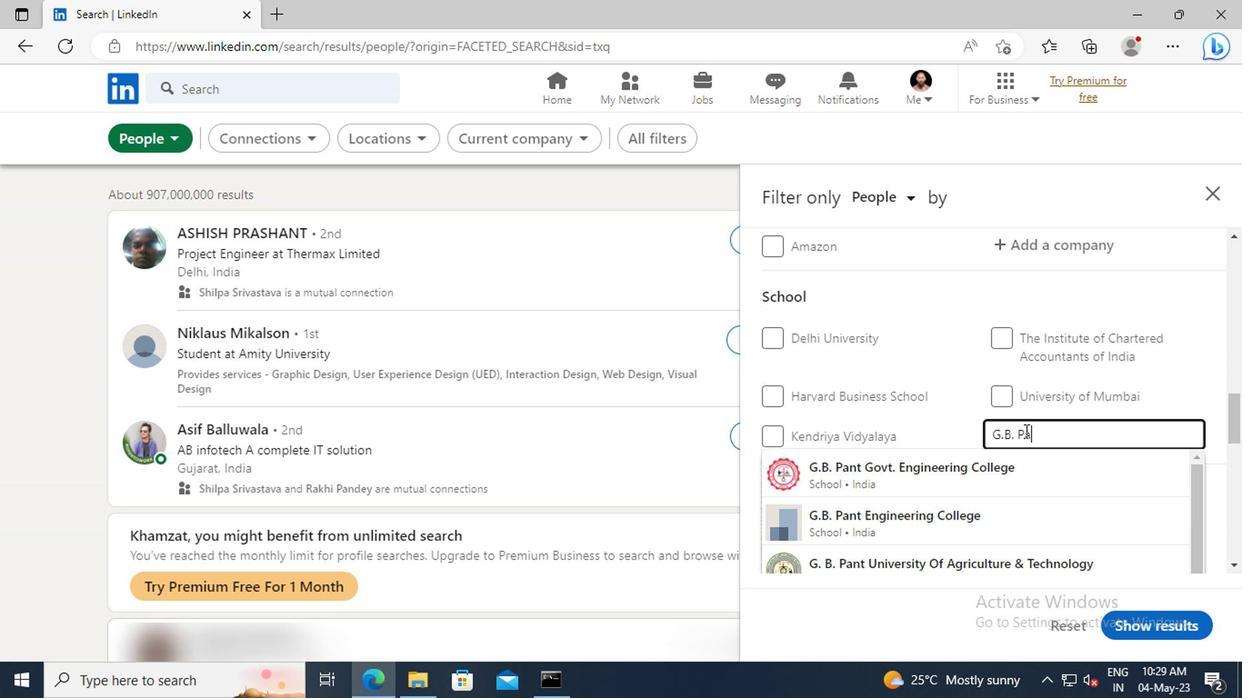 
Action: Mouse pressed left at (852, 452)
Screenshot: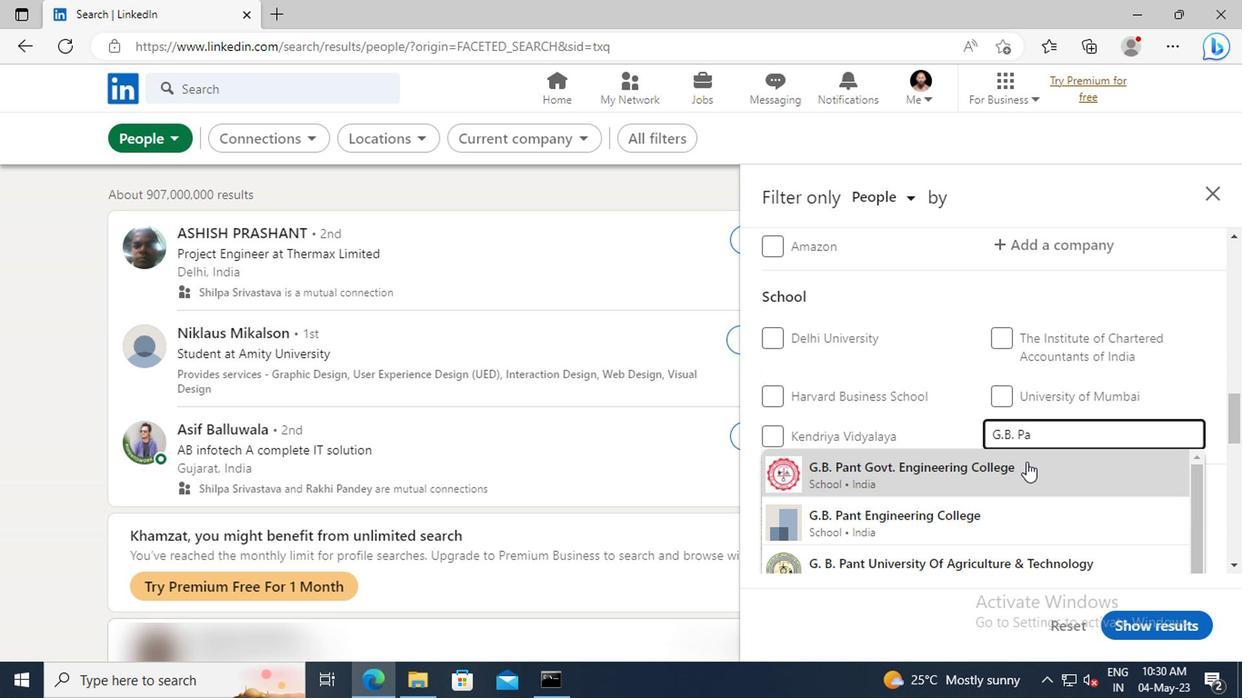 
Action: Mouse scrolled (852, 451) with delta (0, 0)
Screenshot: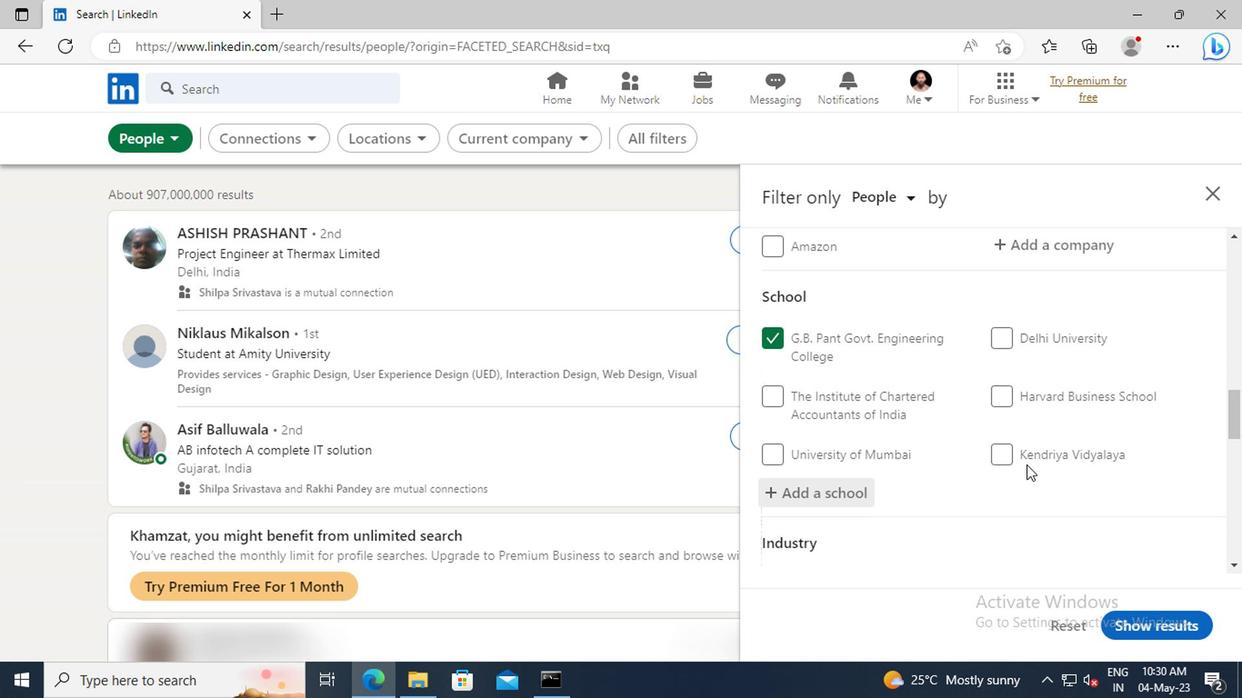 
Action: Mouse scrolled (852, 451) with delta (0, 0)
Screenshot: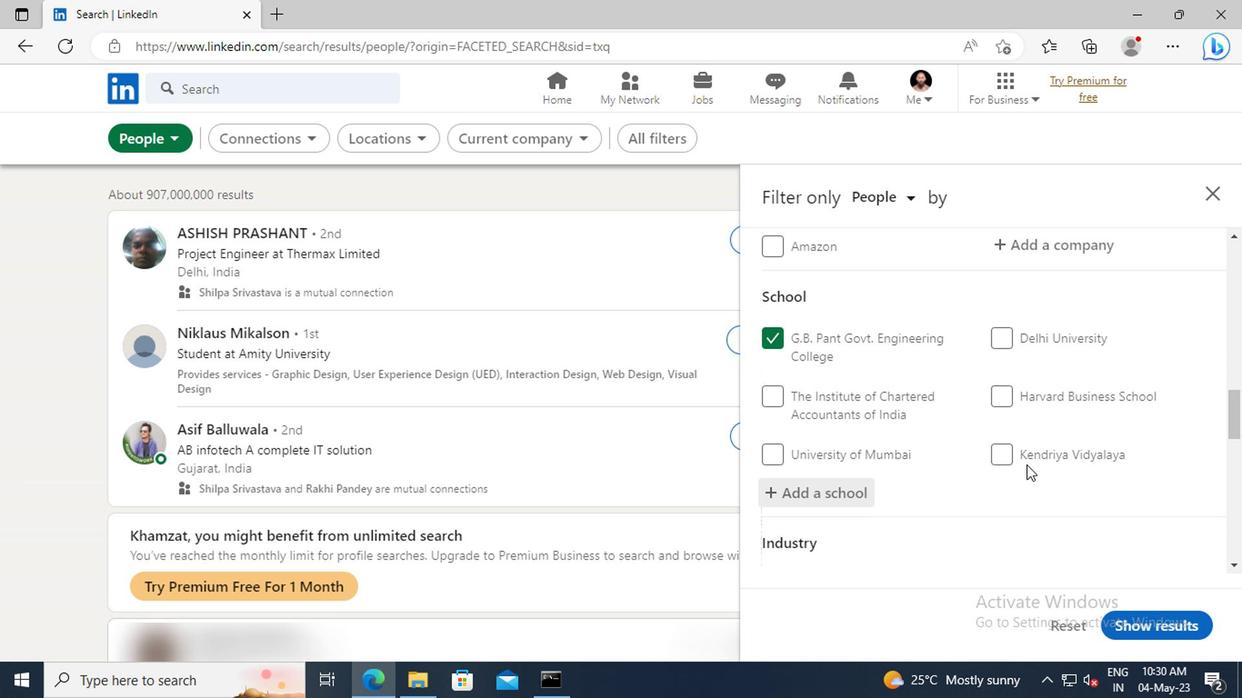 
Action: Mouse moved to (851, 441)
Screenshot: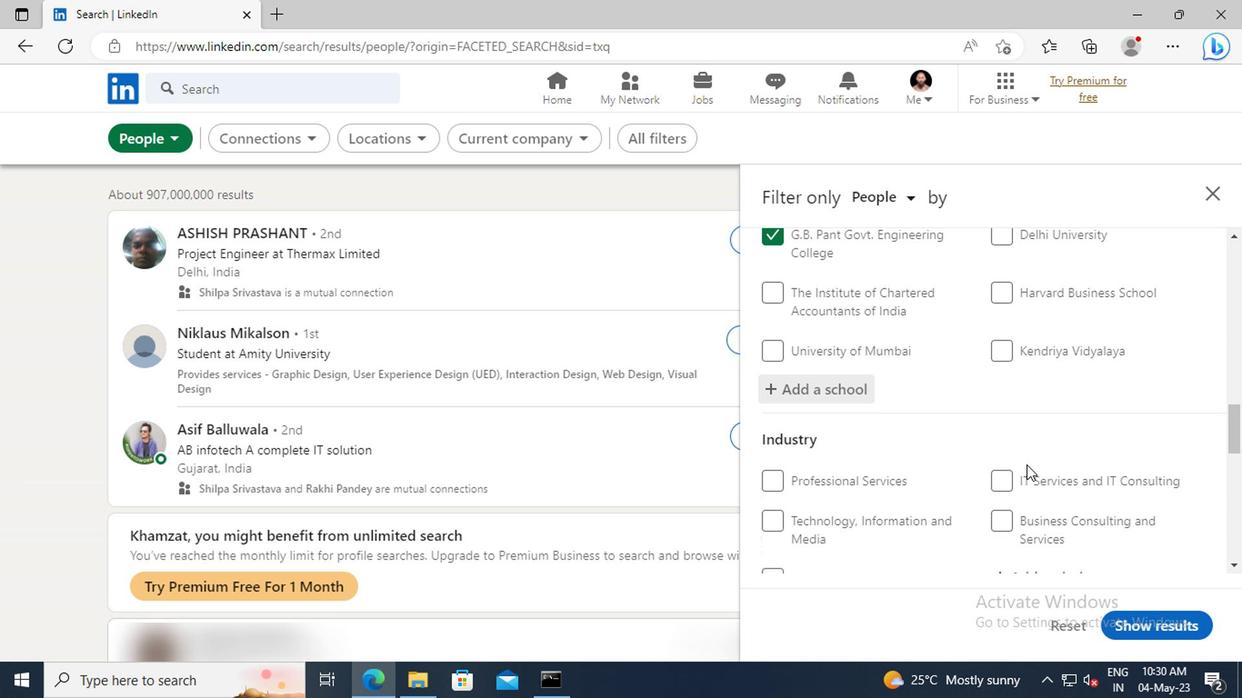 
Action: Mouse scrolled (851, 440) with delta (0, 0)
Screenshot: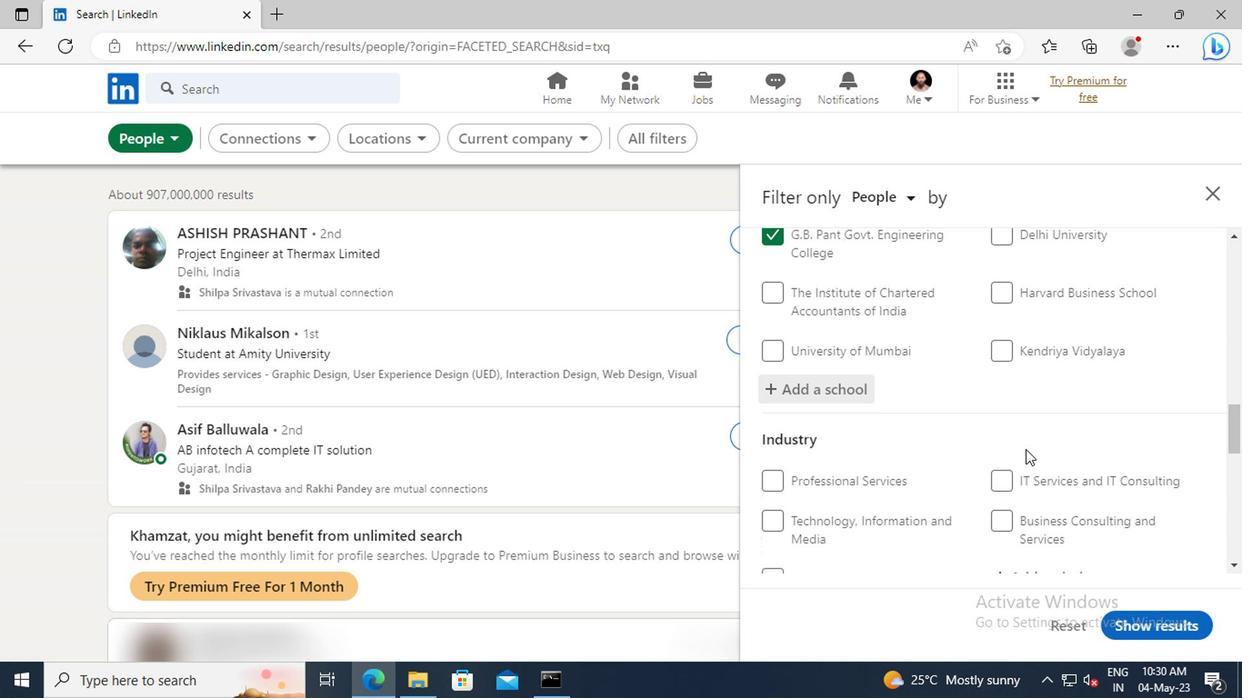 
Action: Mouse scrolled (851, 440) with delta (0, 0)
Screenshot: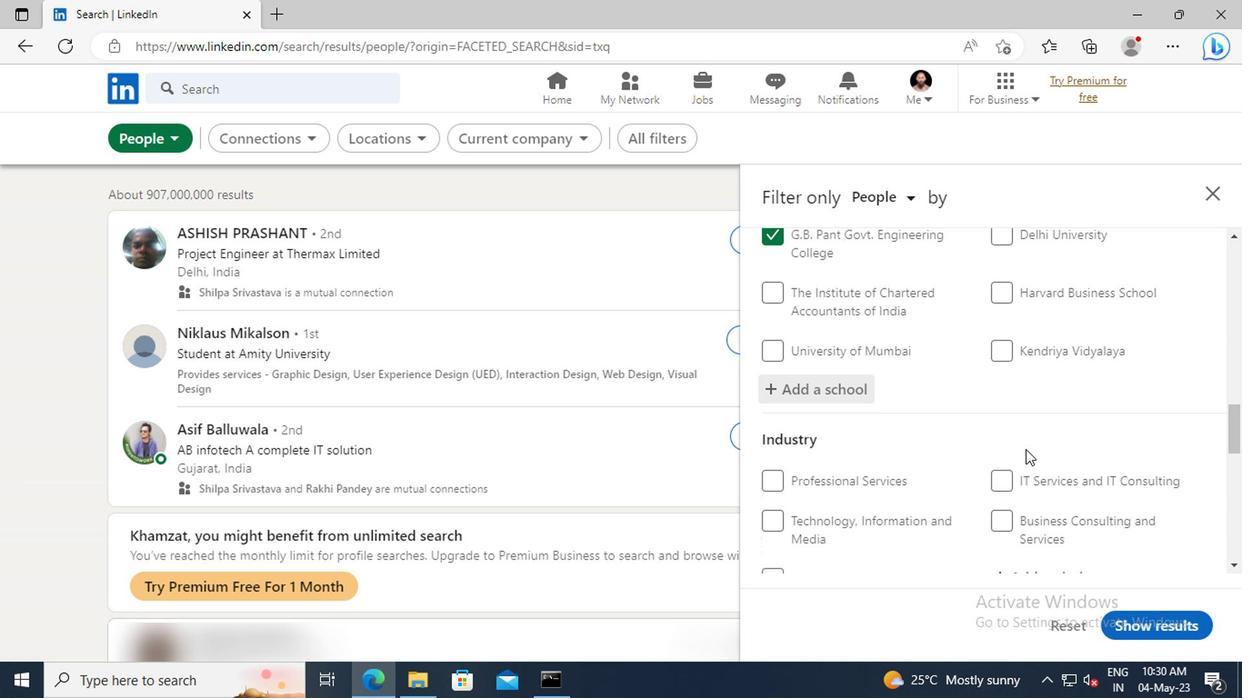 
Action: Mouse moved to (849, 430)
Screenshot: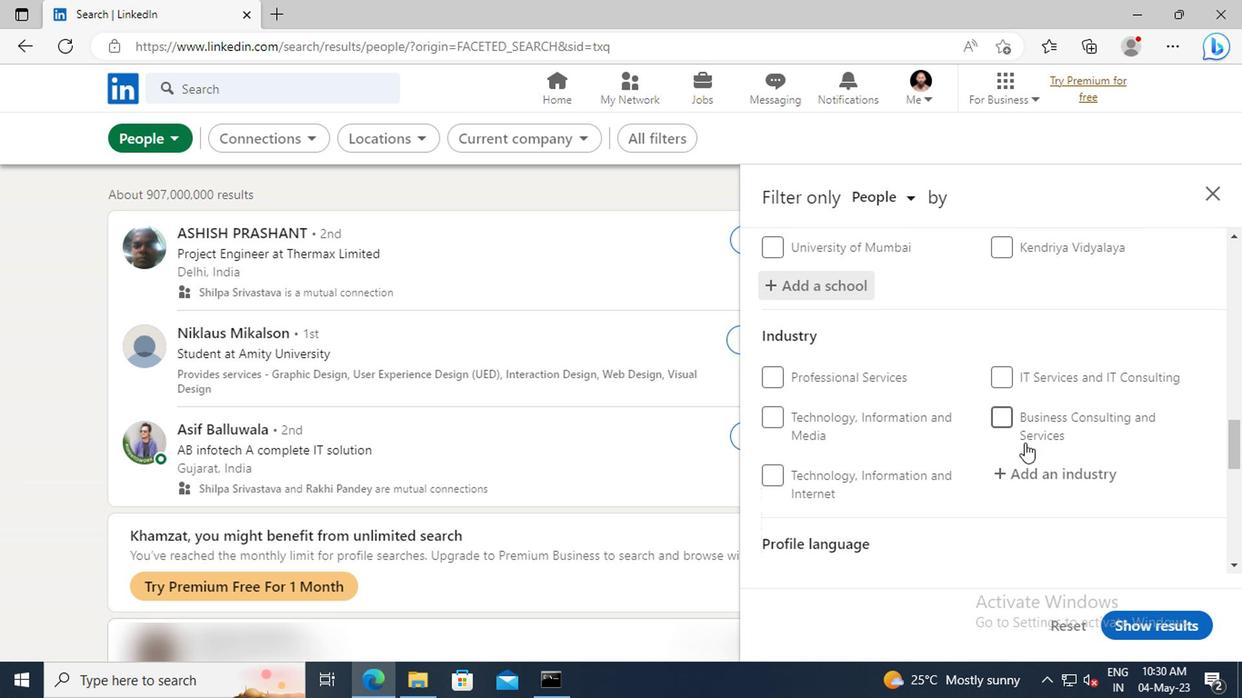 
Action: Mouse scrolled (849, 430) with delta (0, 0)
Screenshot: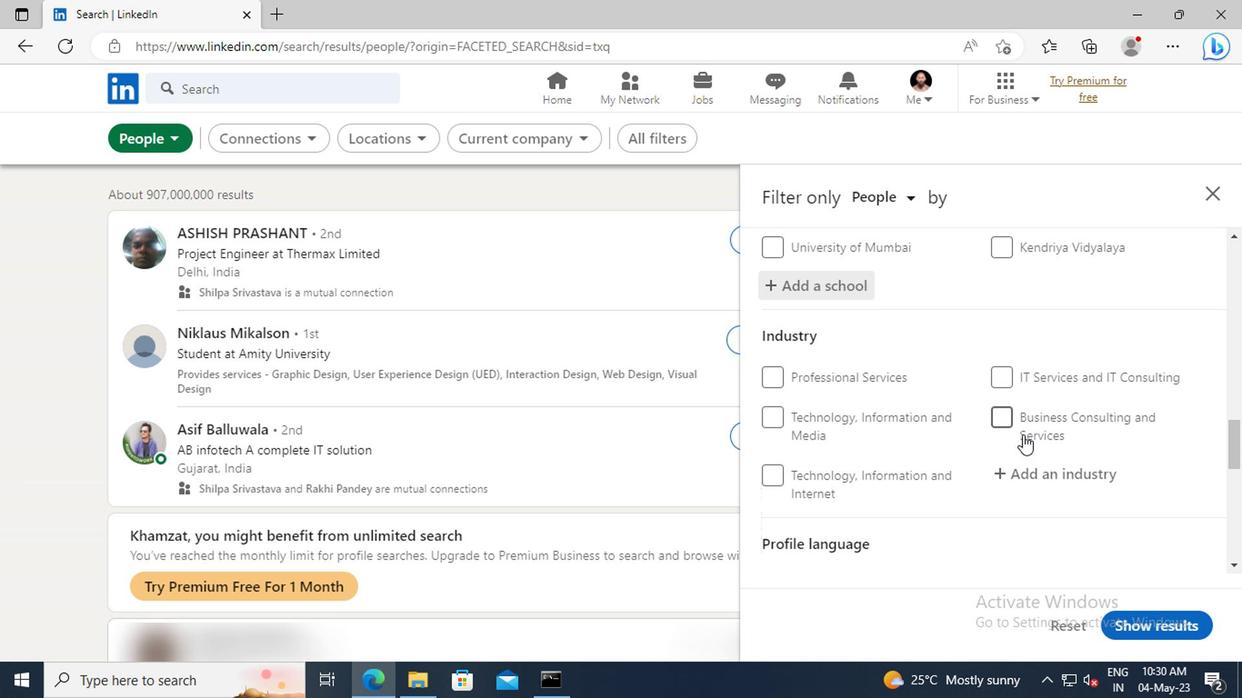 
Action: Mouse moved to (850, 424)
Screenshot: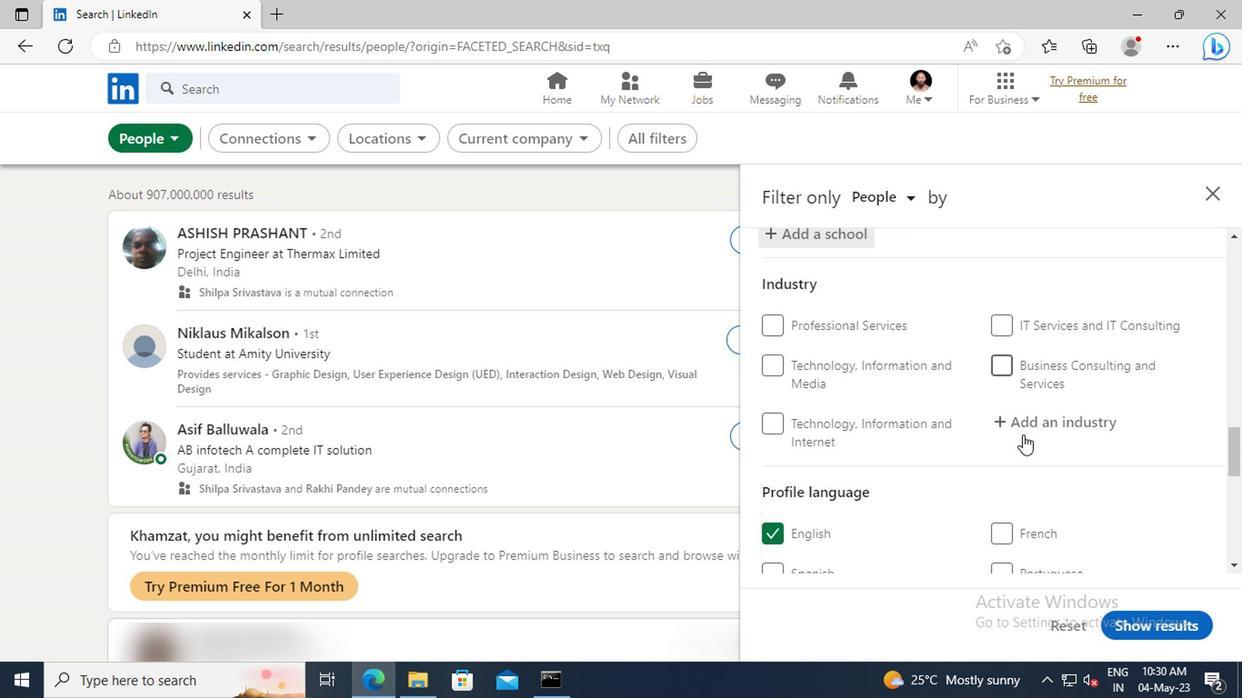 
Action: Mouse pressed left at (850, 424)
Screenshot: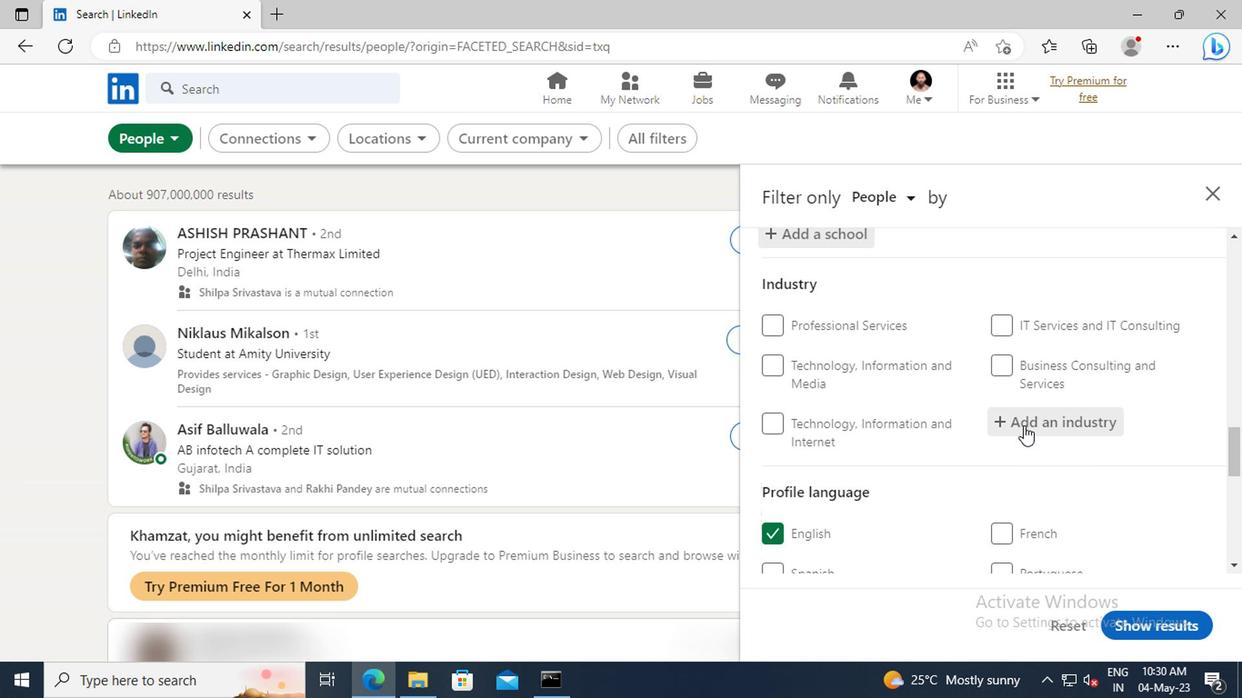 
Action: Key pressed <Key.shift>ACCOM
Screenshot: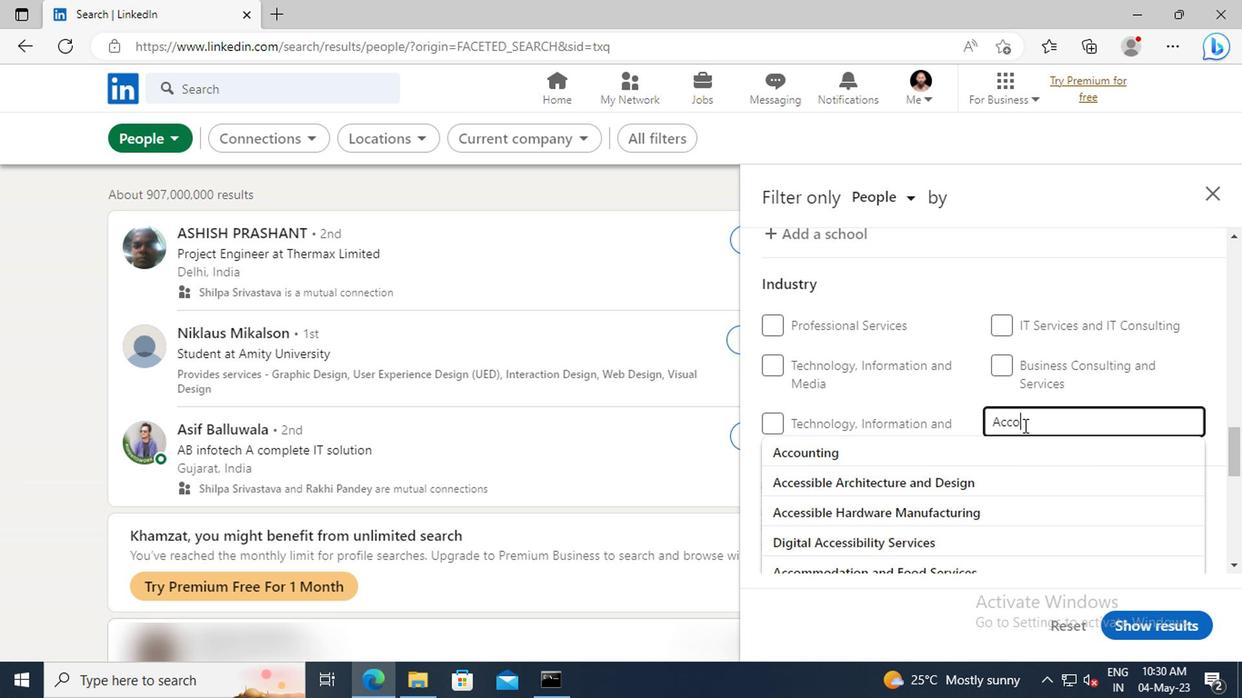 
Action: Mouse moved to (855, 438)
Screenshot: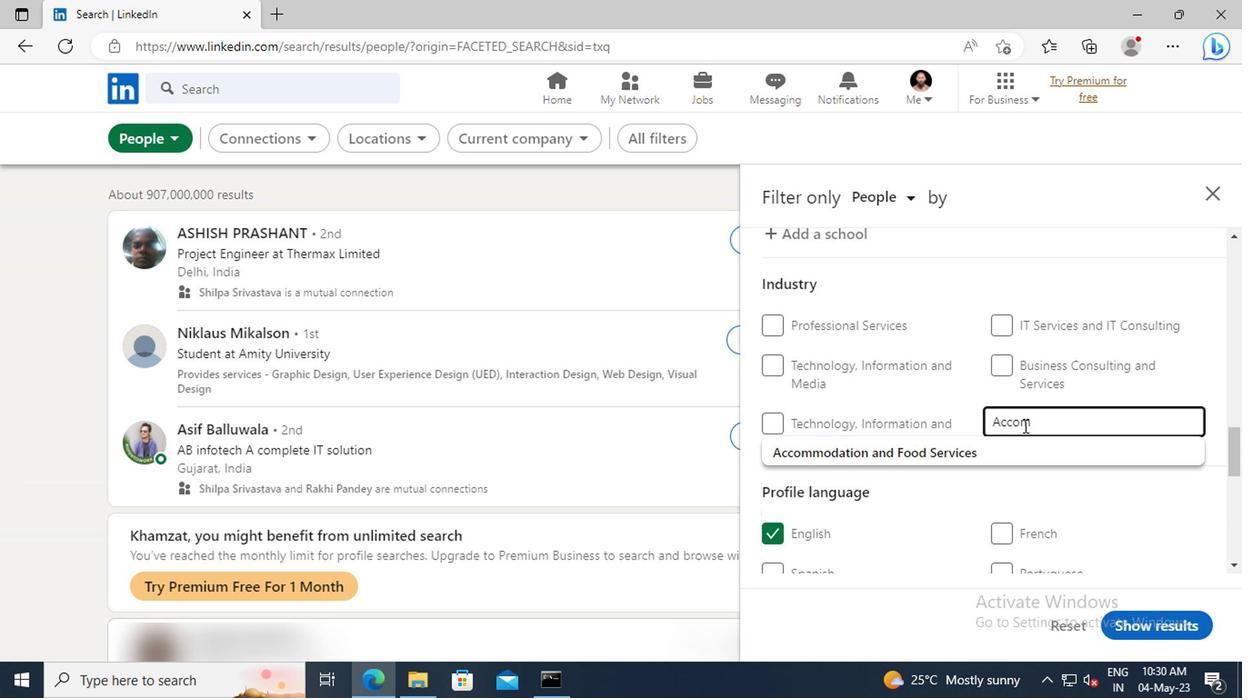 
Action: Mouse pressed left at (855, 438)
Screenshot: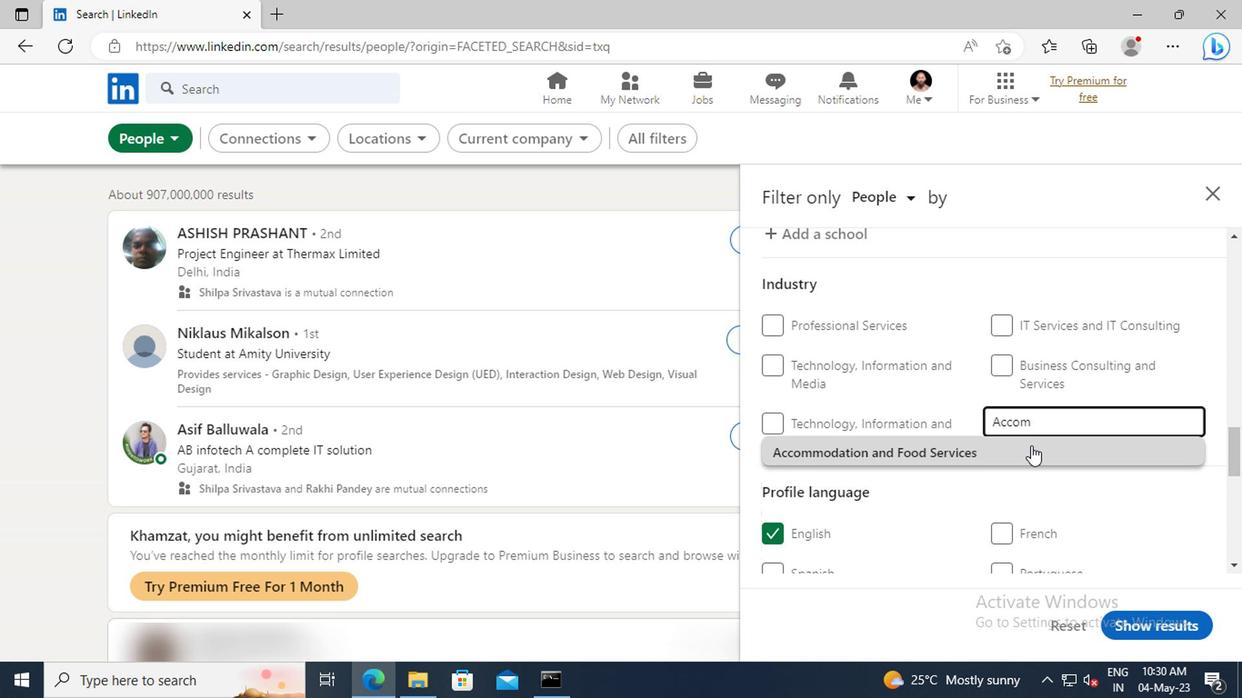 
Action: Mouse scrolled (855, 438) with delta (0, 0)
Screenshot: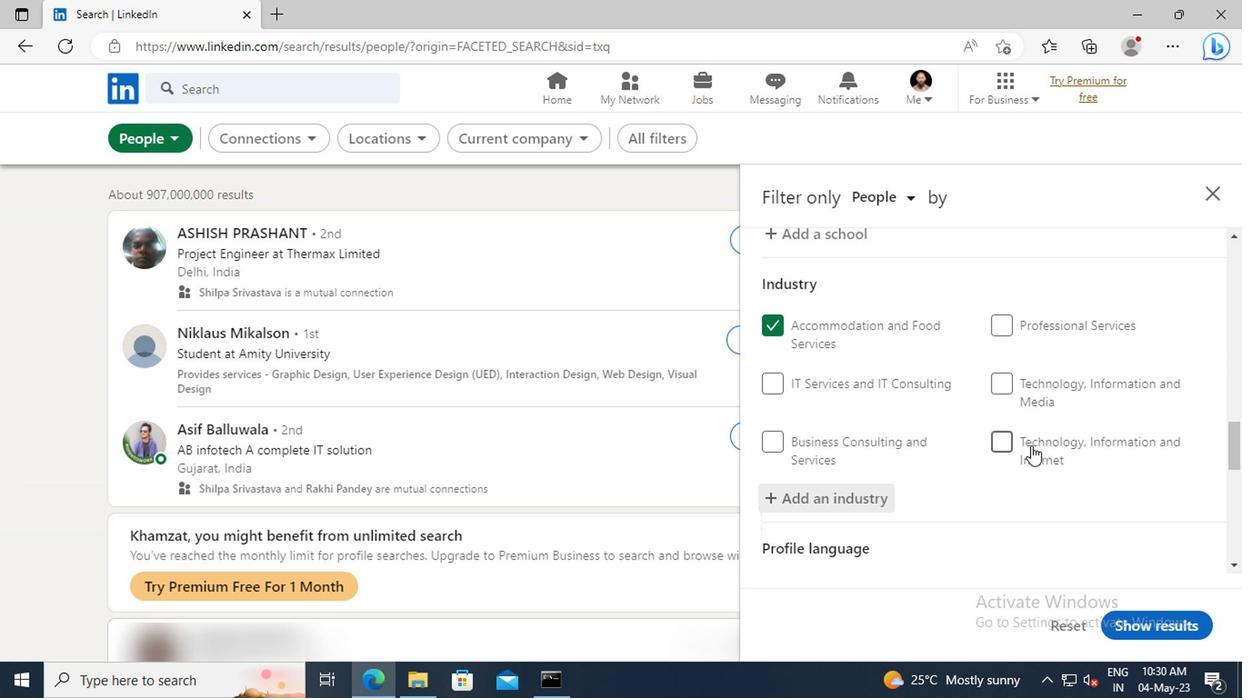 
Action: Mouse scrolled (855, 438) with delta (0, 0)
Screenshot: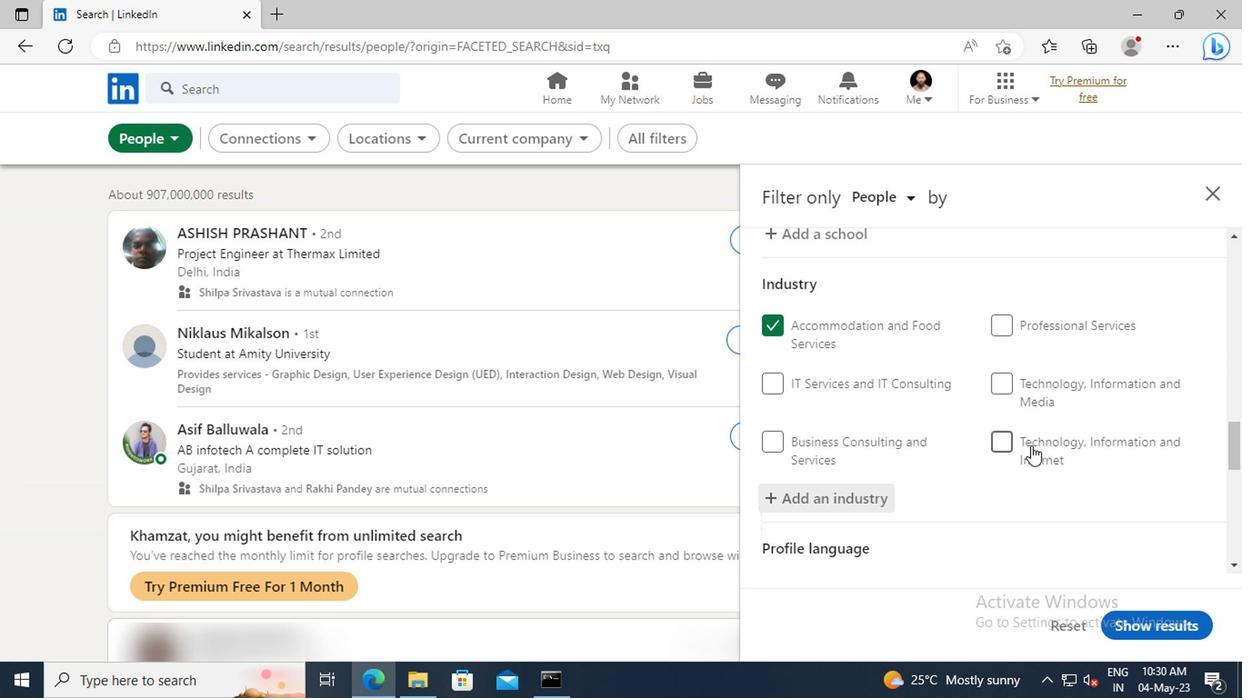 
Action: Mouse scrolled (855, 438) with delta (0, 0)
Screenshot: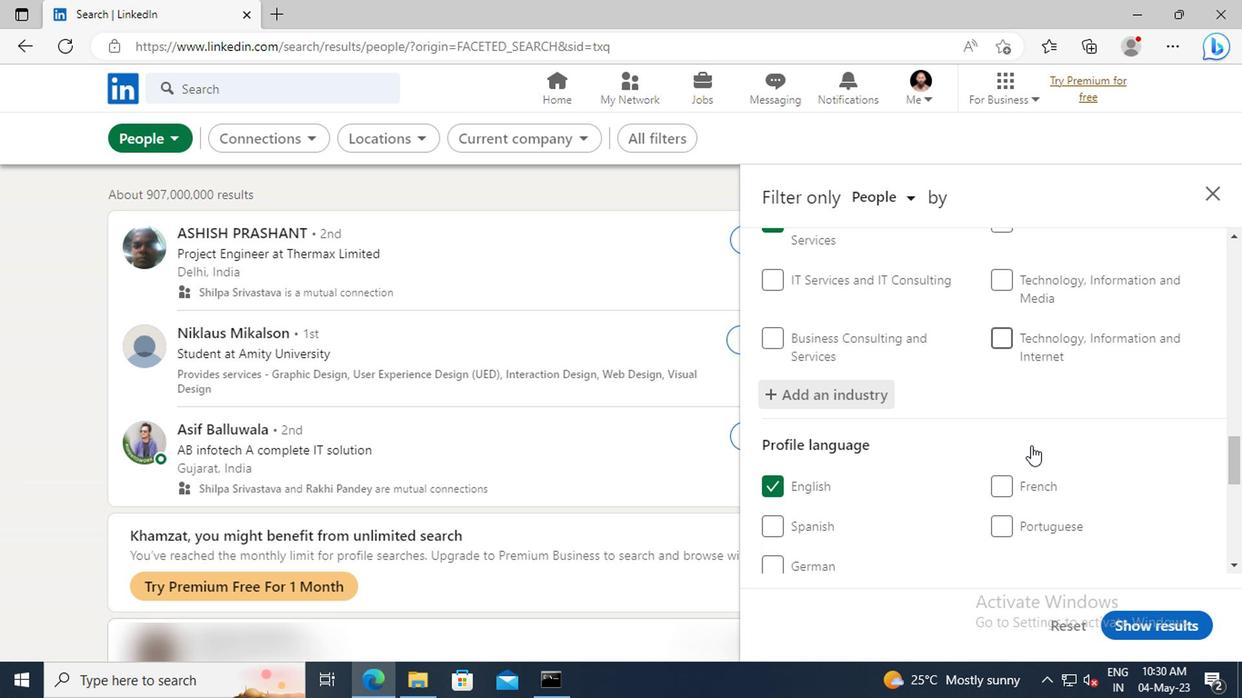 
Action: Mouse scrolled (855, 438) with delta (0, 0)
Screenshot: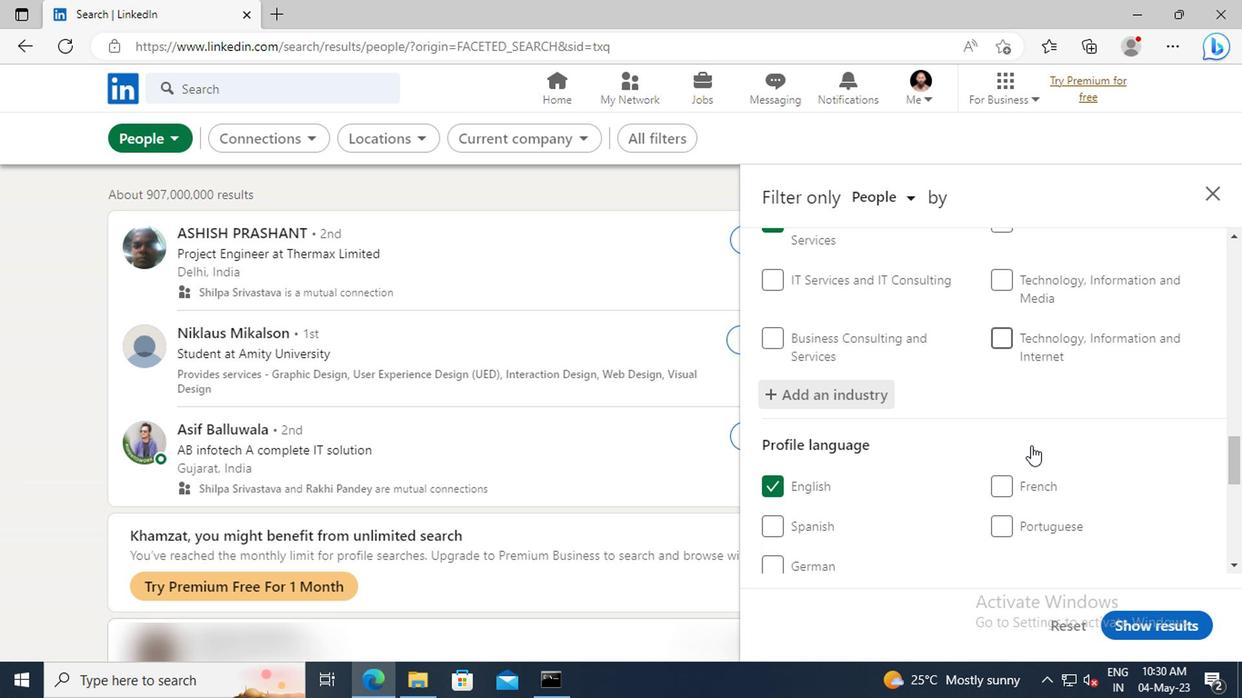 
Action: Mouse moved to (855, 430)
Screenshot: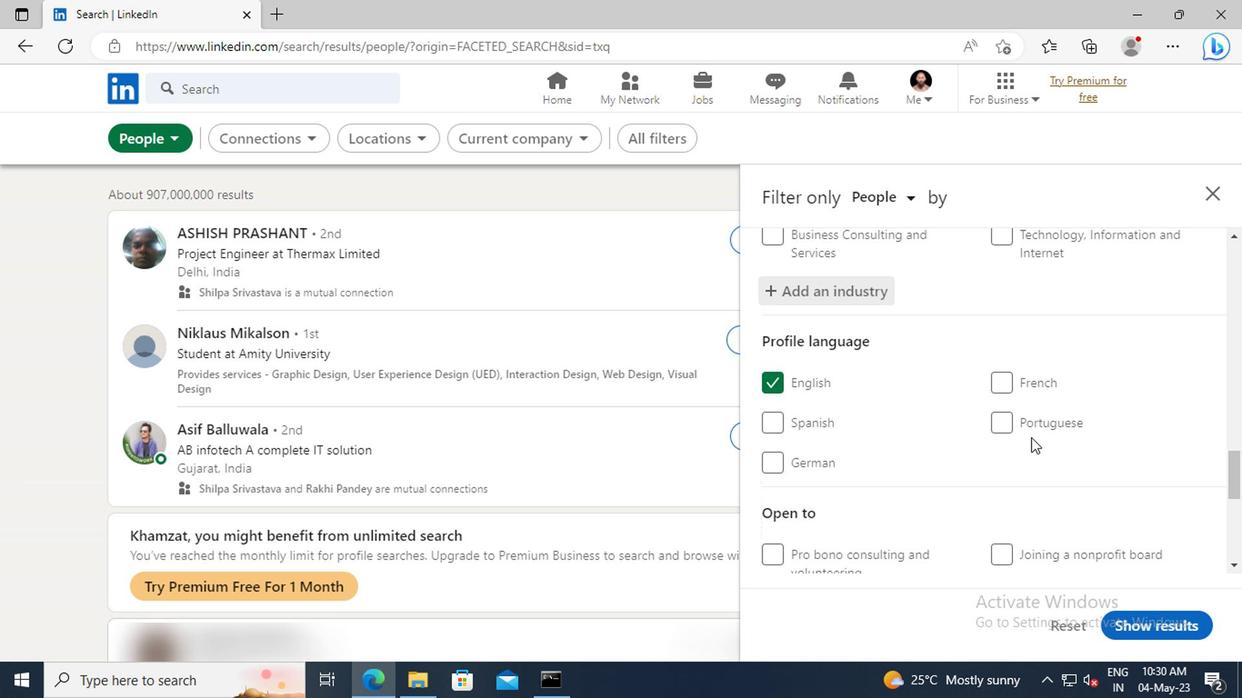 
Action: Mouse scrolled (855, 430) with delta (0, 0)
Screenshot: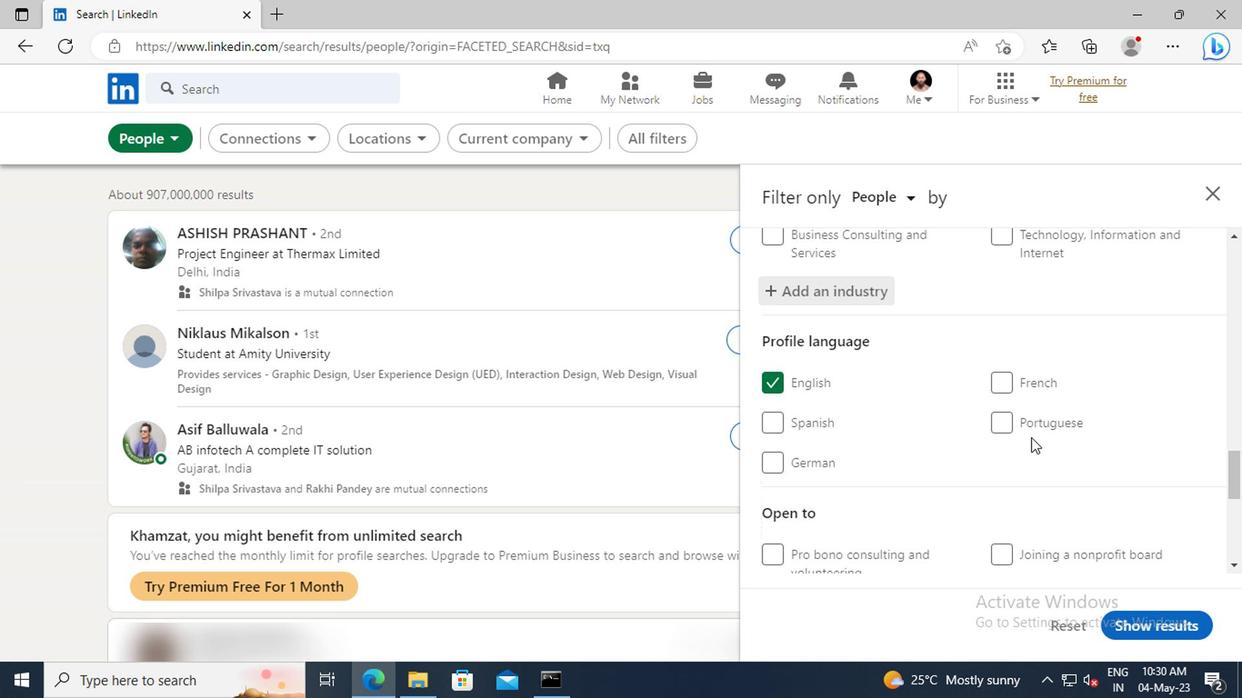 
Action: Mouse moved to (855, 430)
Screenshot: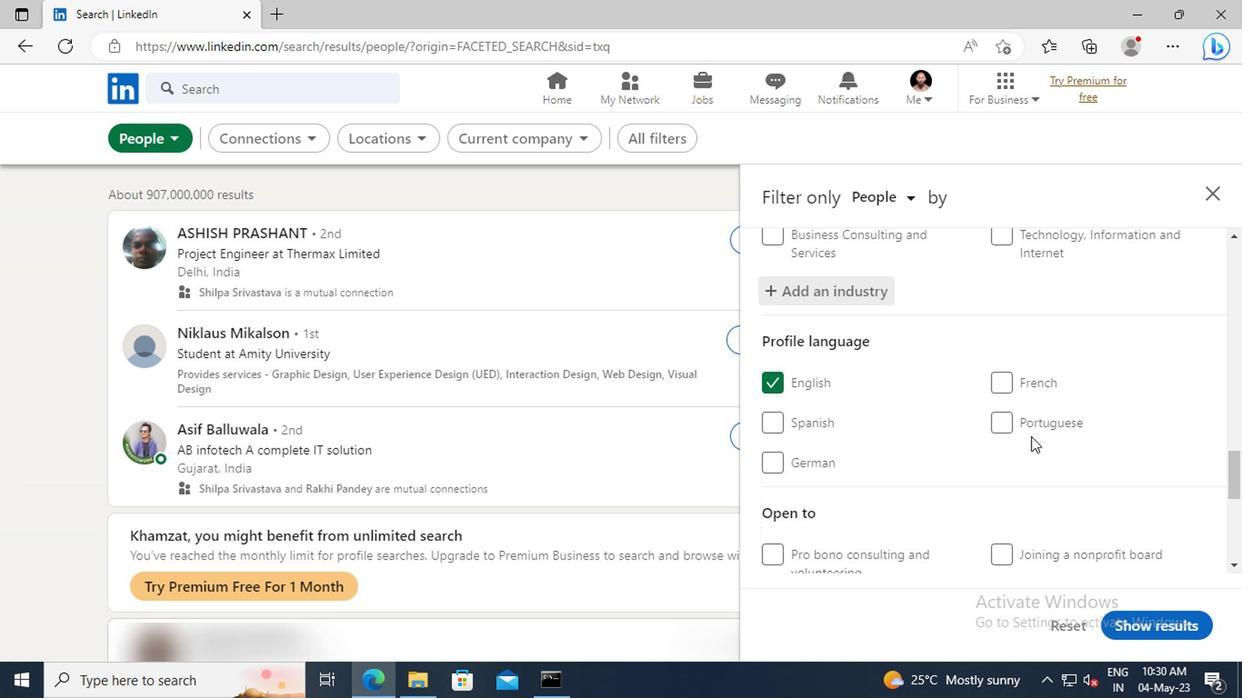 
Action: Mouse scrolled (855, 429) with delta (0, 0)
Screenshot: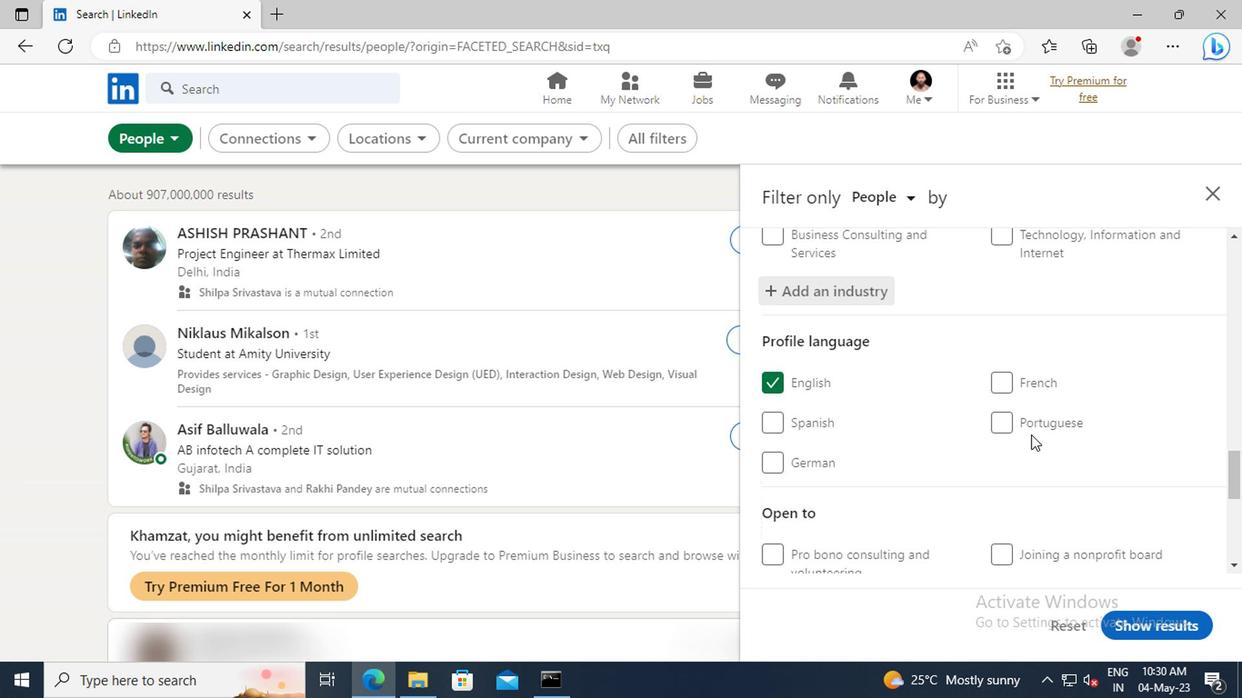 
Action: Mouse moved to (852, 418)
Screenshot: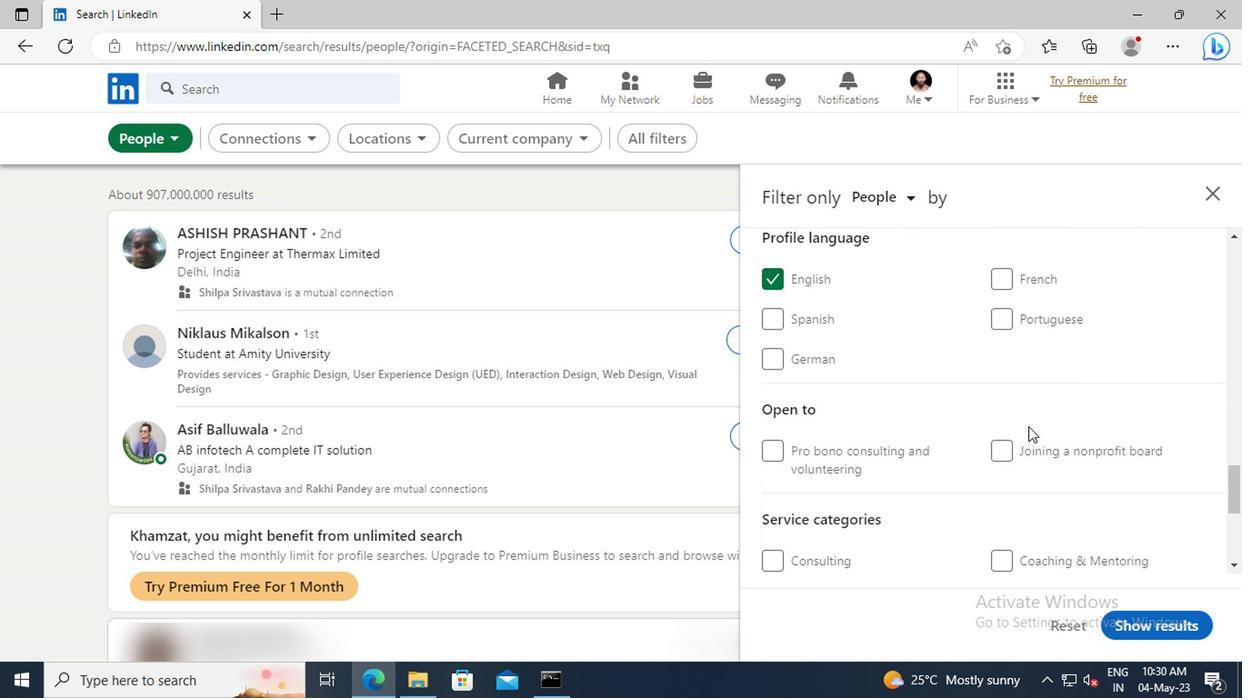 
Action: Mouse scrolled (852, 417) with delta (0, 0)
Screenshot: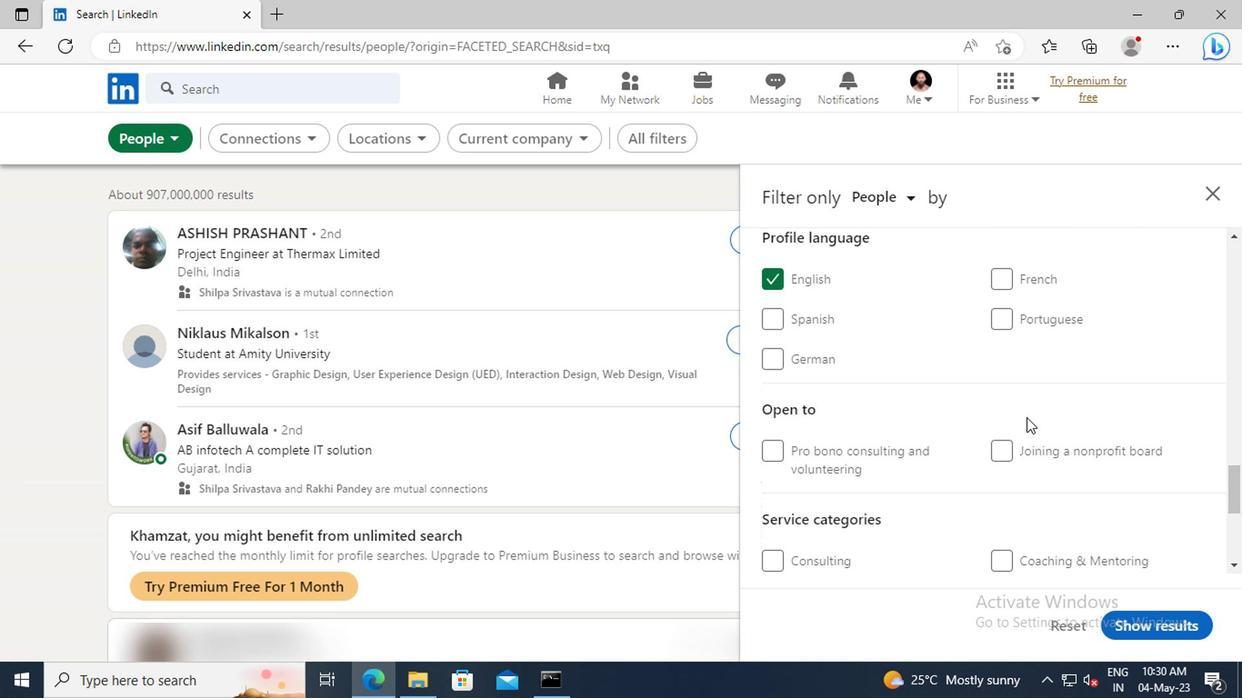 
Action: Mouse scrolled (852, 417) with delta (0, 0)
Screenshot: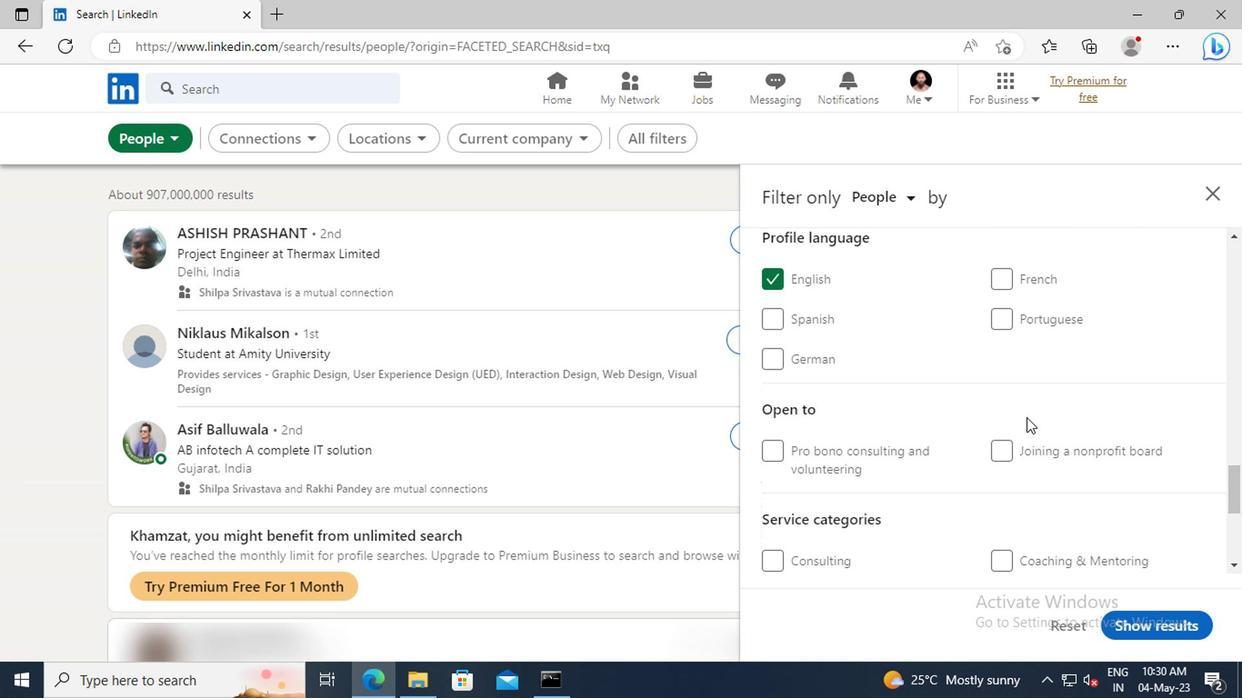 
Action: Mouse scrolled (852, 417) with delta (0, 0)
Screenshot: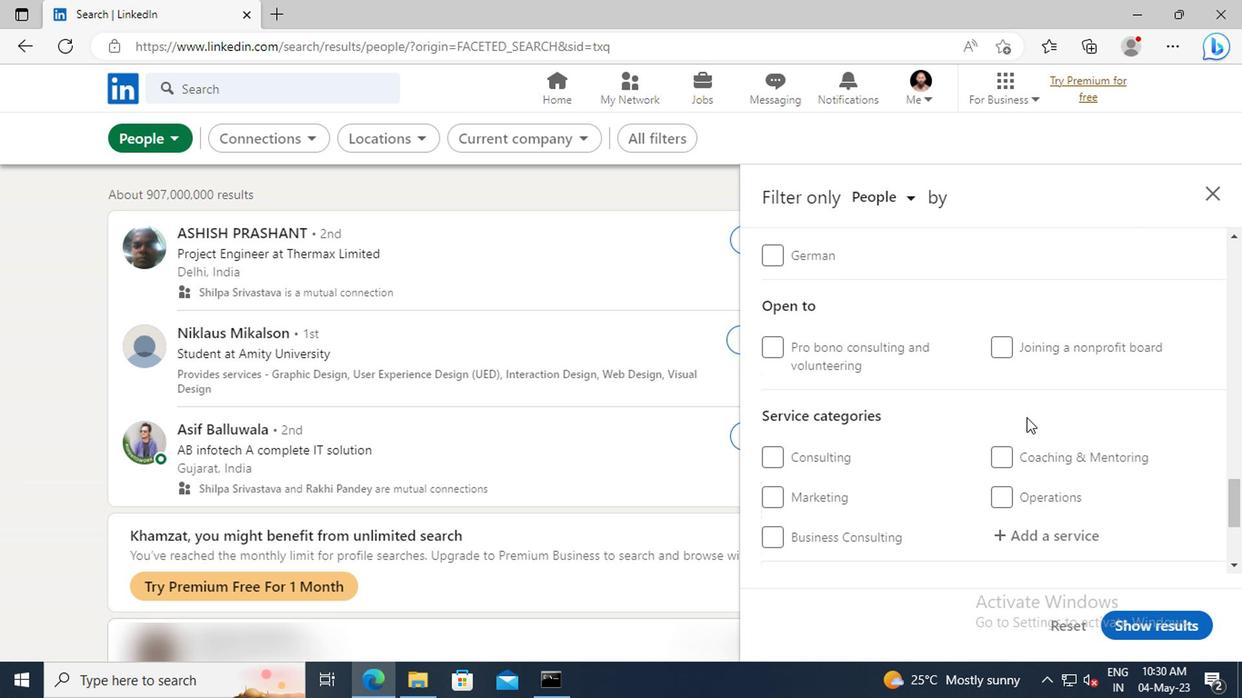 
Action: Mouse scrolled (852, 417) with delta (0, 0)
Screenshot: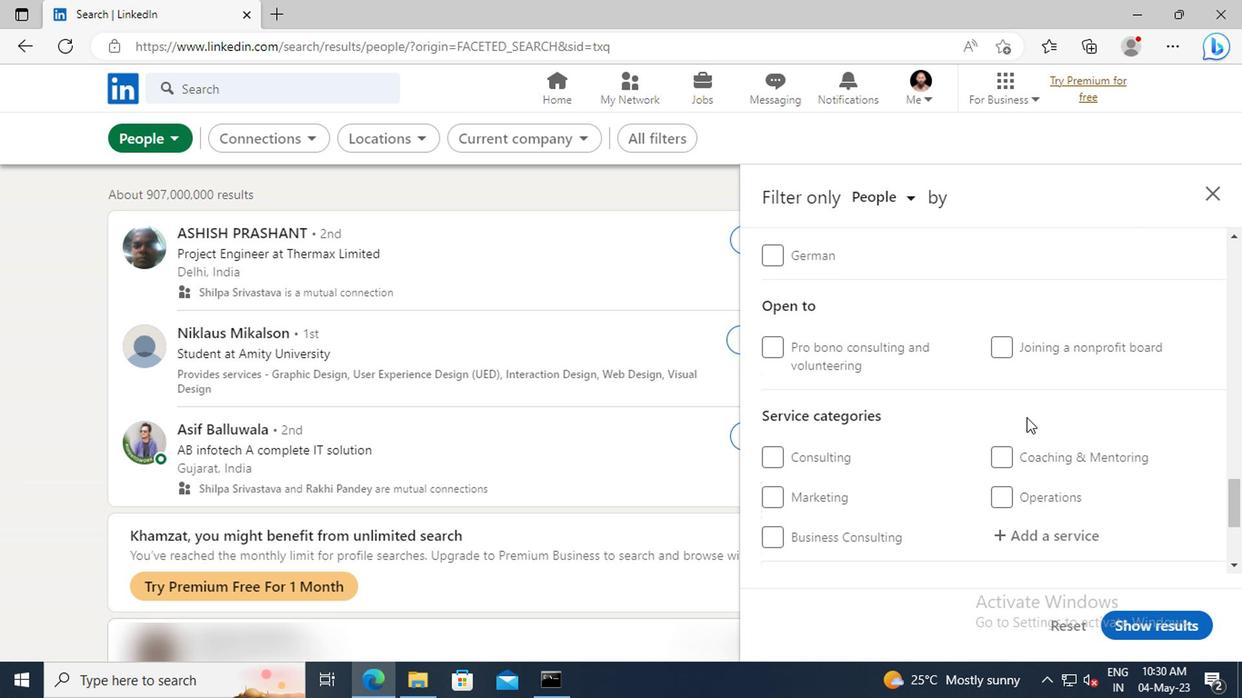 
Action: Mouse moved to (849, 425)
Screenshot: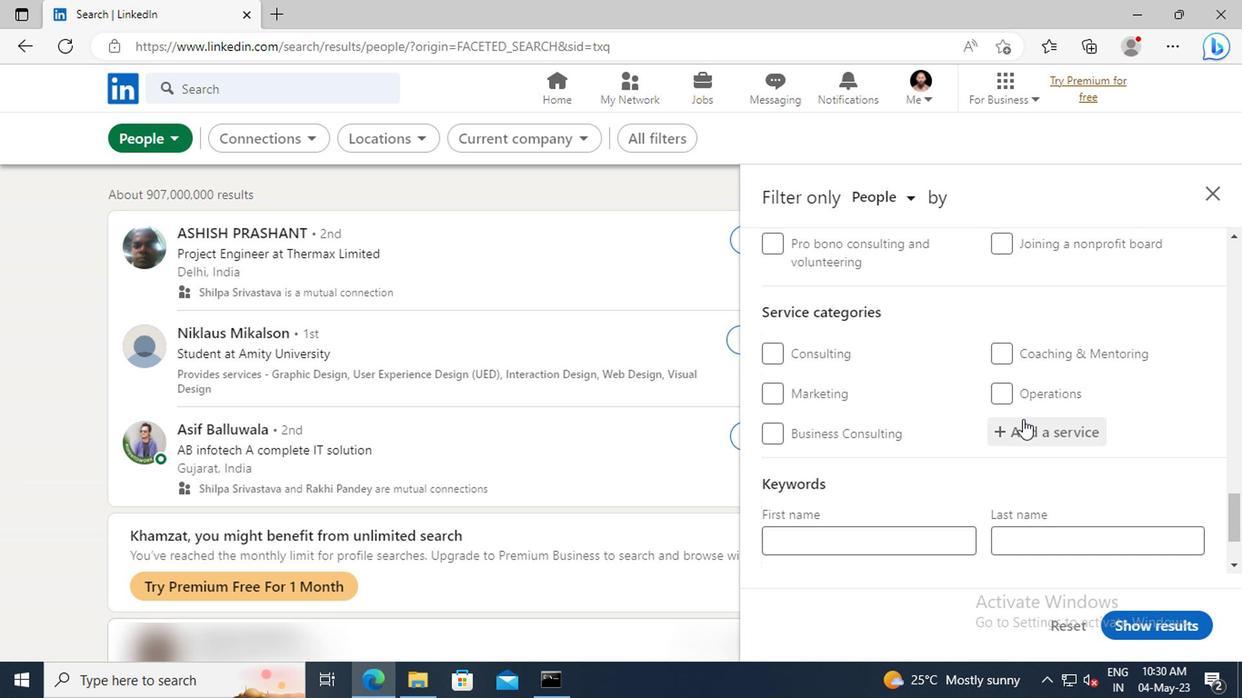 
Action: Mouse pressed left at (849, 425)
Screenshot: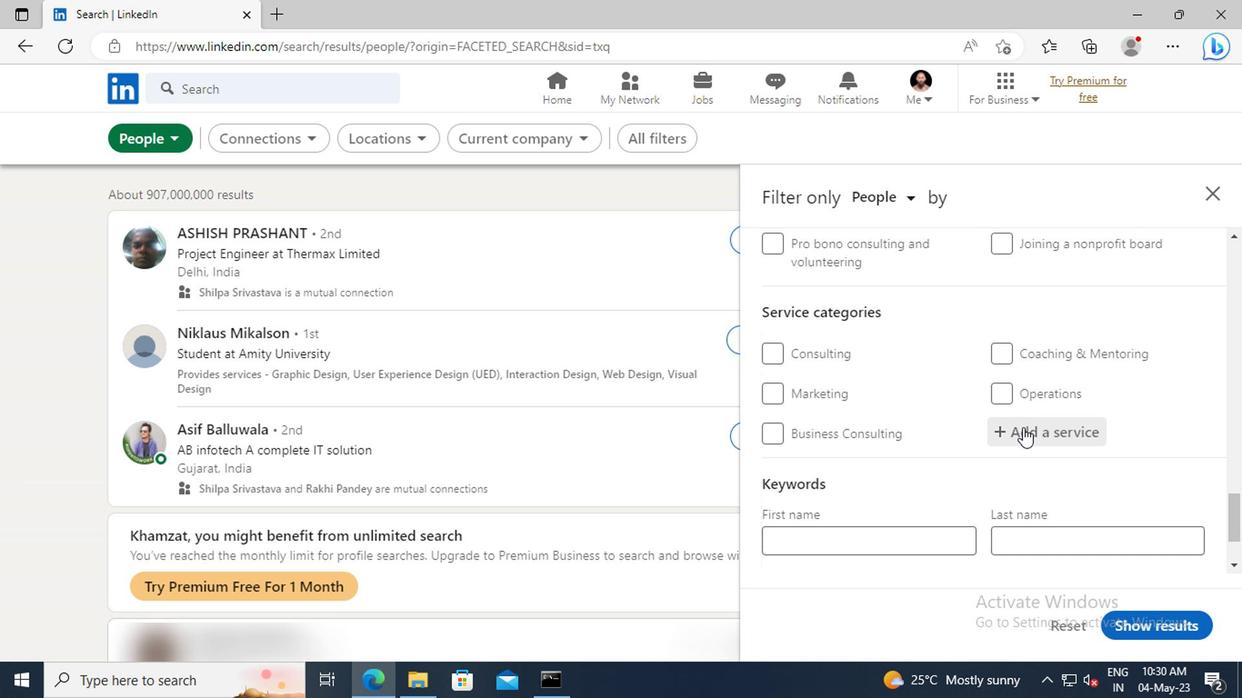 
Action: Key pressed <Key.shift>LAB
Screenshot: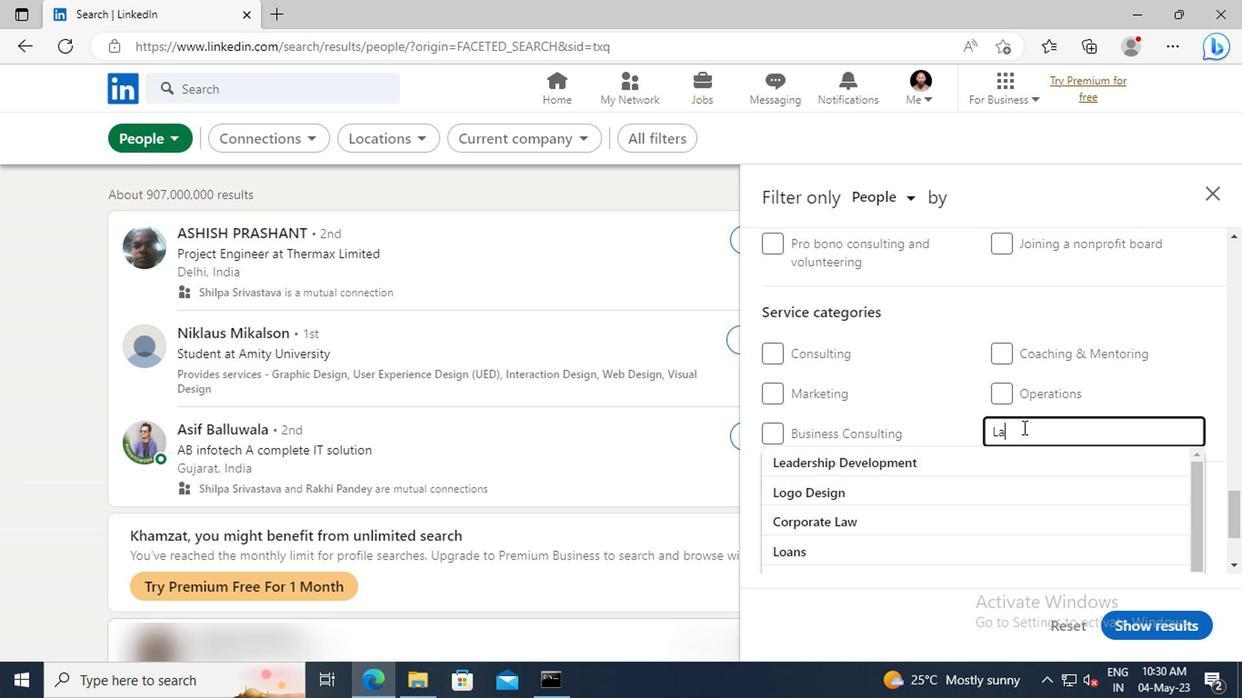 
Action: Mouse moved to (849, 426)
Screenshot: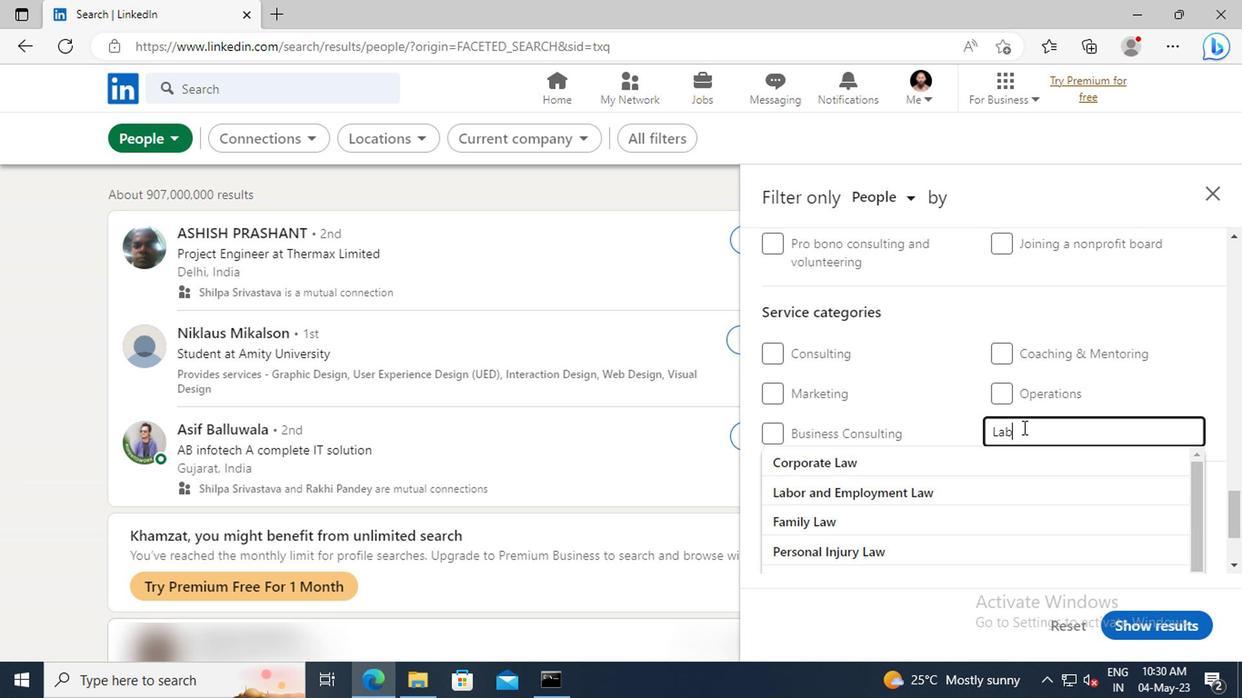 
Action: Key pressed OR<Key.space>A
Screenshot: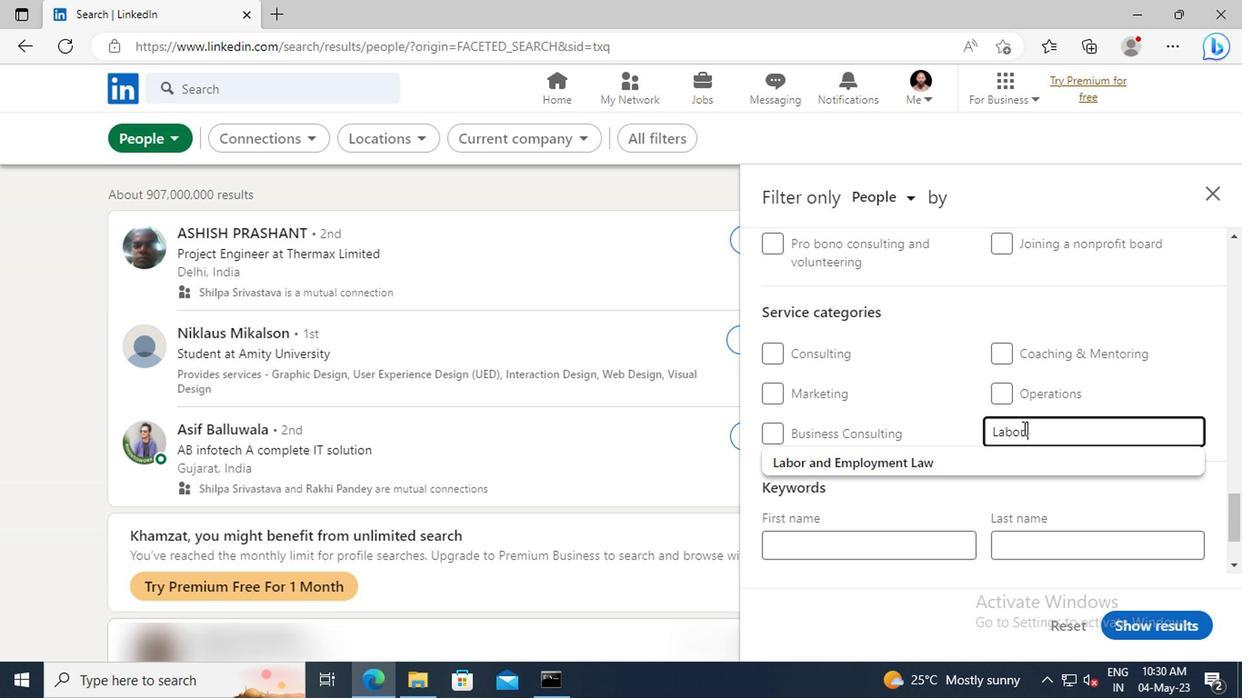 
Action: Mouse moved to (854, 452)
Screenshot: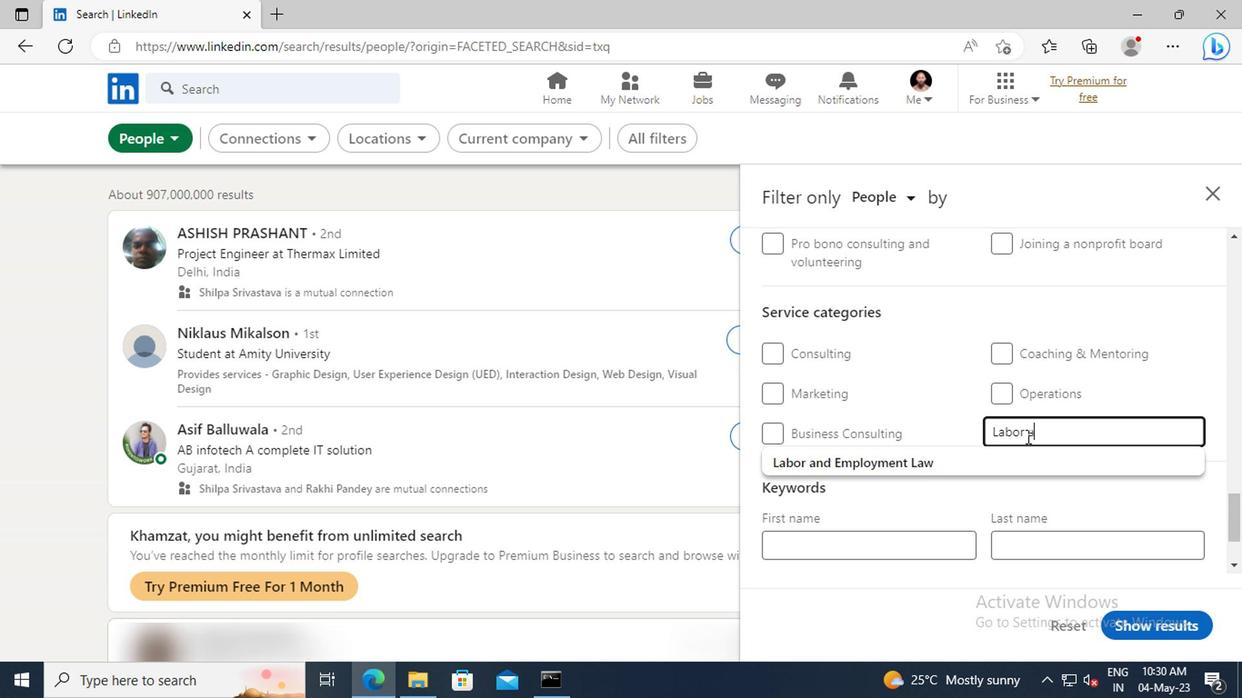 
Action: Mouse pressed left at (854, 452)
Screenshot: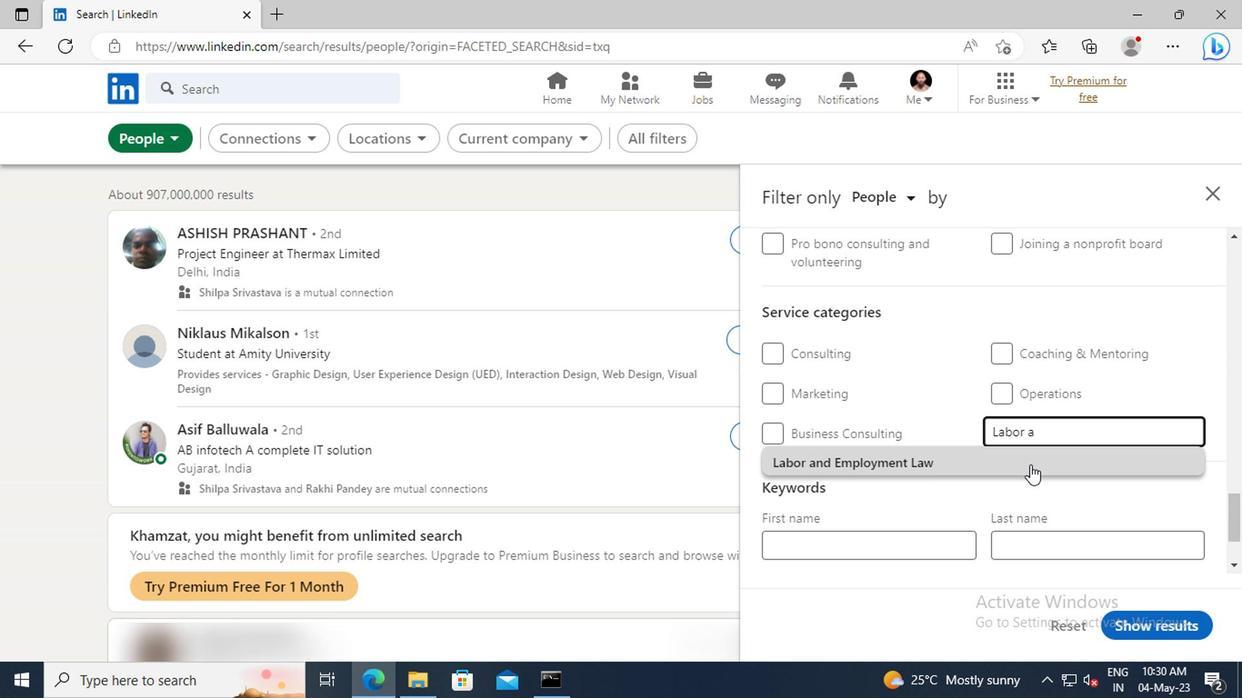 
Action: Mouse scrolled (854, 451) with delta (0, 0)
Screenshot: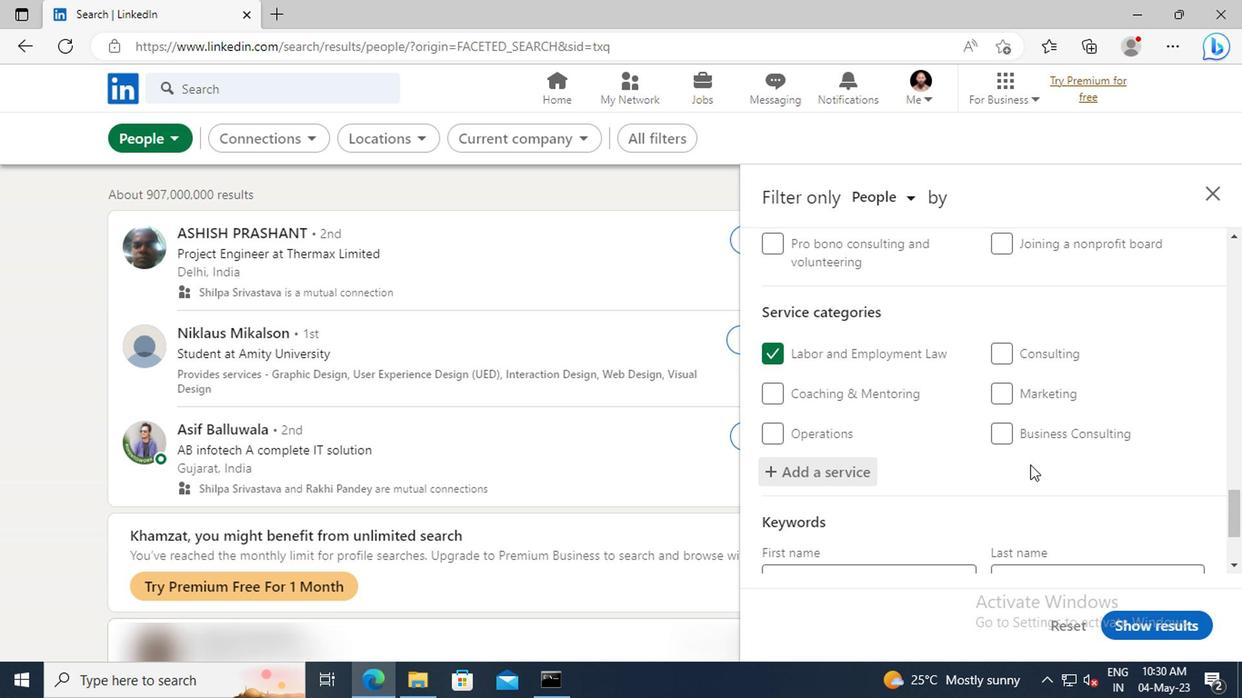 
Action: Mouse scrolled (854, 451) with delta (0, 0)
Screenshot: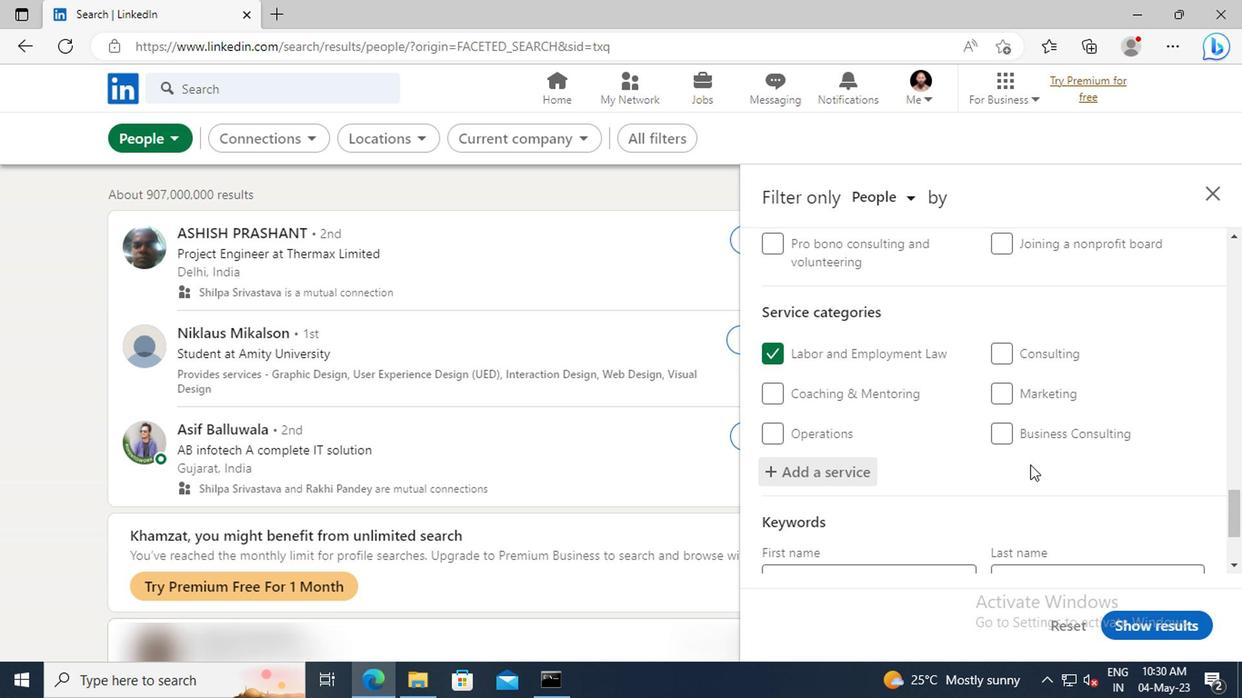 
Action: Mouse scrolled (854, 451) with delta (0, 0)
Screenshot: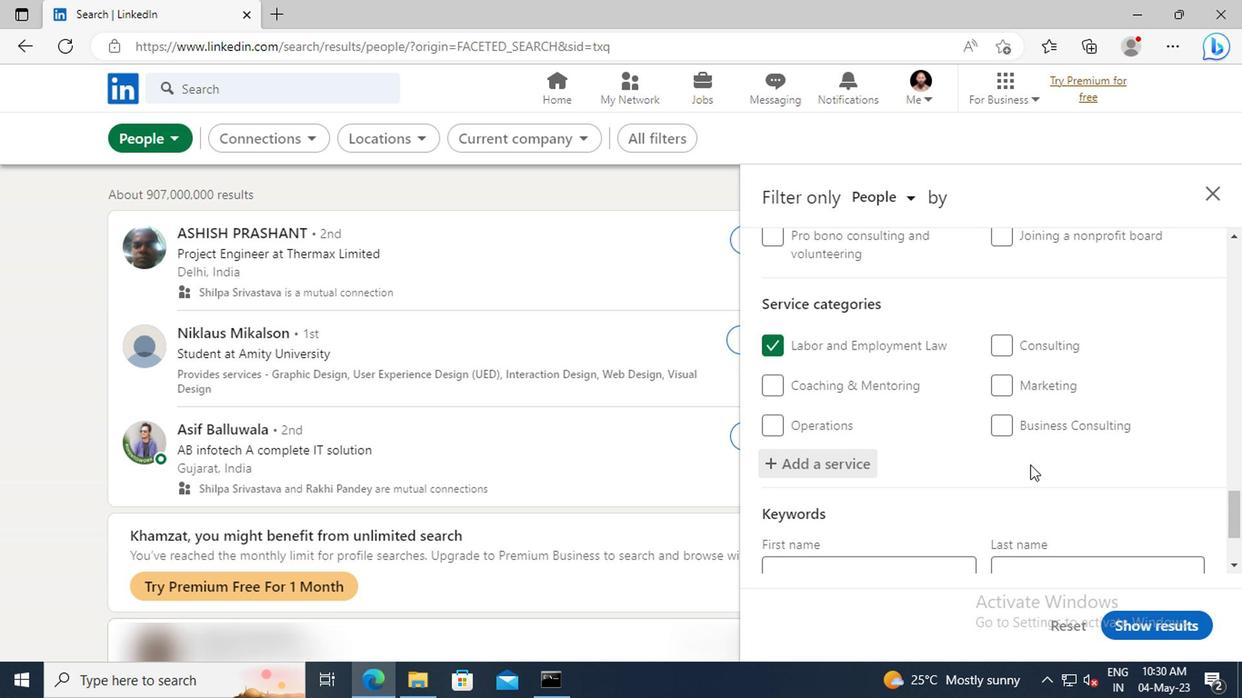 
Action: Mouse scrolled (854, 451) with delta (0, 0)
Screenshot: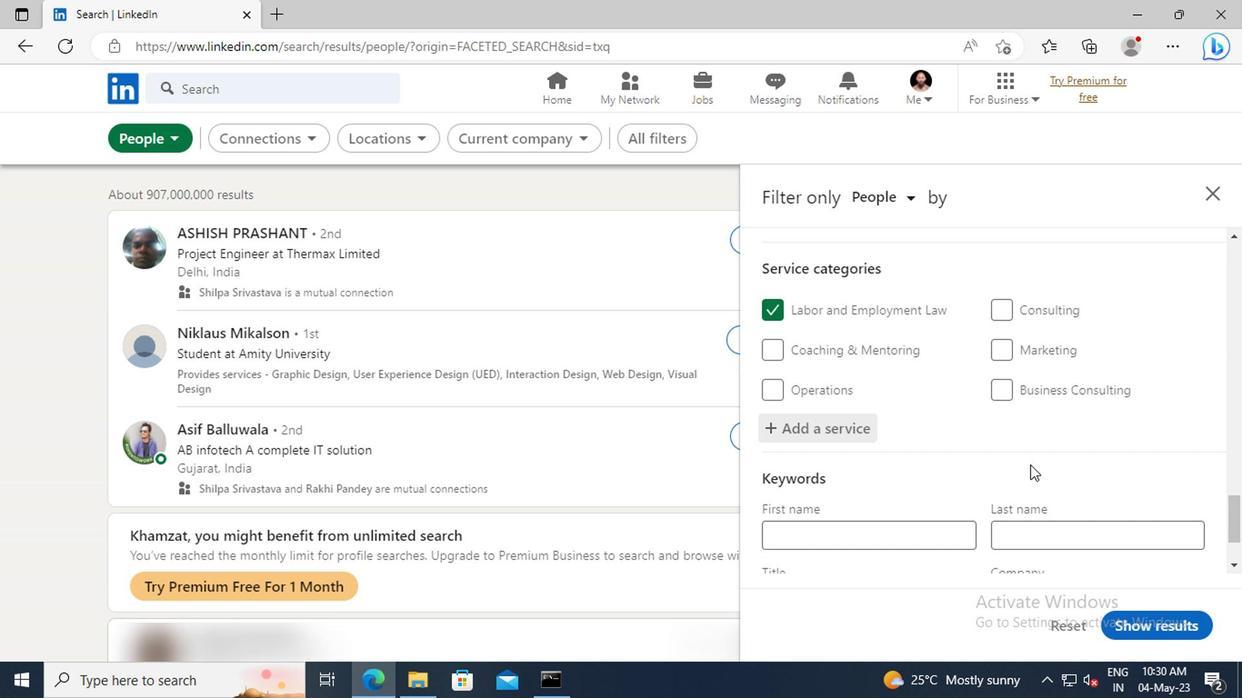 
Action: Mouse moved to (765, 471)
Screenshot: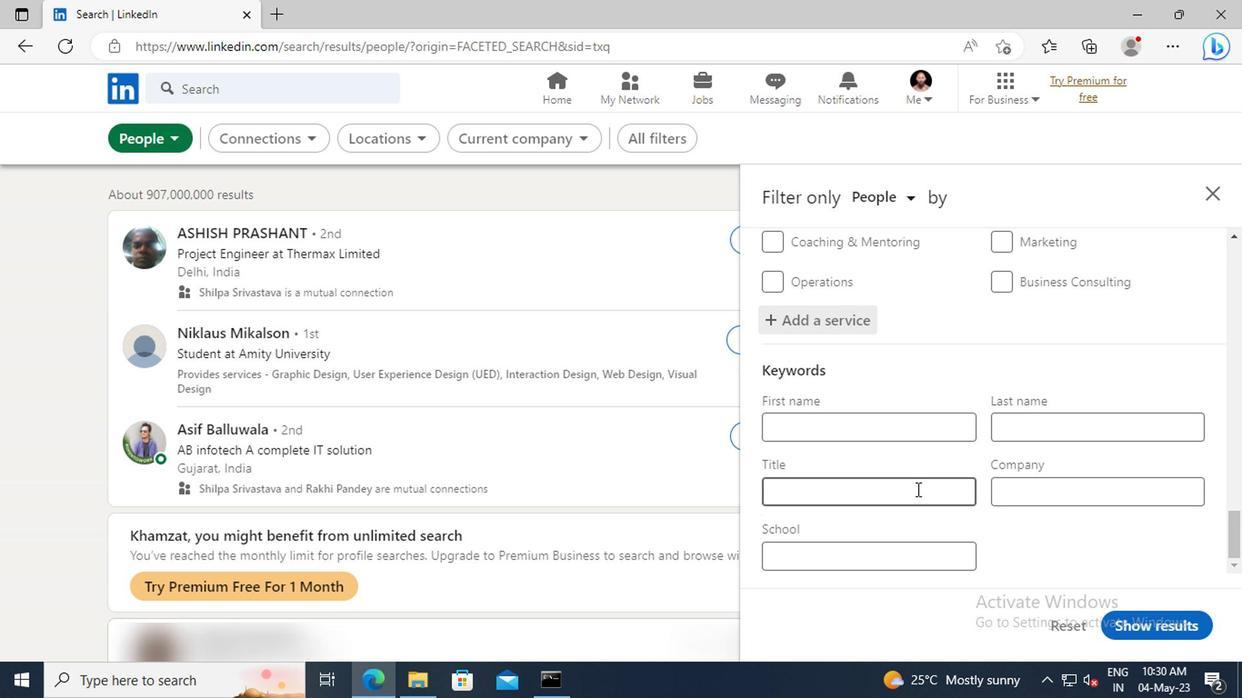 
Action: Mouse pressed left at (765, 471)
Screenshot: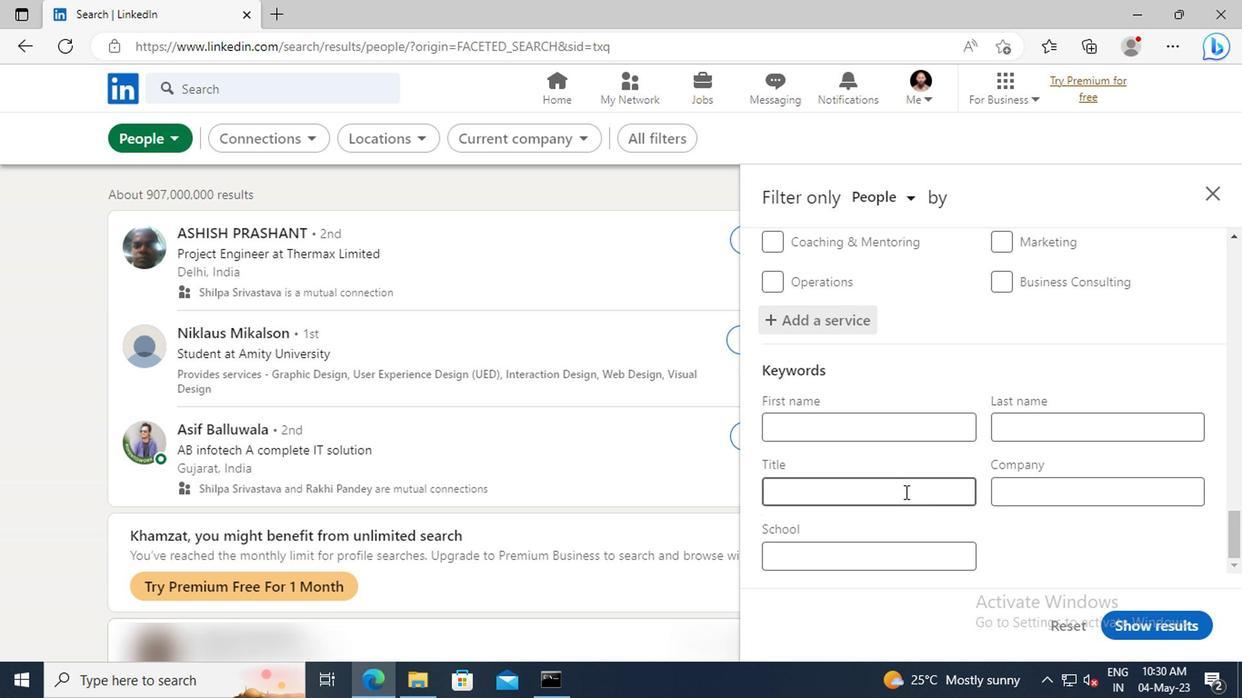 
Action: Mouse moved to (765, 472)
Screenshot: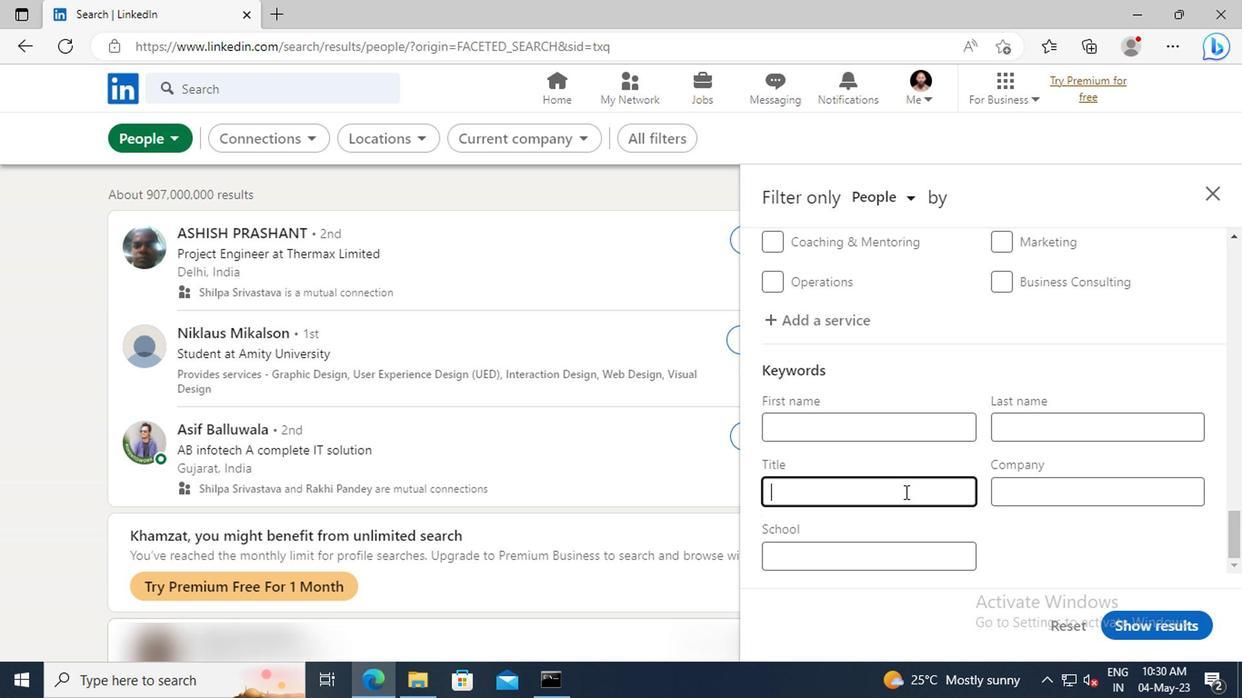 
Action: Key pressed <Key.shift>MANAGING<Key.space><Key.shift>MEMBER<Key.enter>
Screenshot: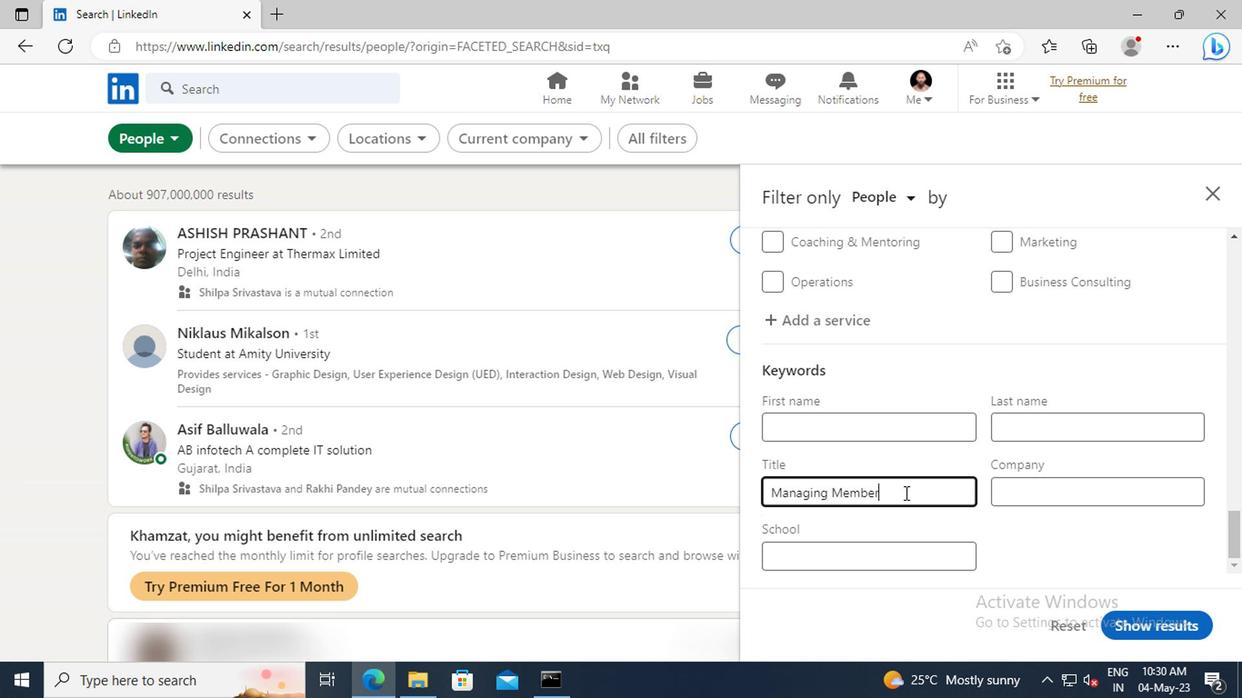 
Action: Mouse moved to (925, 561)
Screenshot: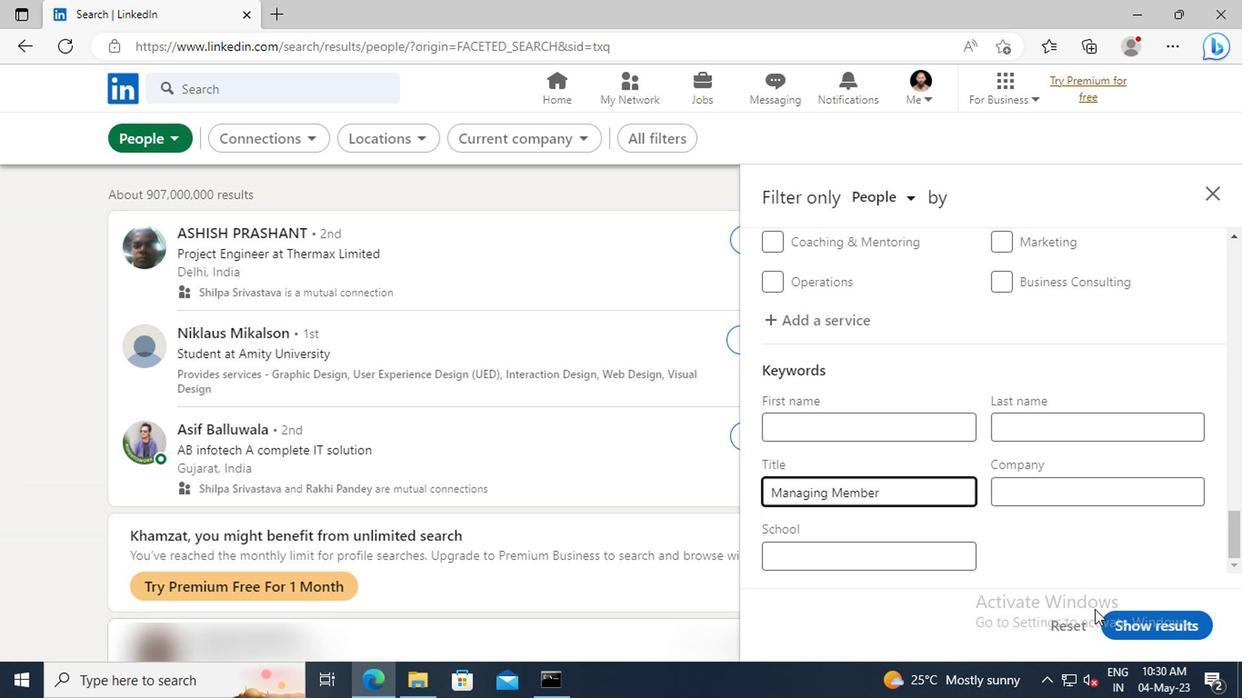 
Action: Mouse pressed left at (925, 561)
Screenshot: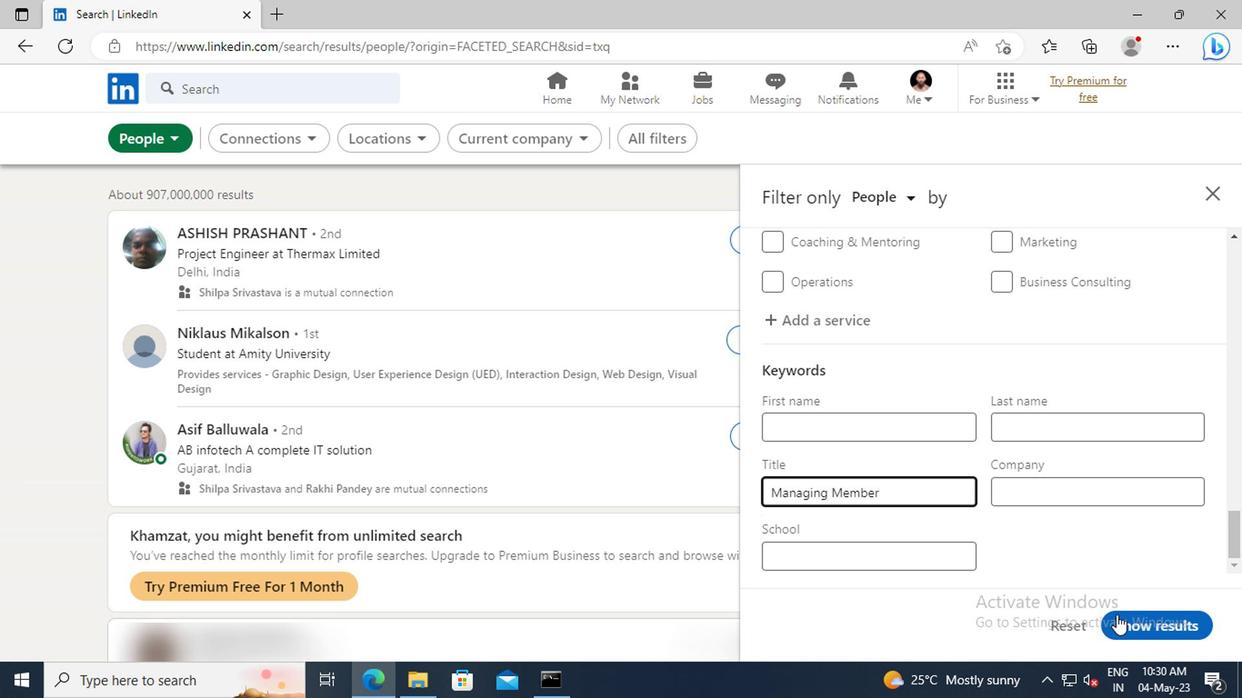 
